 Task: Find connections with filter location Olching with filter topic #Innovativewith filter profile language German with filter current company InterviewBit with filter school Uttar Pradesh Jobs Updates with filter industry Technology, Information and Media with filter service category Telecommunications with filter keywords title Roofer
Action: Mouse moved to (553, 99)
Screenshot: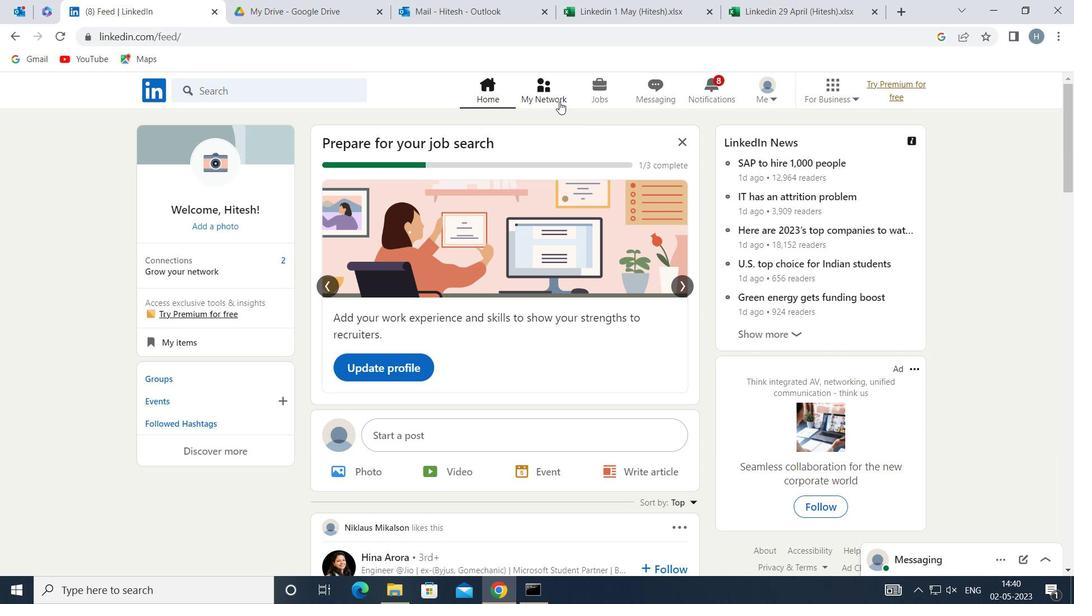 
Action: Mouse pressed left at (553, 99)
Screenshot: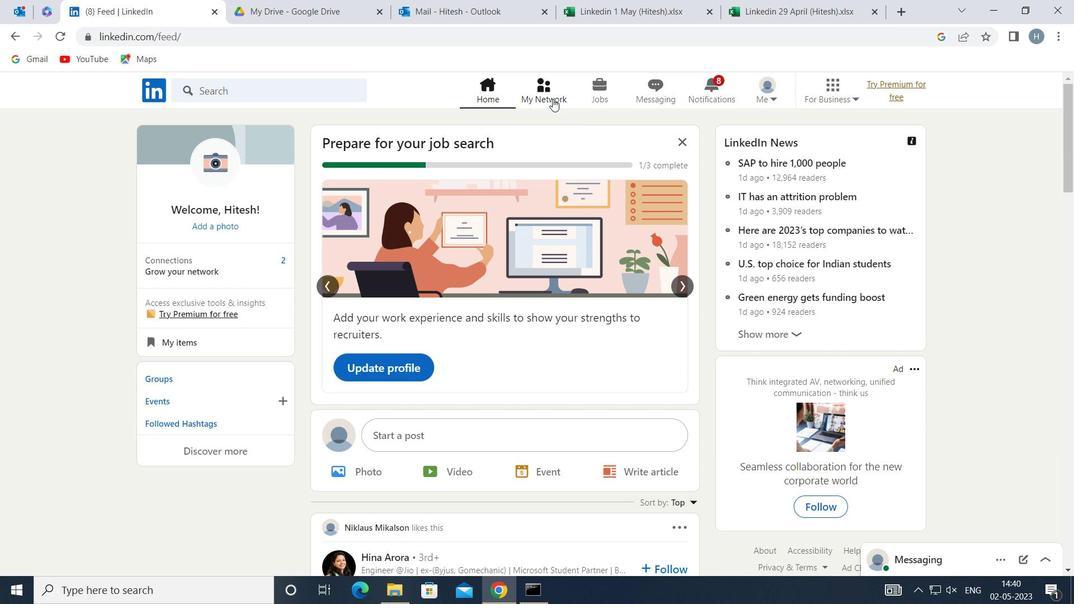 
Action: Mouse moved to (306, 163)
Screenshot: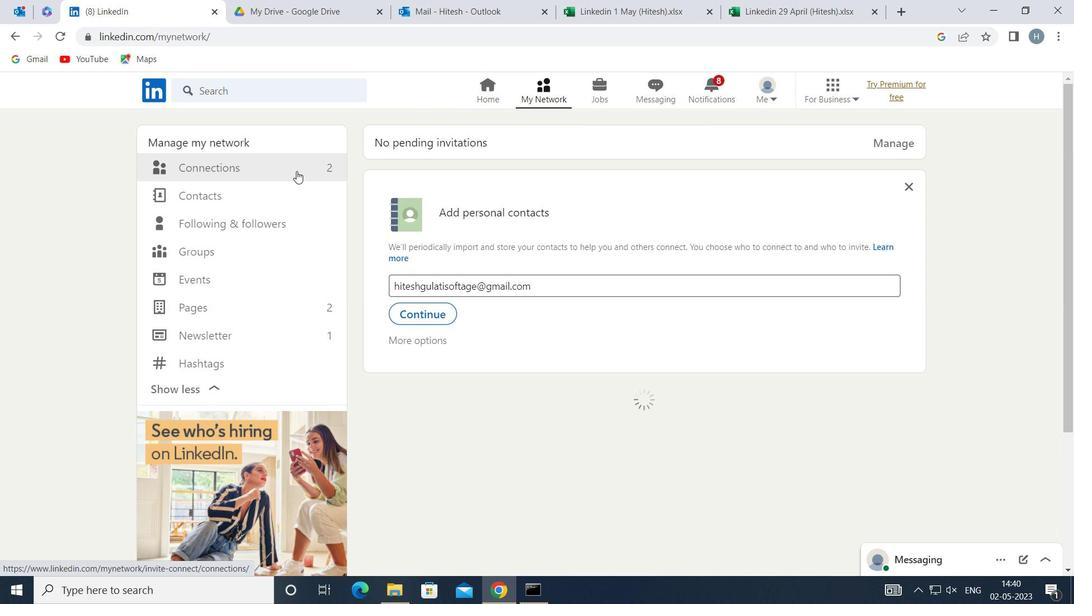 
Action: Mouse pressed left at (306, 163)
Screenshot: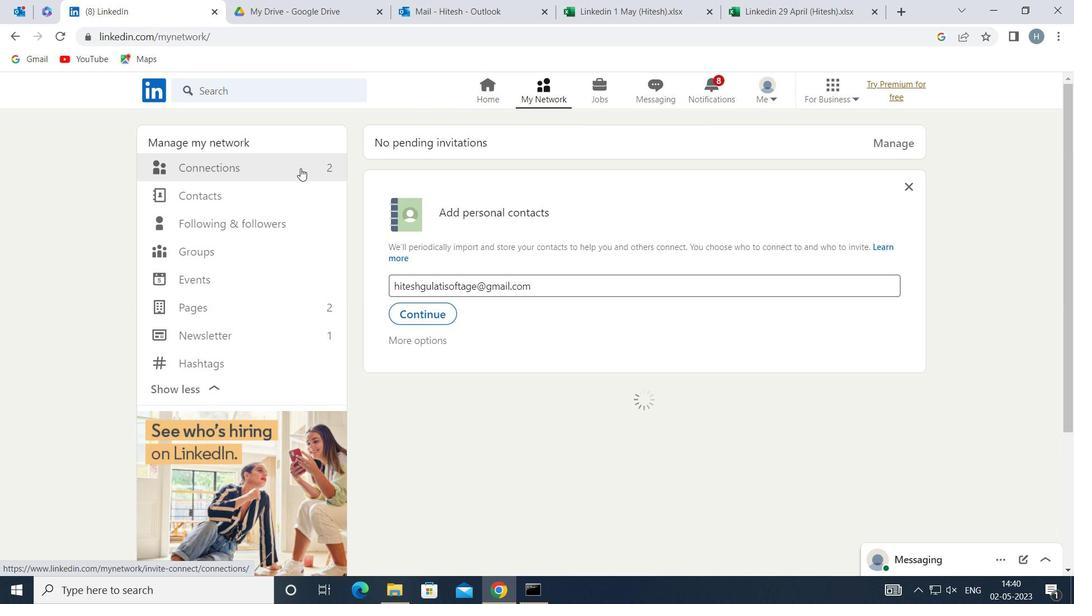 
Action: Mouse moved to (653, 168)
Screenshot: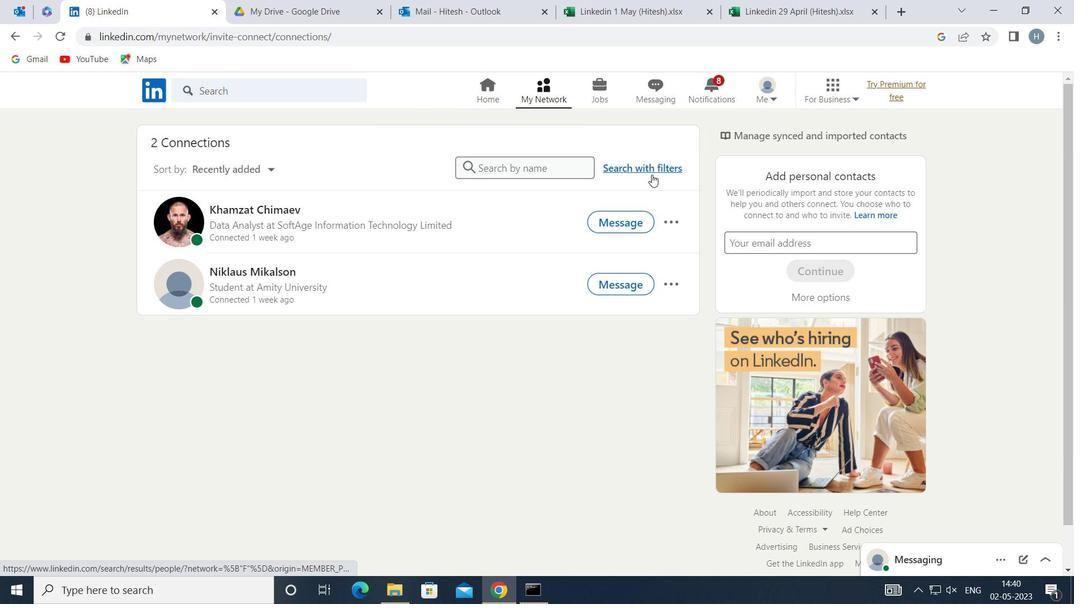 
Action: Mouse pressed left at (653, 168)
Screenshot: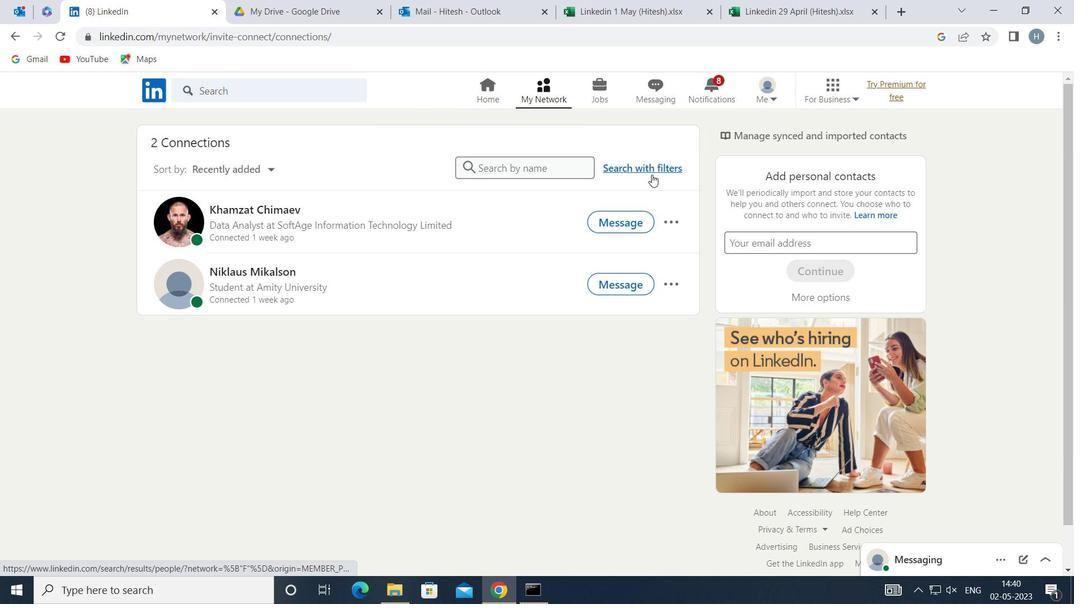 
Action: Mouse moved to (592, 127)
Screenshot: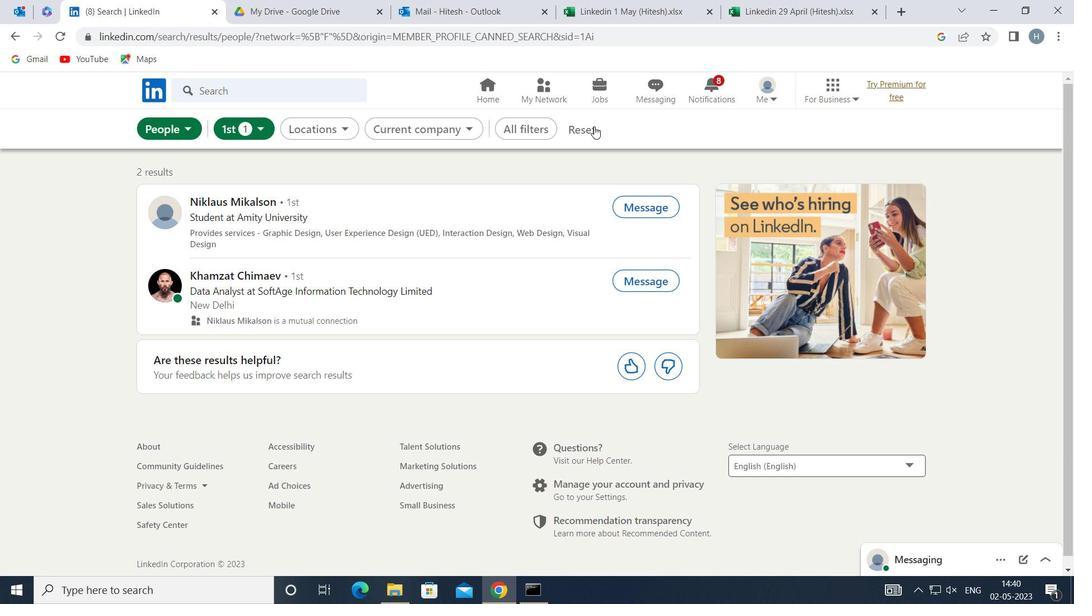 
Action: Mouse pressed left at (592, 127)
Screenshot: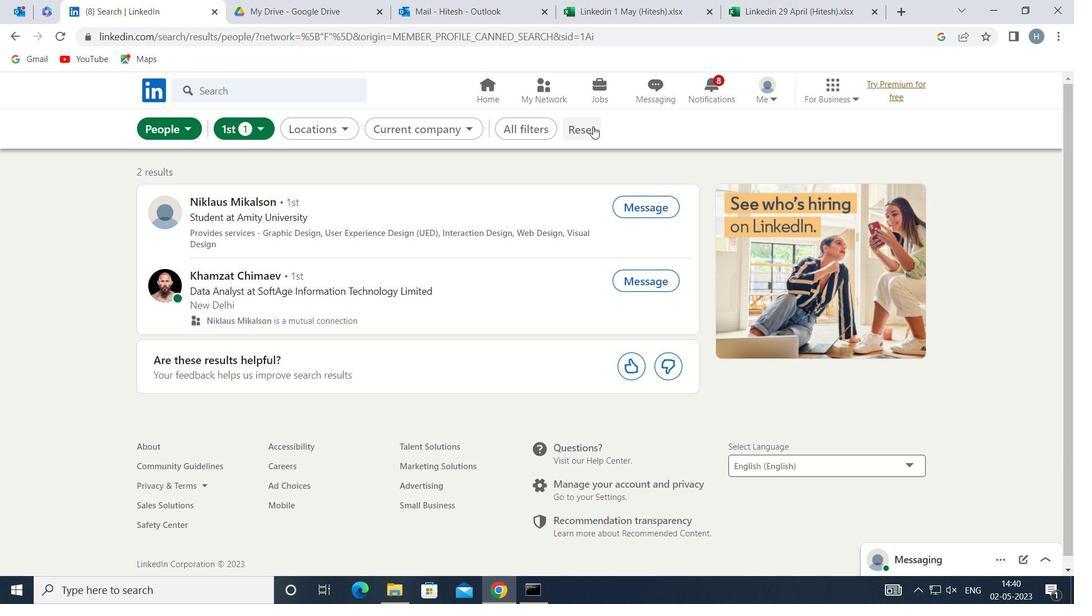 
Action: Mouse moved to (564, 131)
Screenshot: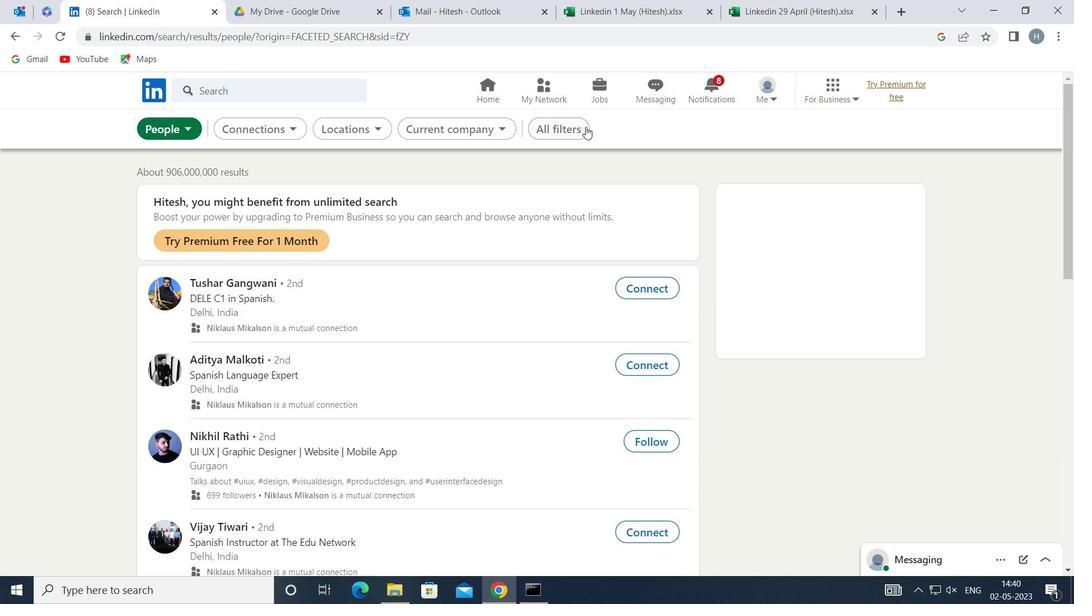 
Action: Mouse pressed left at (564, 131)
Screenshot: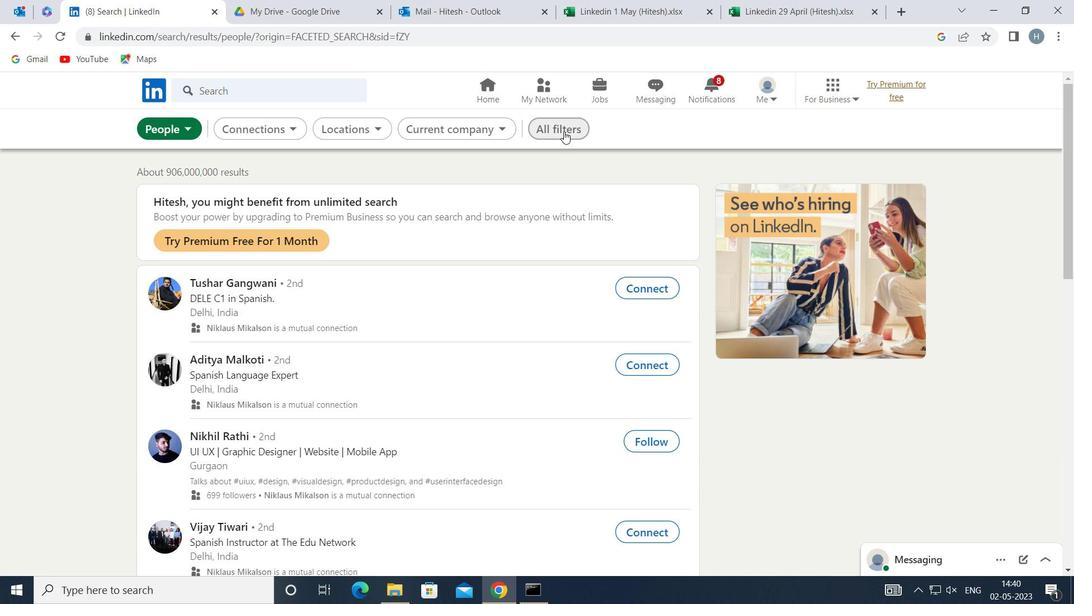 
Action: Mouse moved to (863, 392)
Screenshot: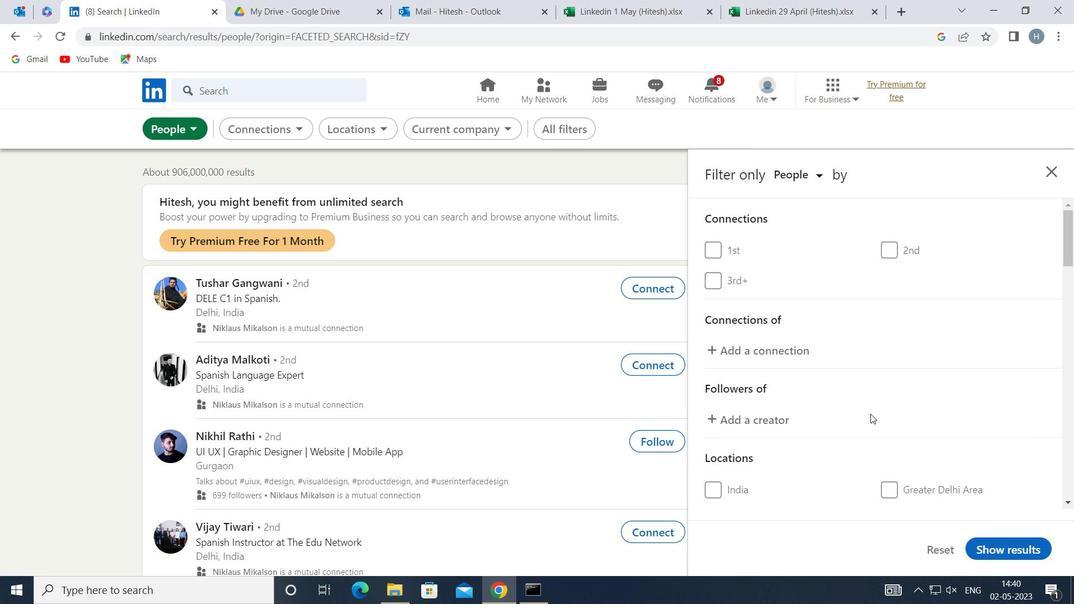 
Action: Mouse scrolled (863, 391) with delta (0, 0)
Screenshot: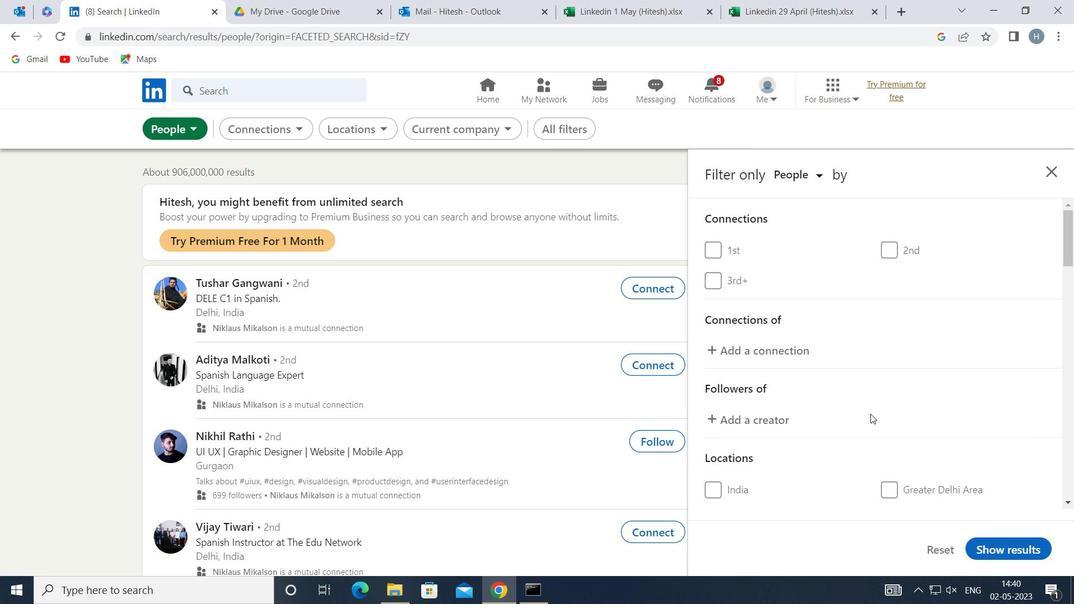 
Action: Mouse moved to (846, 376)
Screenshot: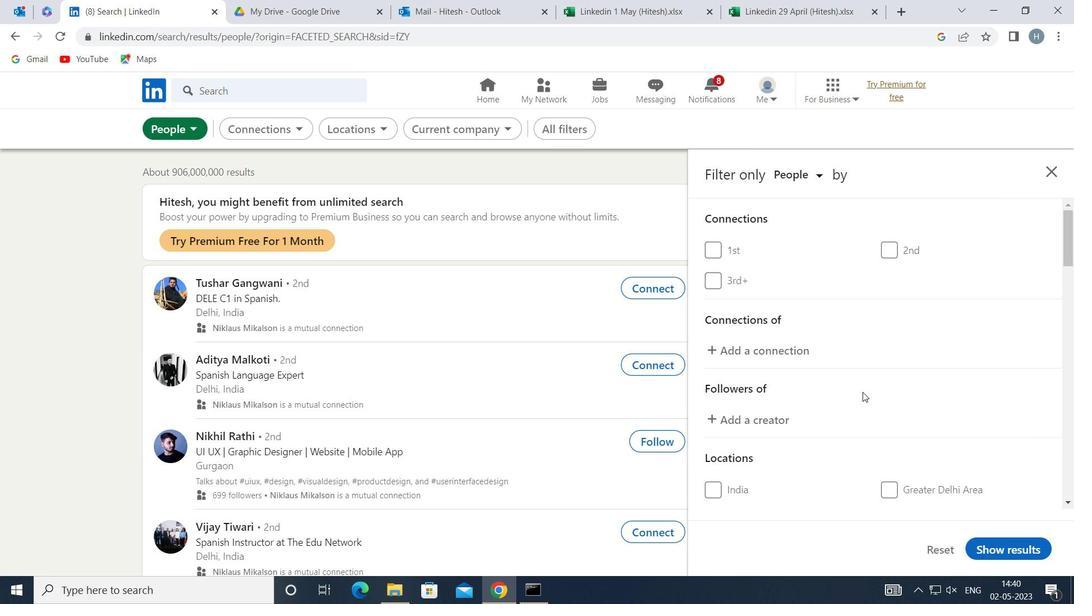 
Action: Mouse scrolled (846, 375) with delta (0, 0)
Screenshot: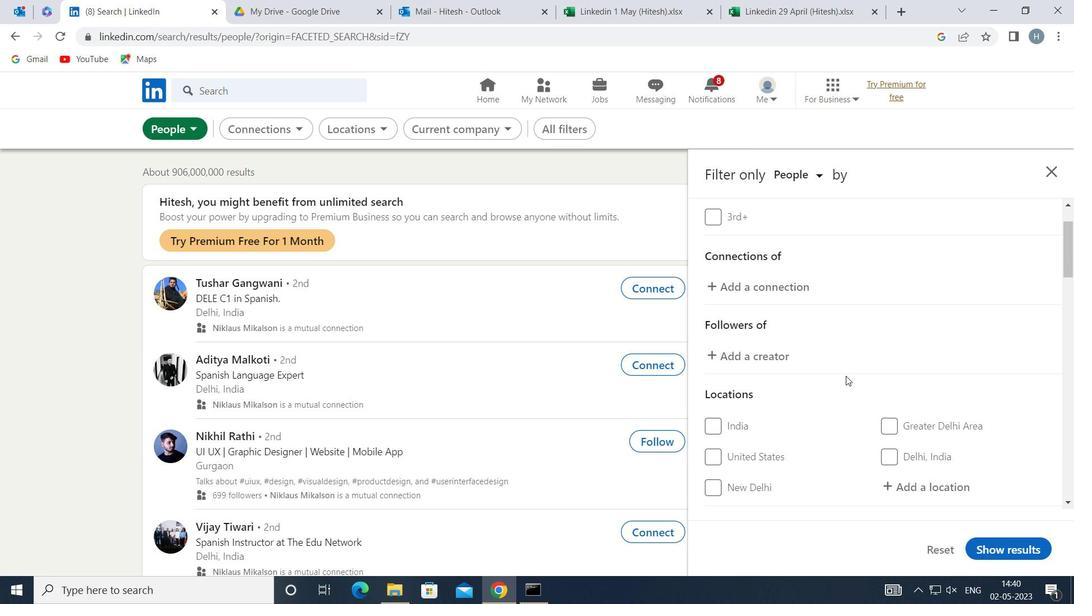 
Action: Mouse moved to (846, 373)
Screenshot: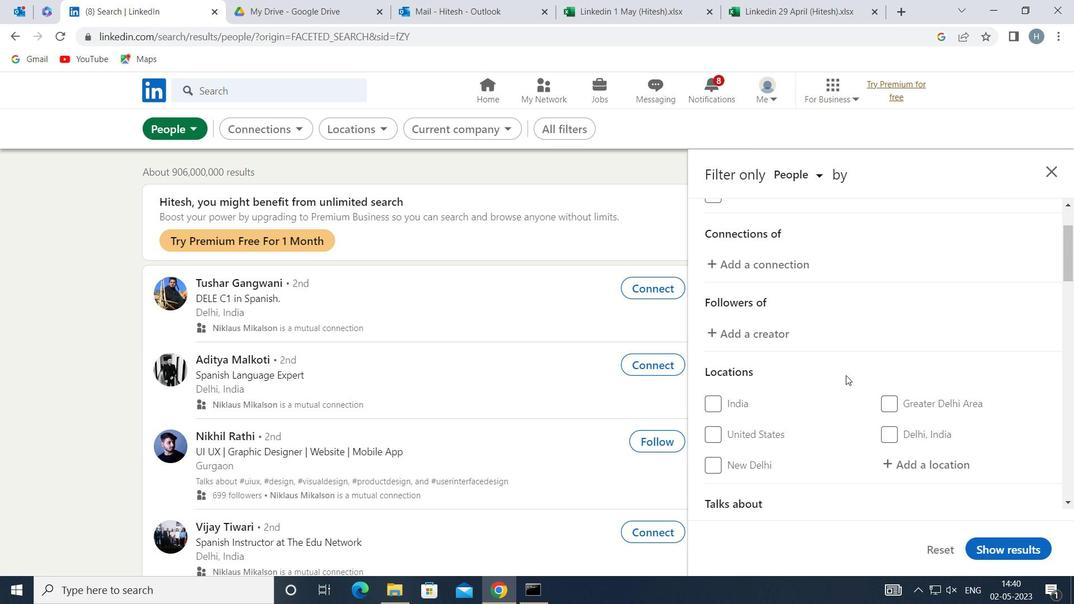 
Action: Mouse scrolled (846, 373) with delta (0, 0)
Screenshot: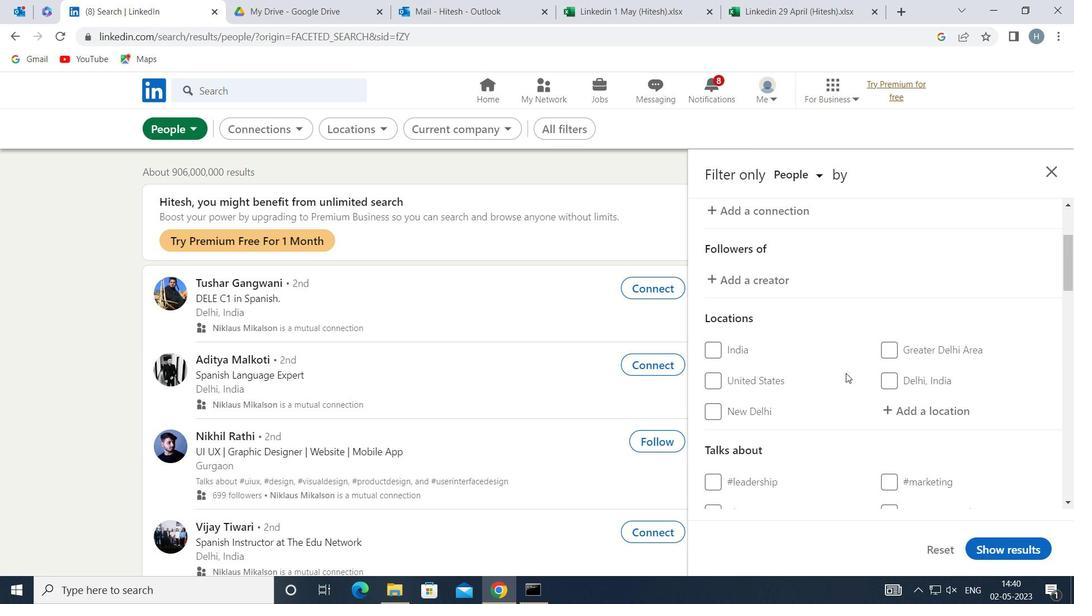 
Action: Mouse moved to (949, 334)
Screenshot: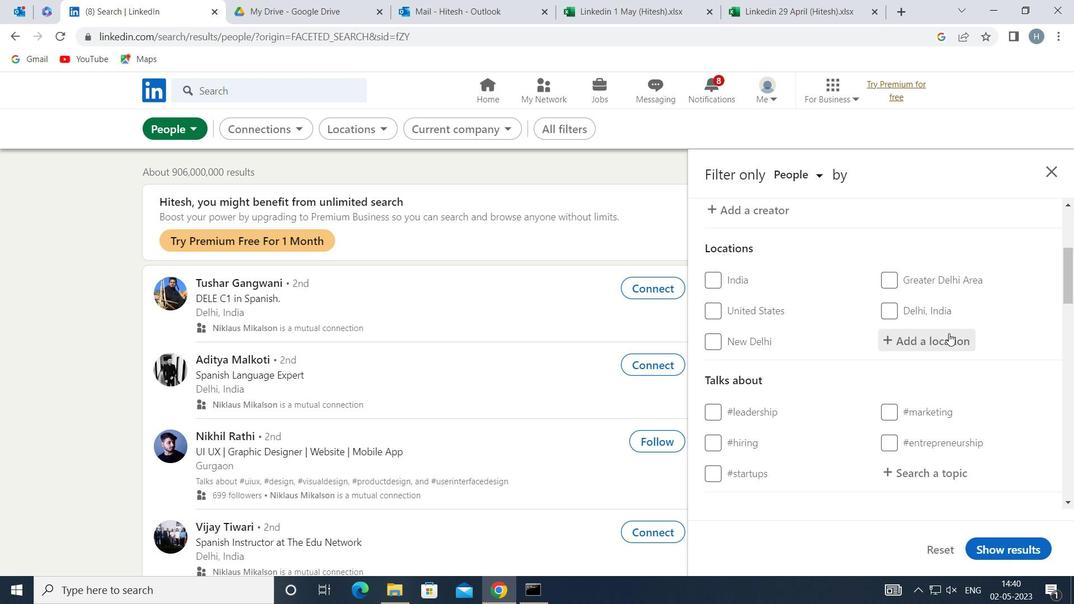 
Action: Mouse pressed left at (949, 334)
Screenshot: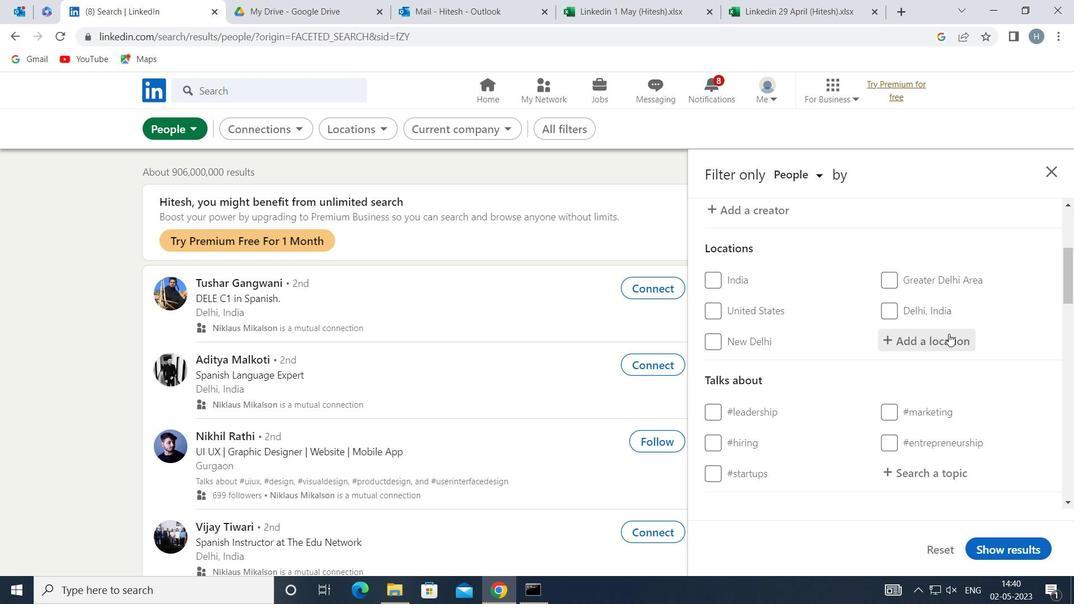 
Action: Key pressed <Key.shift>OLCHING
Screenshot: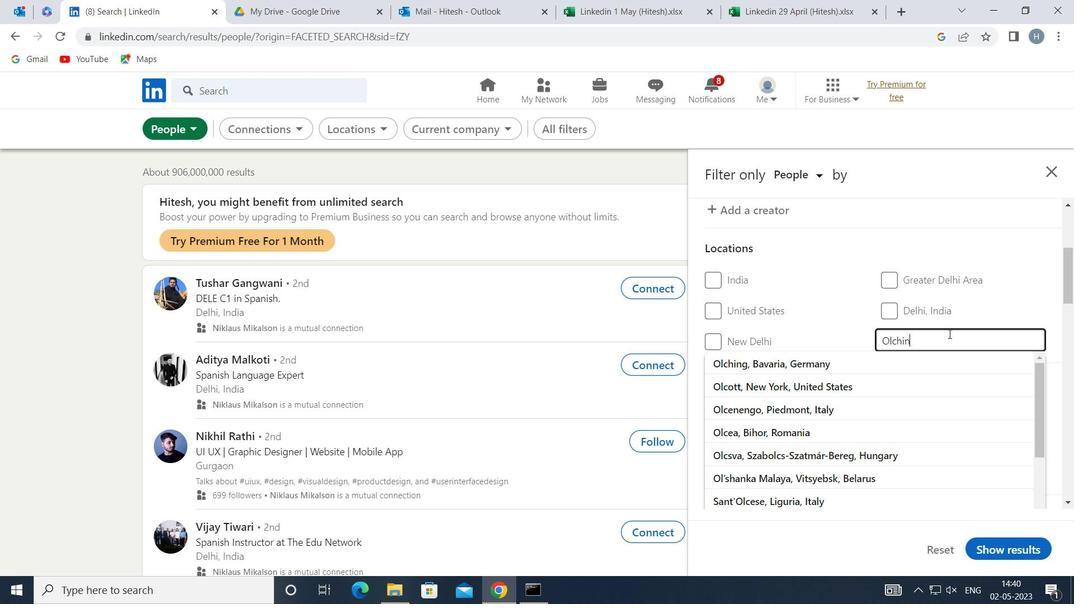 
Action: Mouse moved to (896, 359)
Screenshot: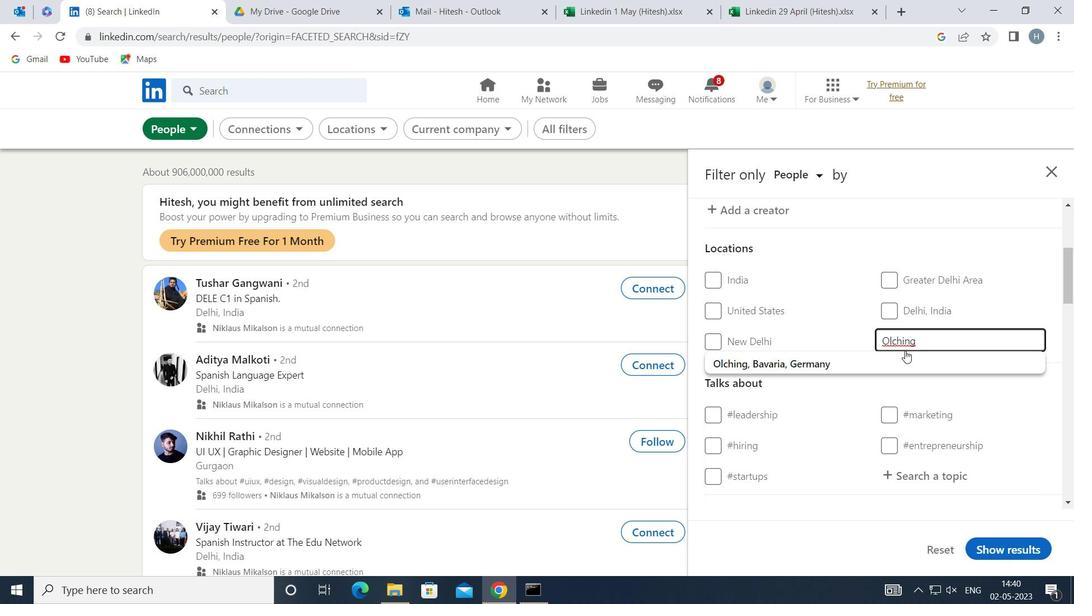 
Action: Mouse pressed left at (896, 359)
Screenshot: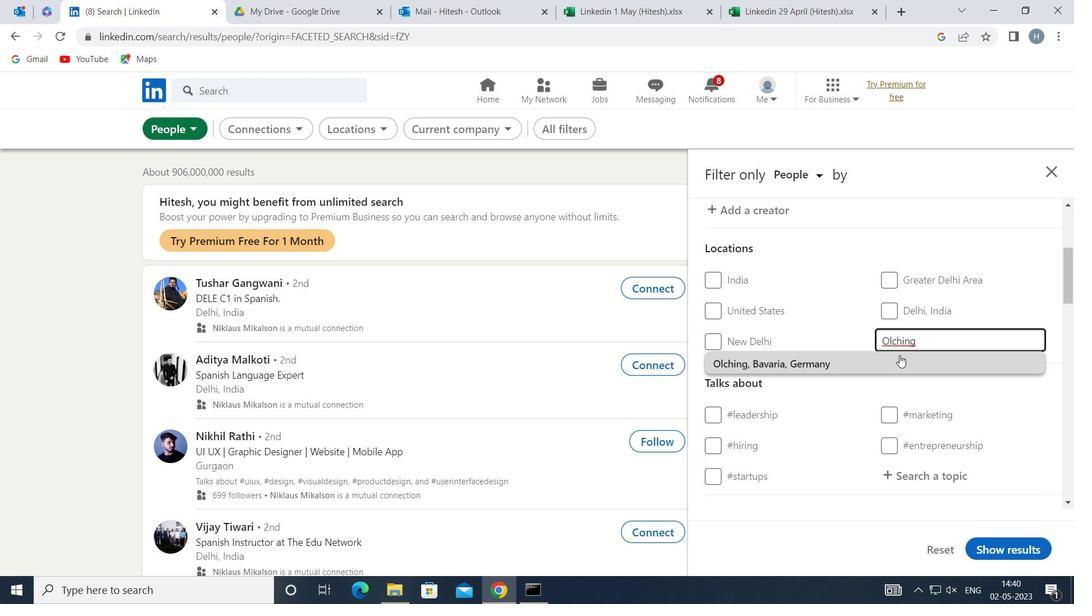 
Action: Mouse moved to (894, 358)
Screenshot: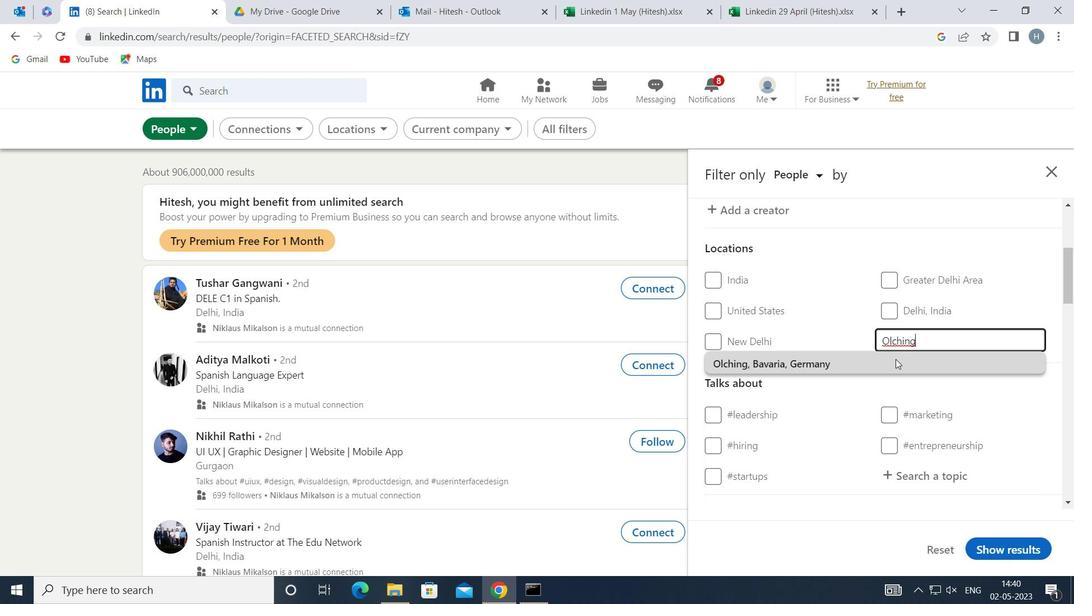 
Action: Mouse scrolled (894, 357) with delta (0, 0)
Screenshot: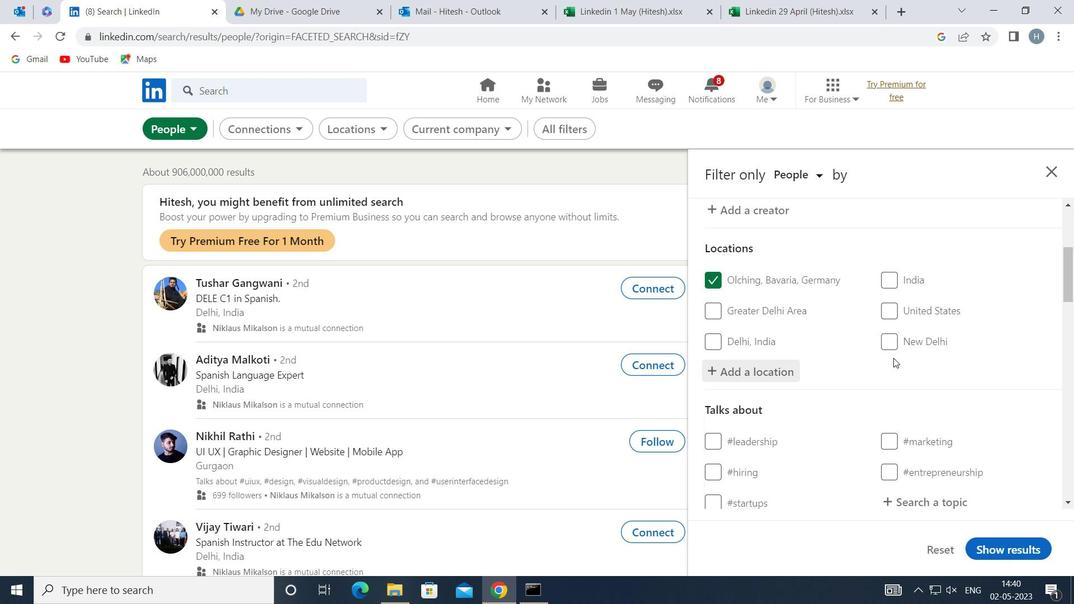 
Action: Mouse moved to (894, 359)
Screenshot: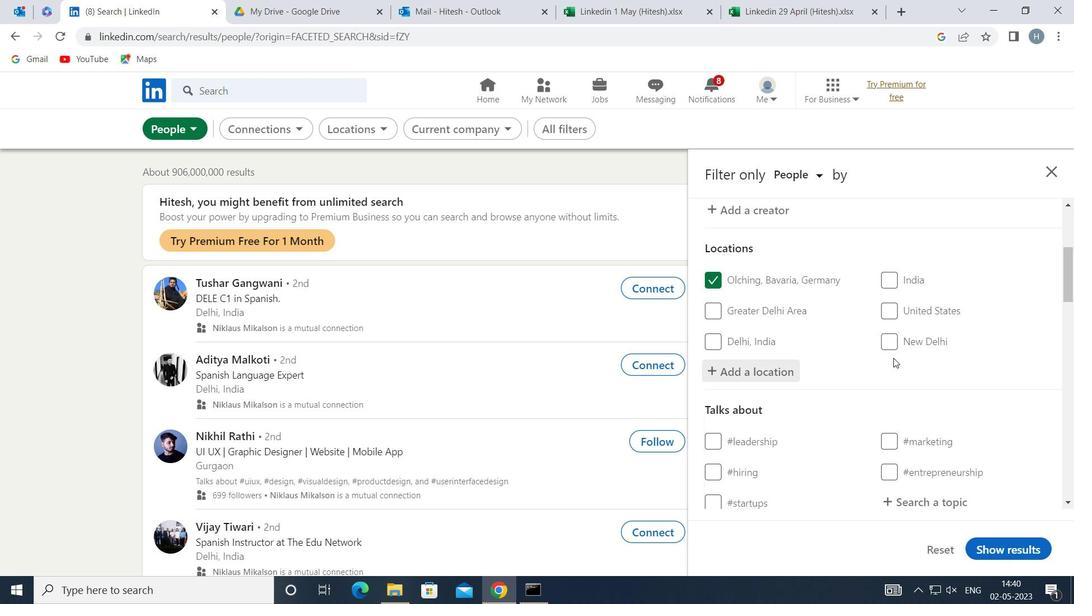
Action: Mouse scrolled (894, 358) with delta (0, 0)
Screenshot: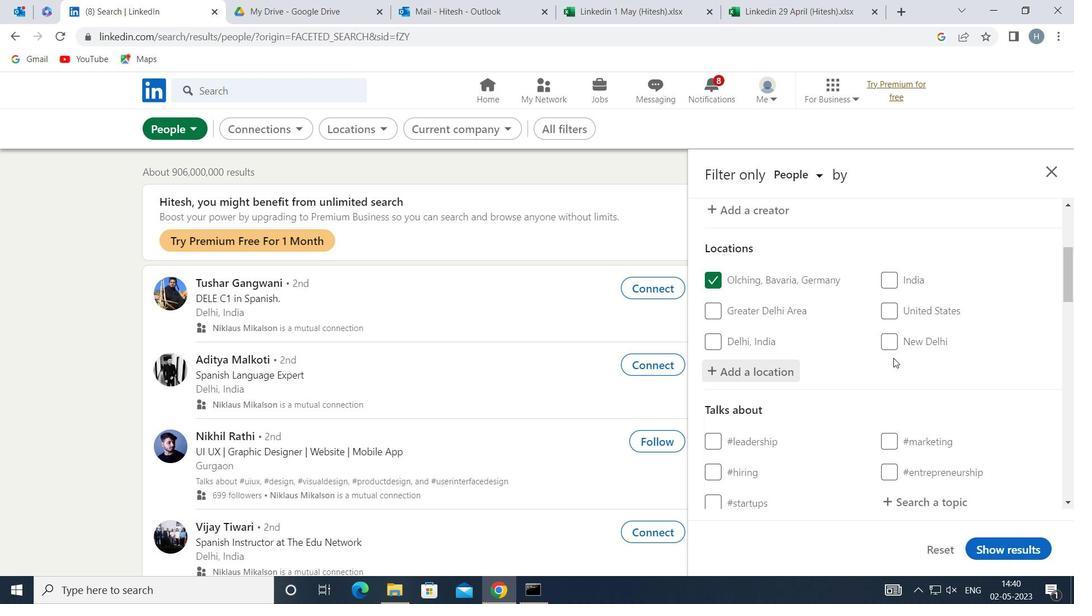 
Action: Mouse moved to (937, 361)
Screenshot: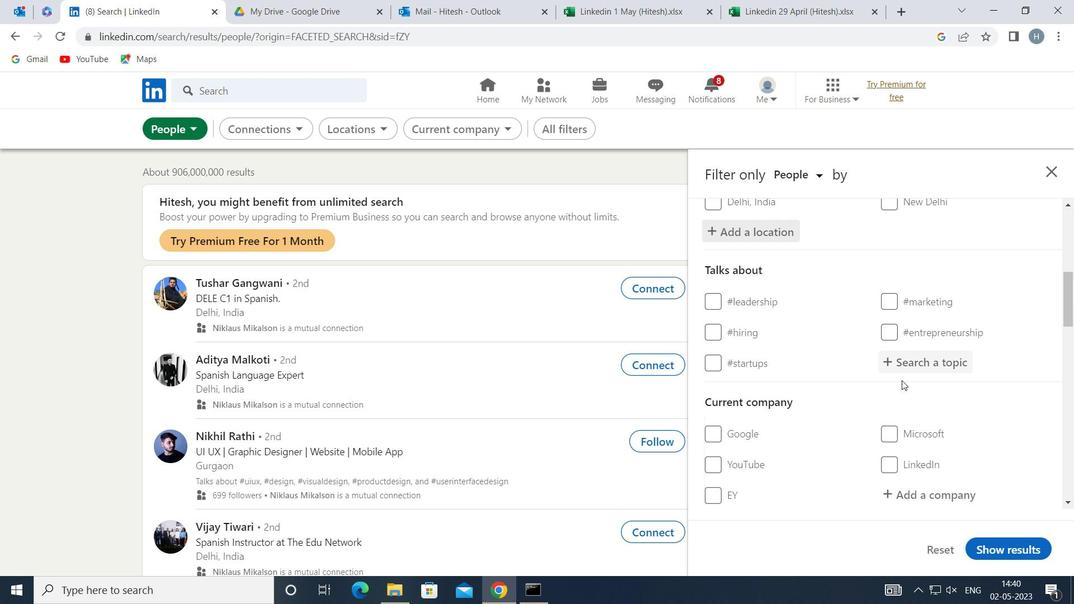 
Action: Mouse pressed left at (937, 361)
Screenshot: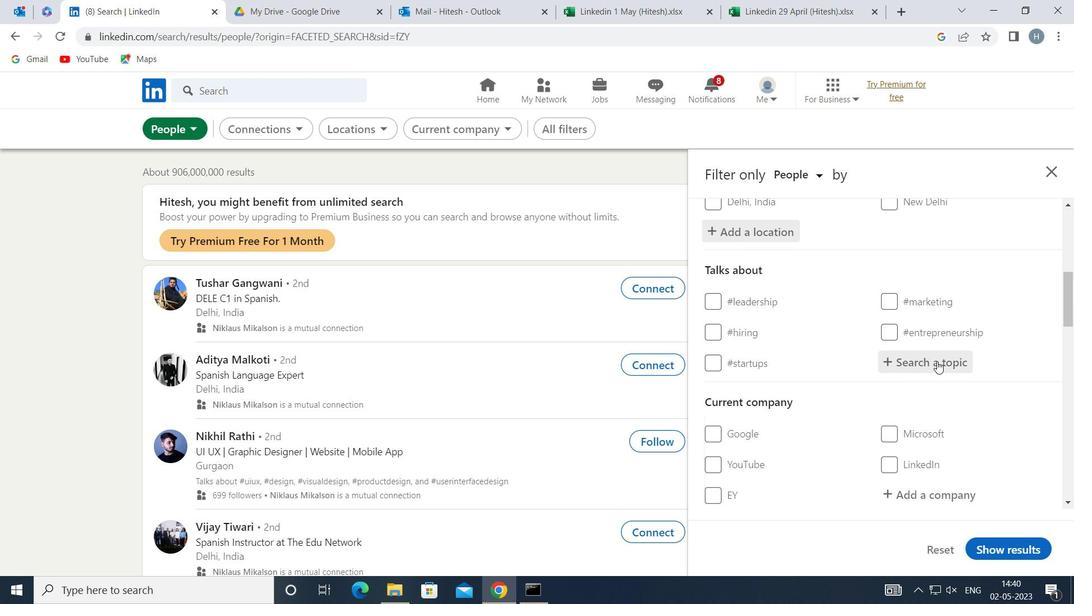 
Action: Mouse moved to (936, 358)
Screenshot: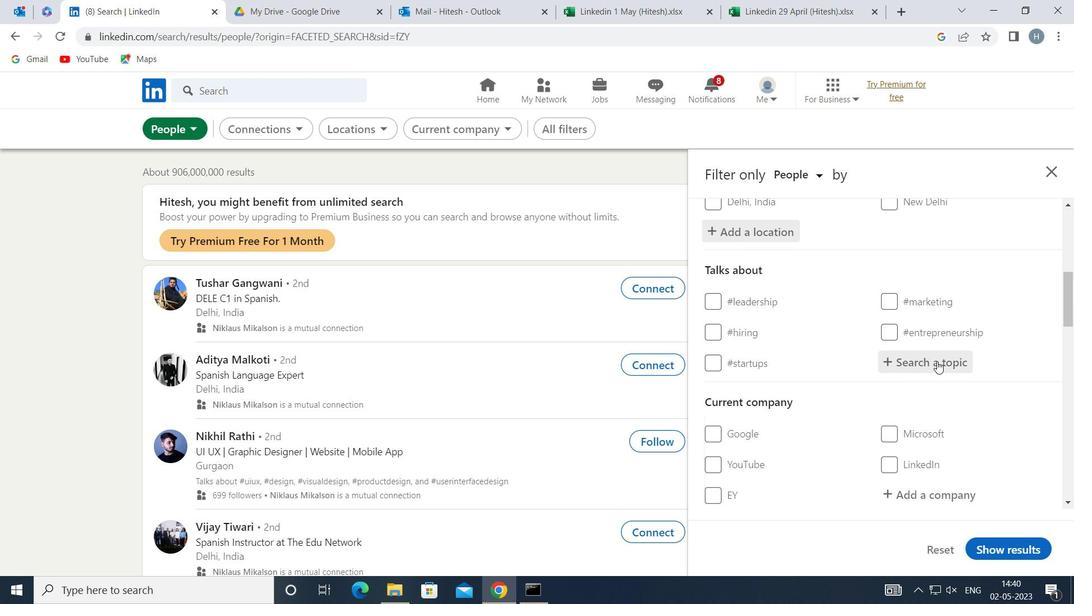 
Action: Key pressed <Key.shift>INNOVATIVE
Screenshot: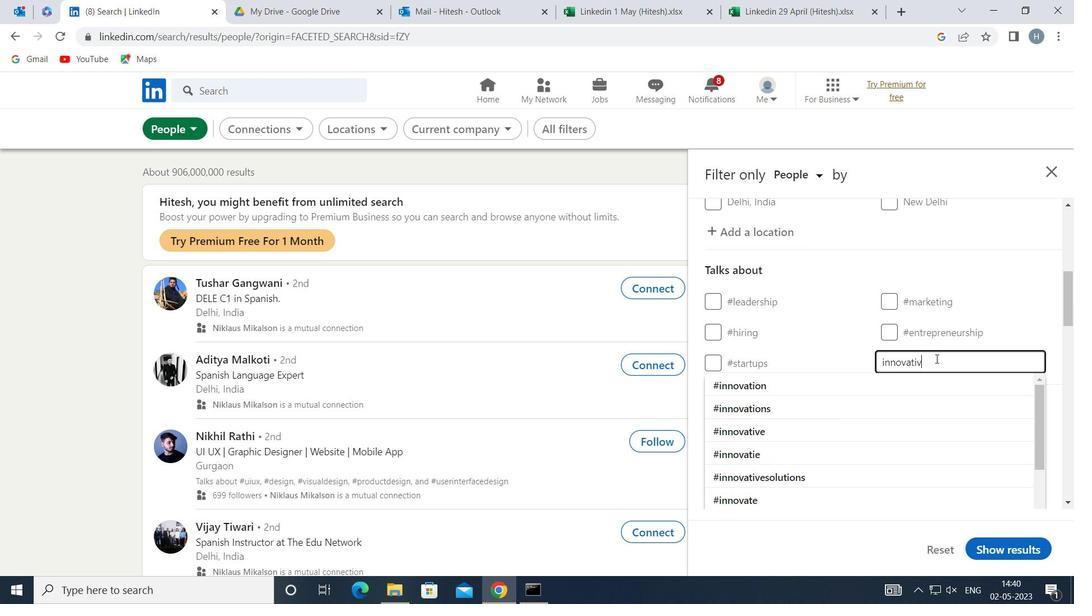 
Action: Mouse moved to (883, 382)
Screenshot: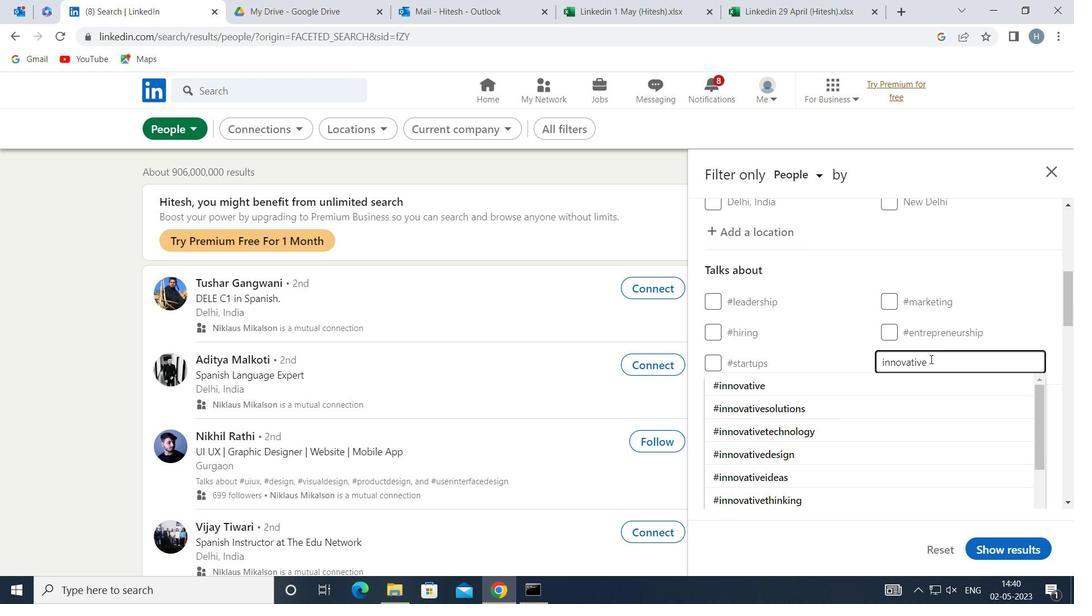 
Action: Mouse pressed left at (883, 382)
Screenshot: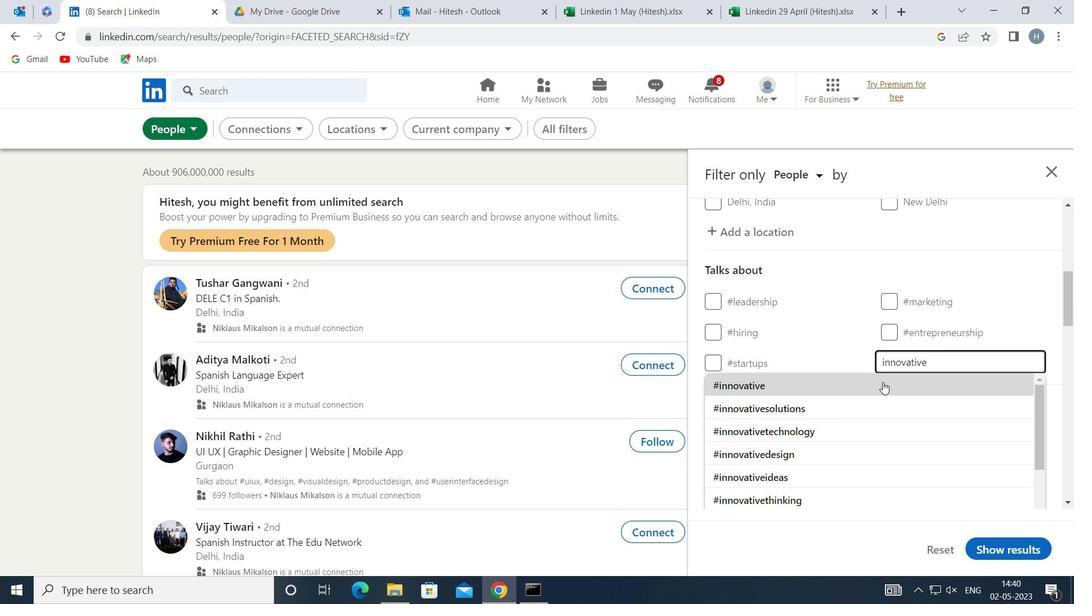 
Action: Mouse moved to (882, 383)
Screenshot: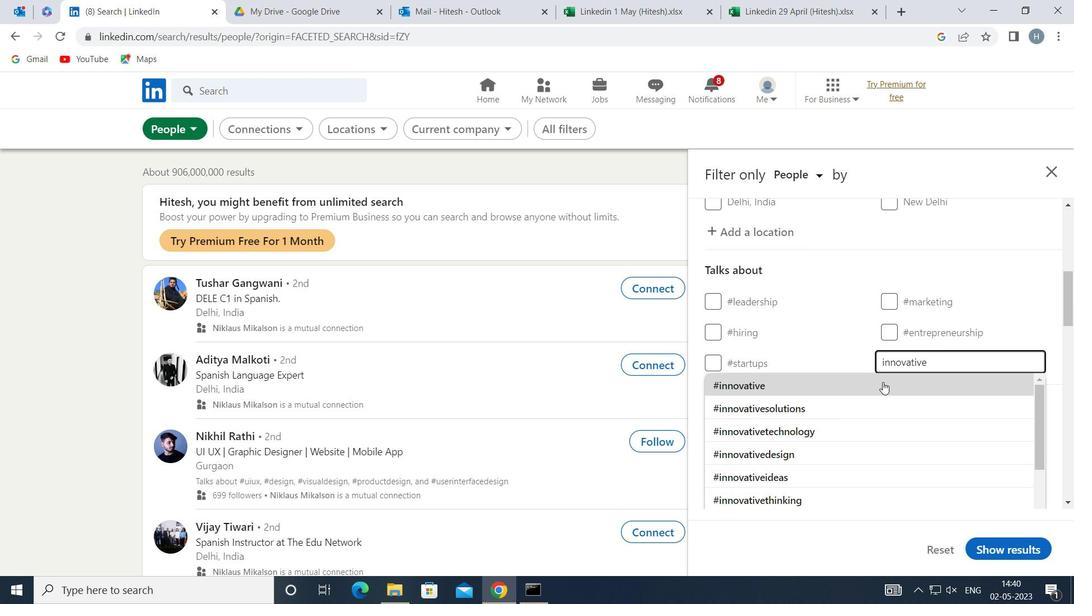 
Action: Mouse scrolled (882, 383) with delta (0, 0)
Screenshot: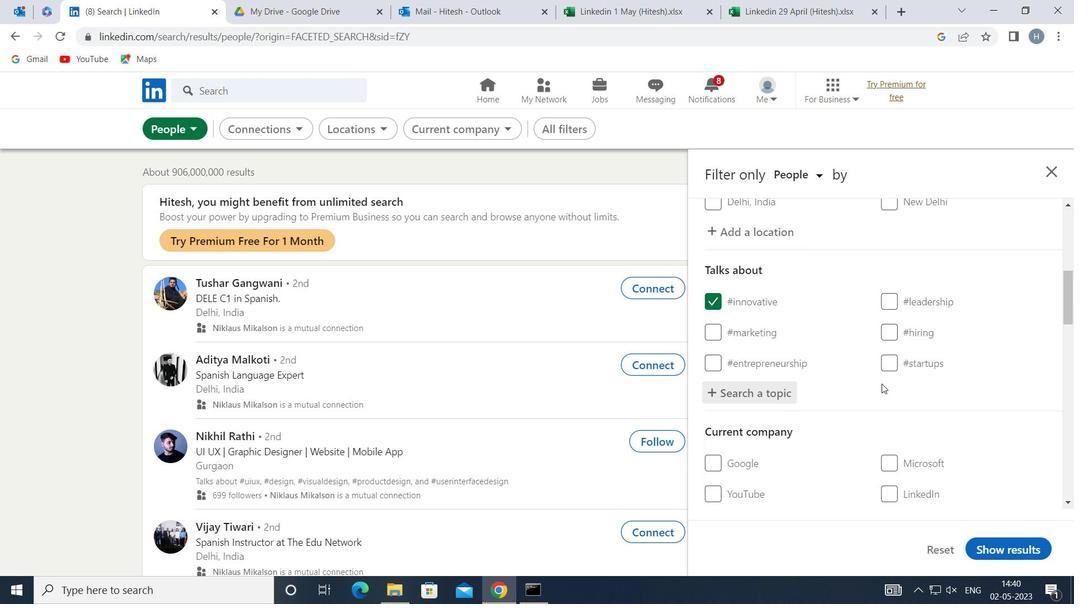 
Action: Mouse scrolled (882, 383) with delta (0, 0)
Screenshot: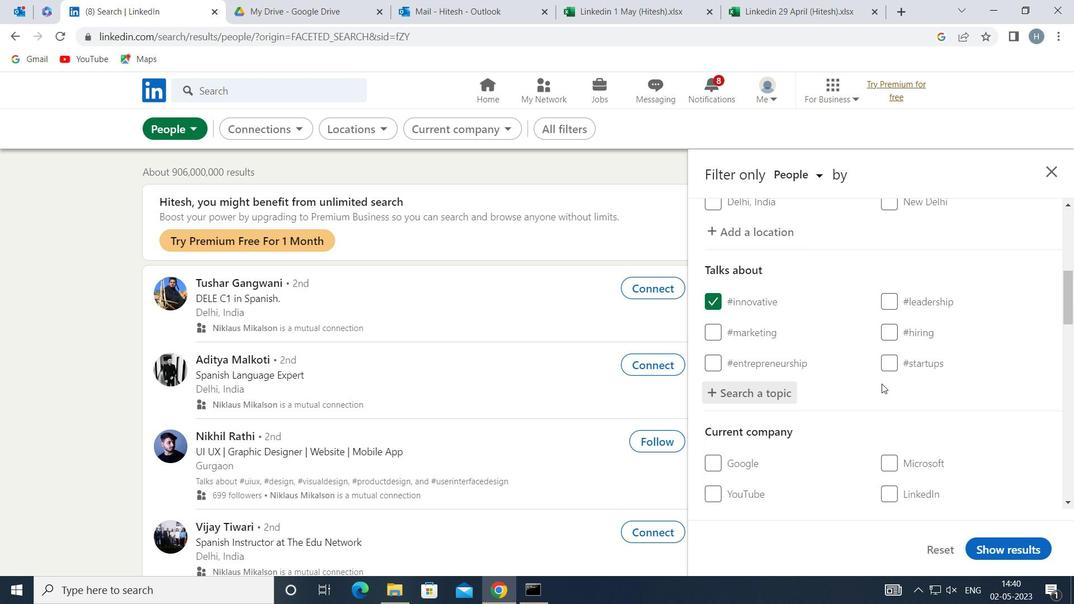 
Action: Mouse moved to (864, 384)
Screenshot: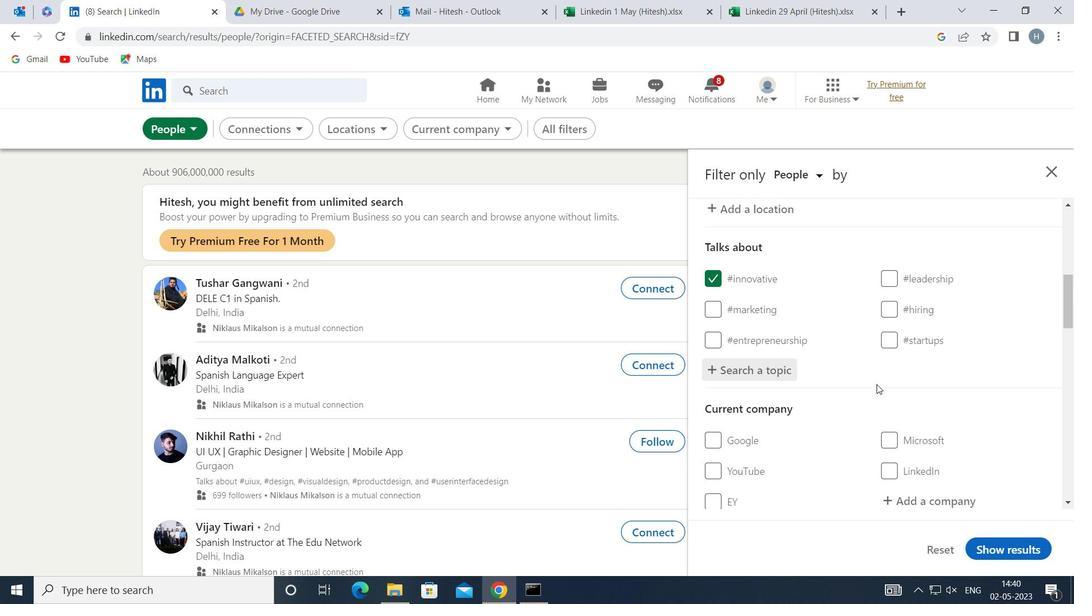 
Action: Mouse scrolled (864, 383) with delta (0, 0)
Screenshot: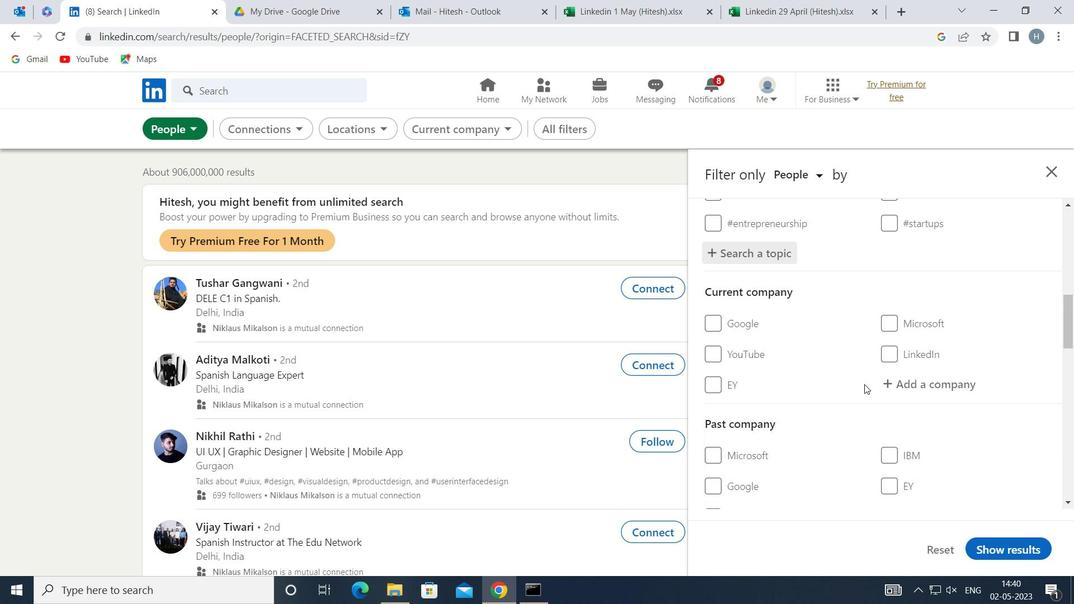 
Action: Mouse scrolled (864, 383) with delta (0, 0)
Screenshot: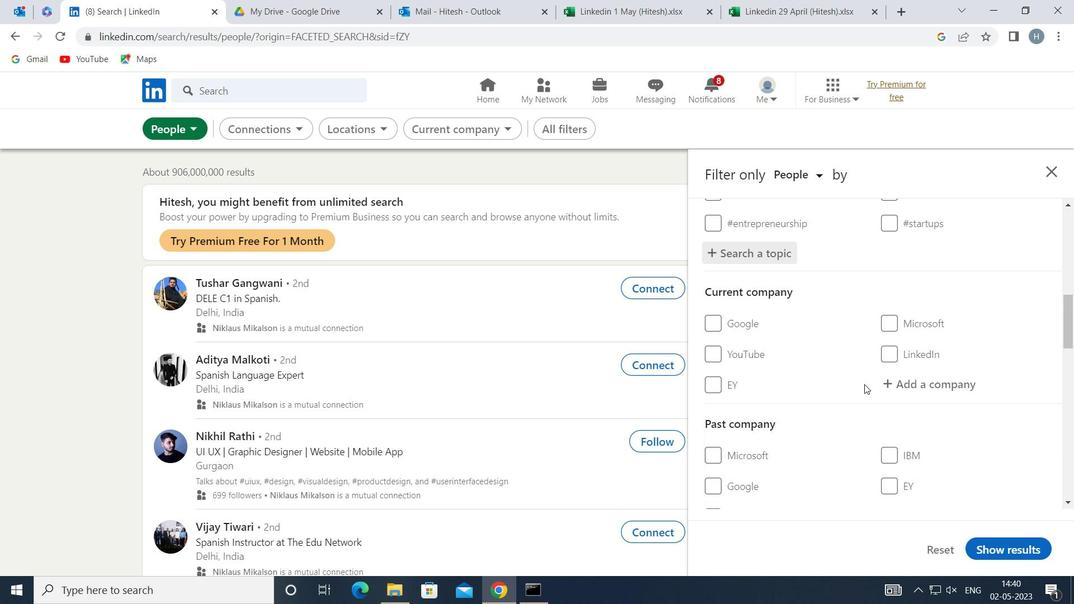 
Action: Mouse scrolled (864, 383) with delta (0, 0)
Screenshot: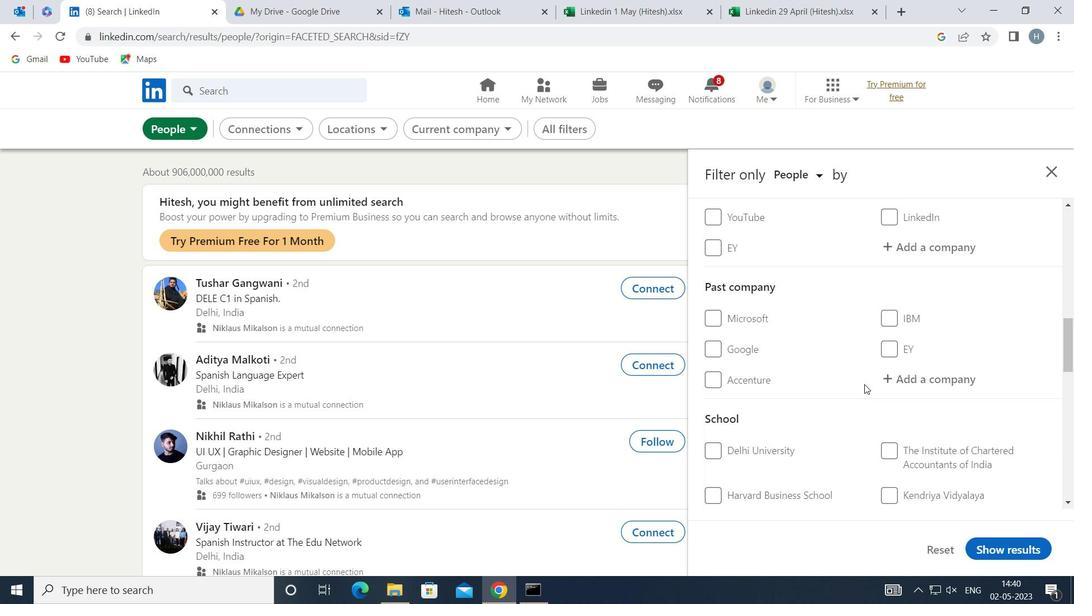 
Action: Mouse moved to (860, 385)
Screenshot: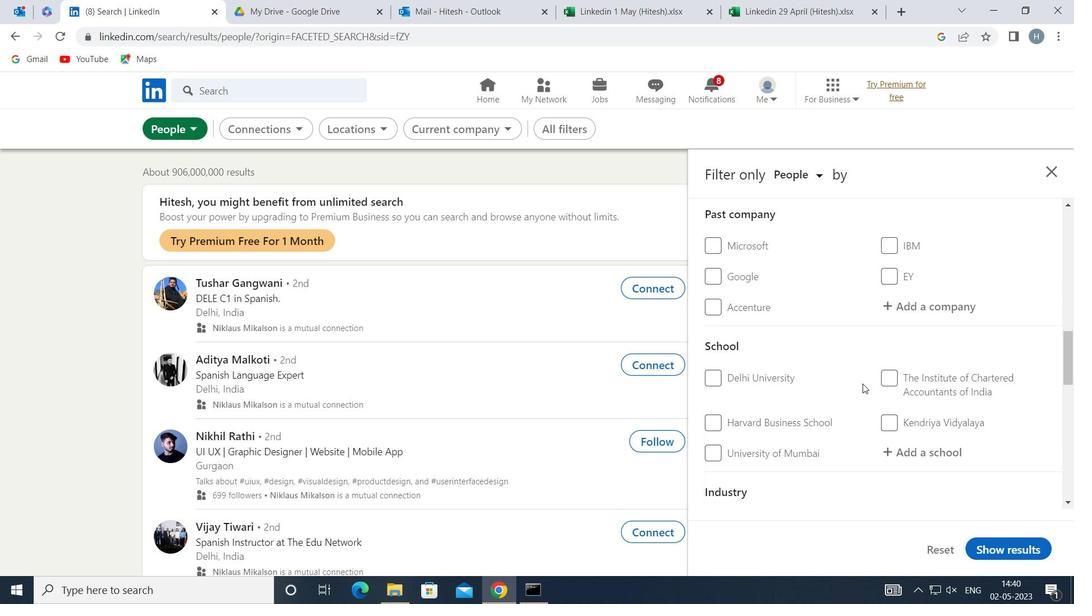 
Action: Mouse scrolled (860, 384) with delta (0, 0)
Screenshot: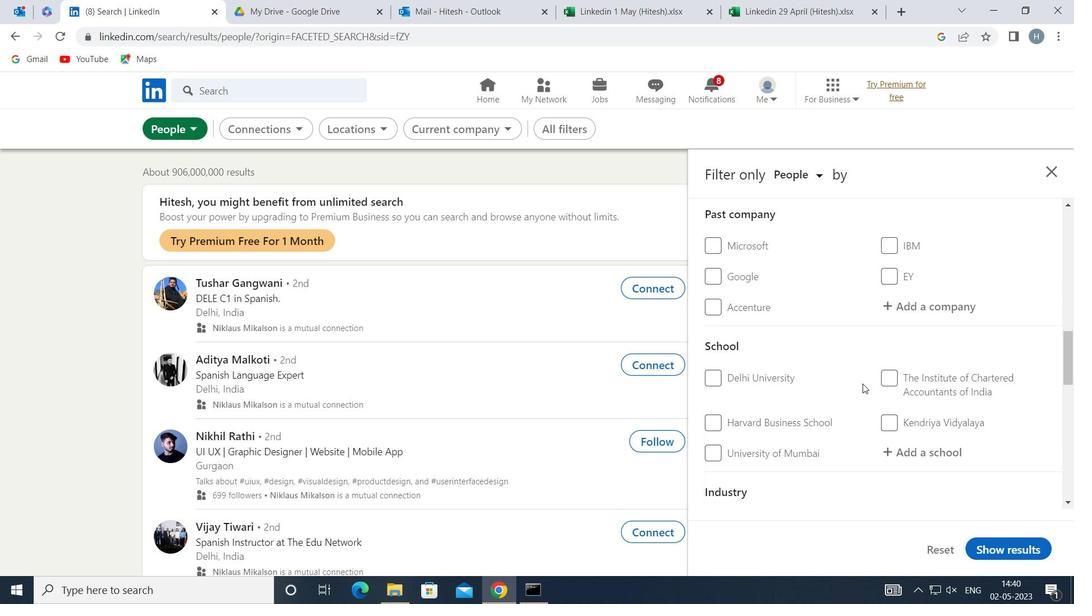 
Action: Mouse moved to (859, 385)
Screenshot: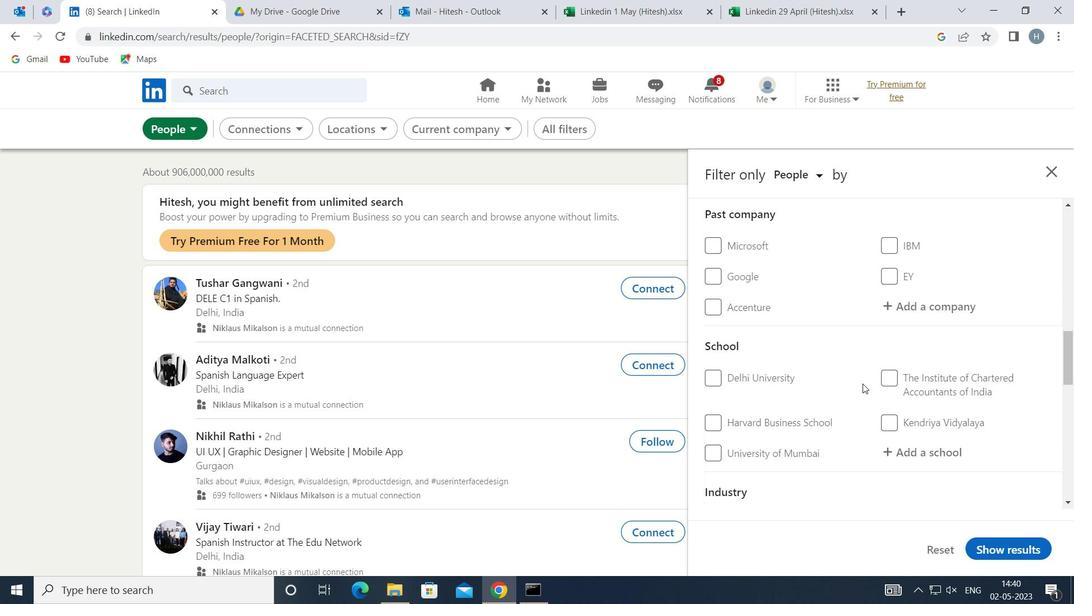 
Action: Mouse scrolled (859, 384) with delta (0, 0)
Screenshot: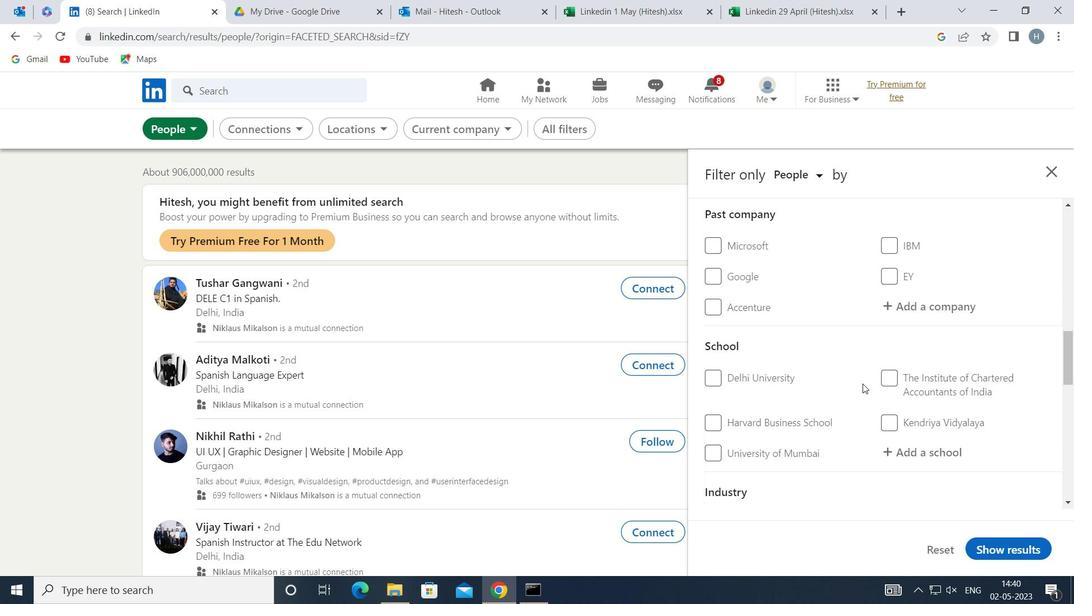 
Action: Mouse scrolled (859, 384) with delta (0, 0)
Screenshot: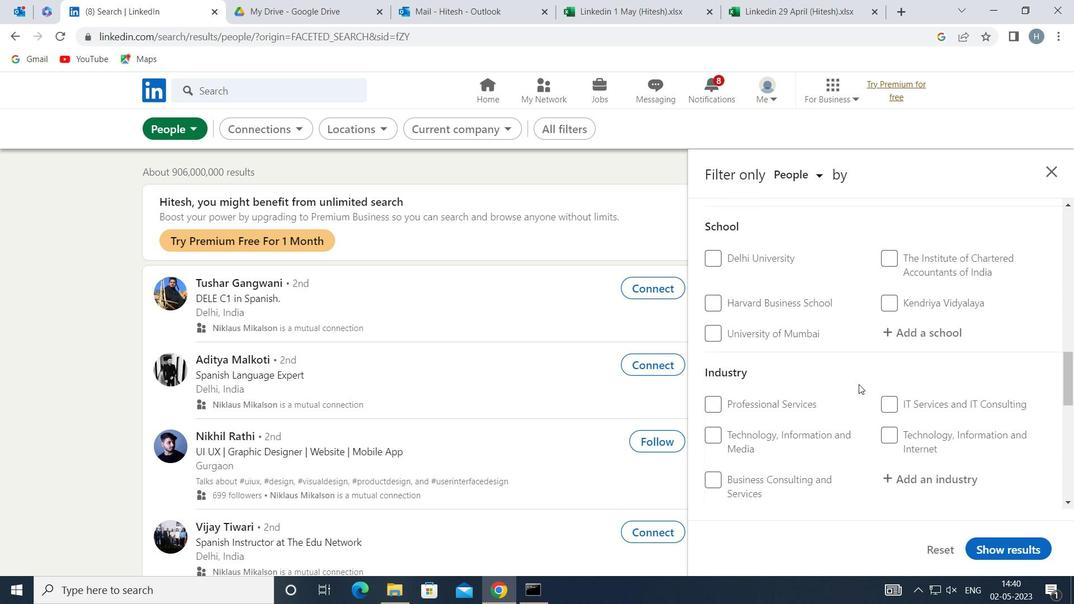 
Action: Mouse scrolled (859, 384) with delta (0, 0)
Screenshot: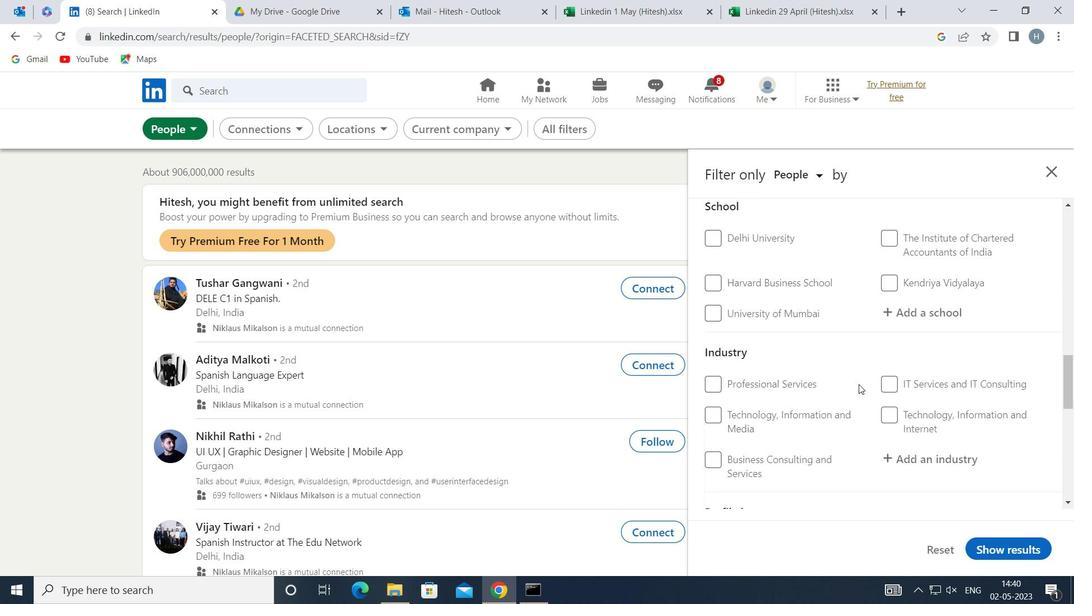 
Action: Mouse moved to (858, 386)
Screenshot: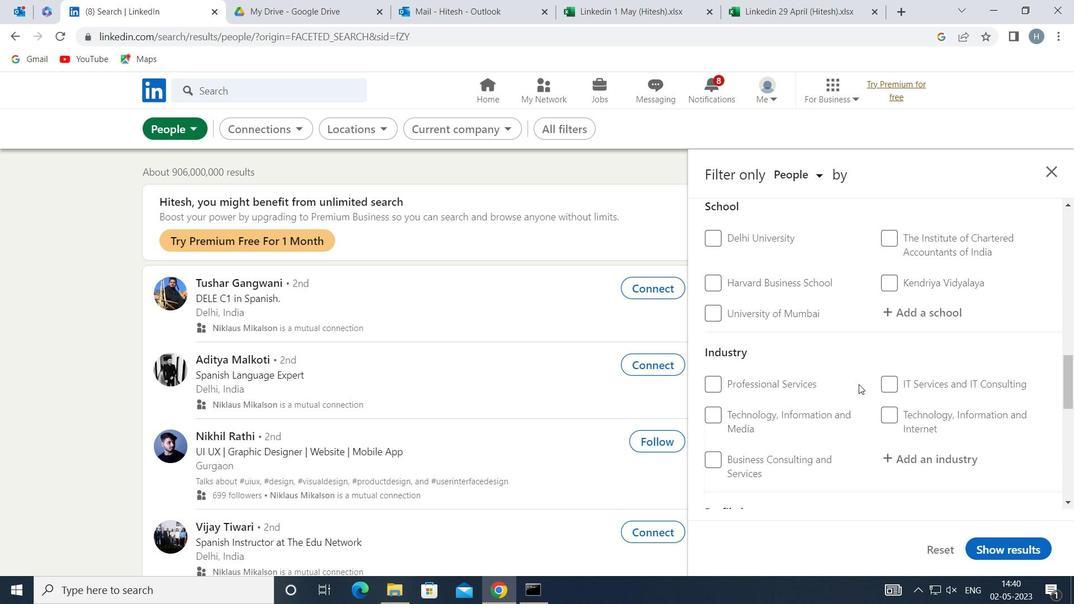 
Action: Mouse scrolled (858, 385) with delta (0, 0)
Screenshot: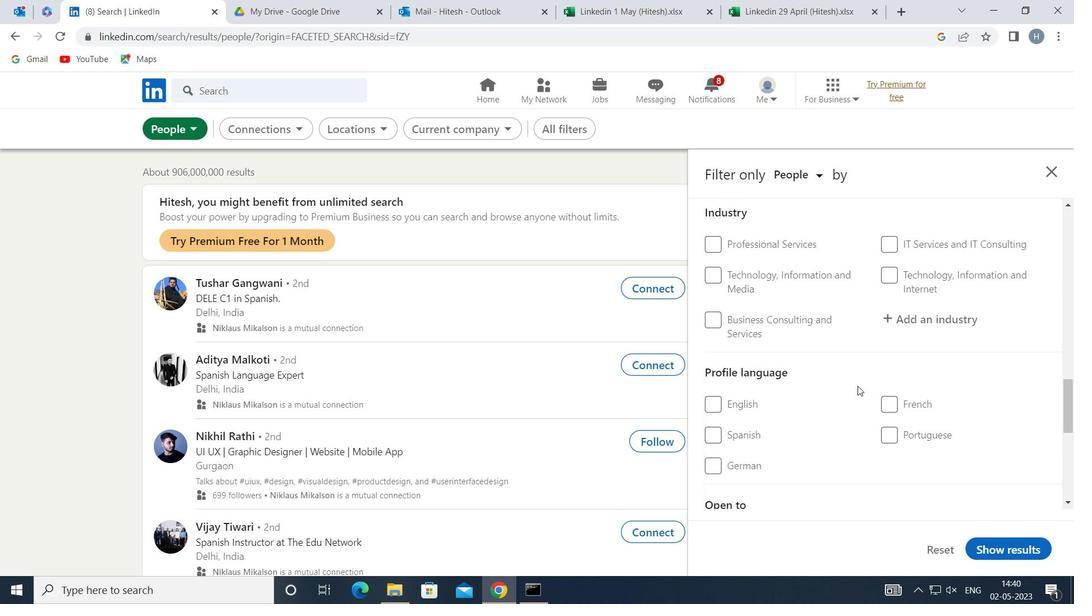 
Action: Mouse moved to (752, 393)
Screenshot: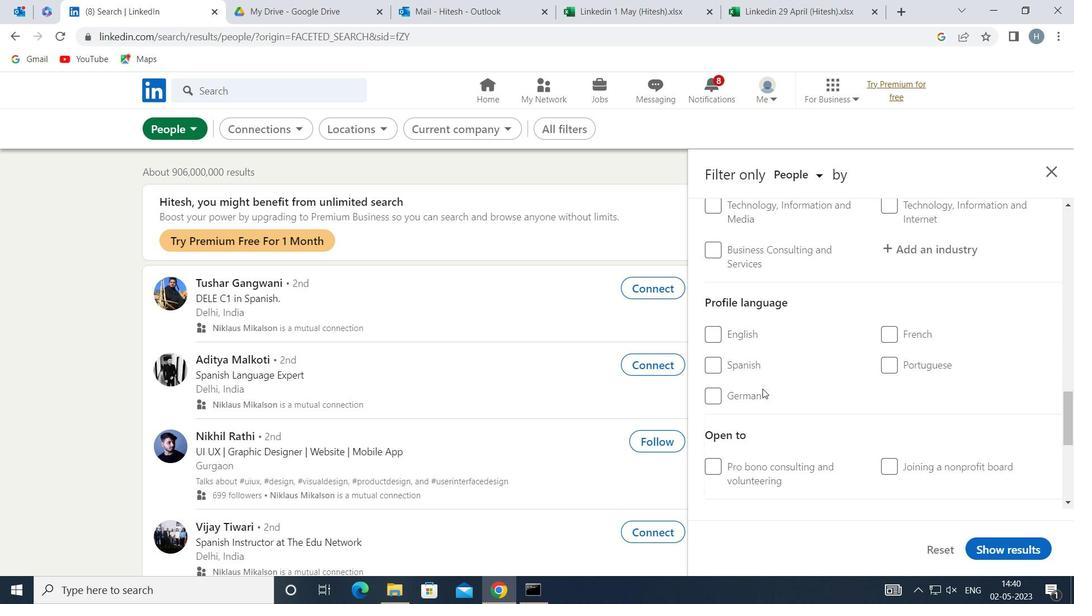 
Action: Mouse pressed left at (752, 393)
Screenshot: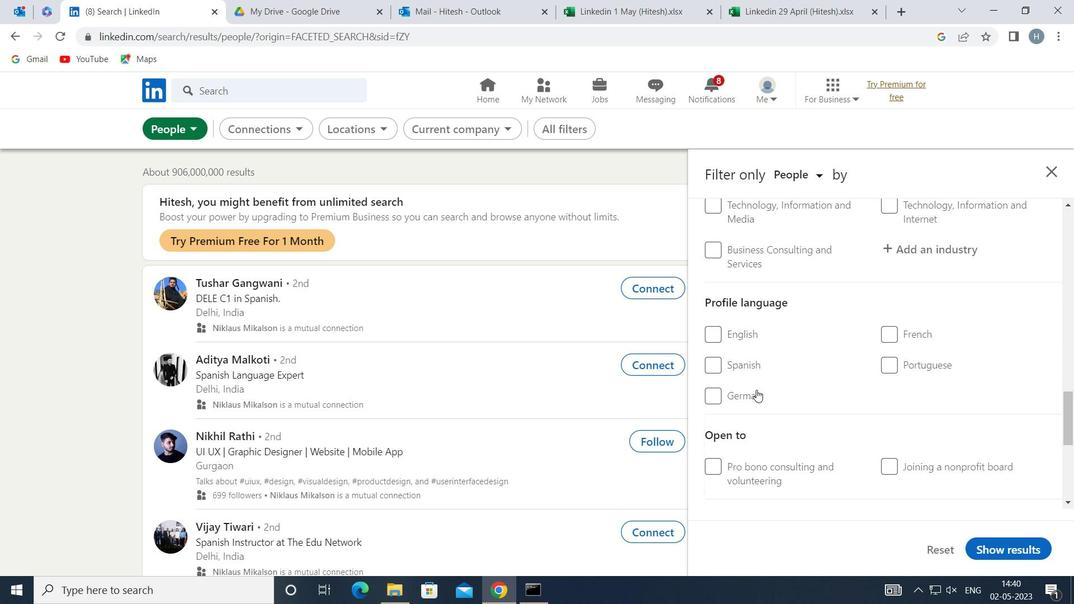 
Action: Mouse moved to (825, 390)
Screenshot: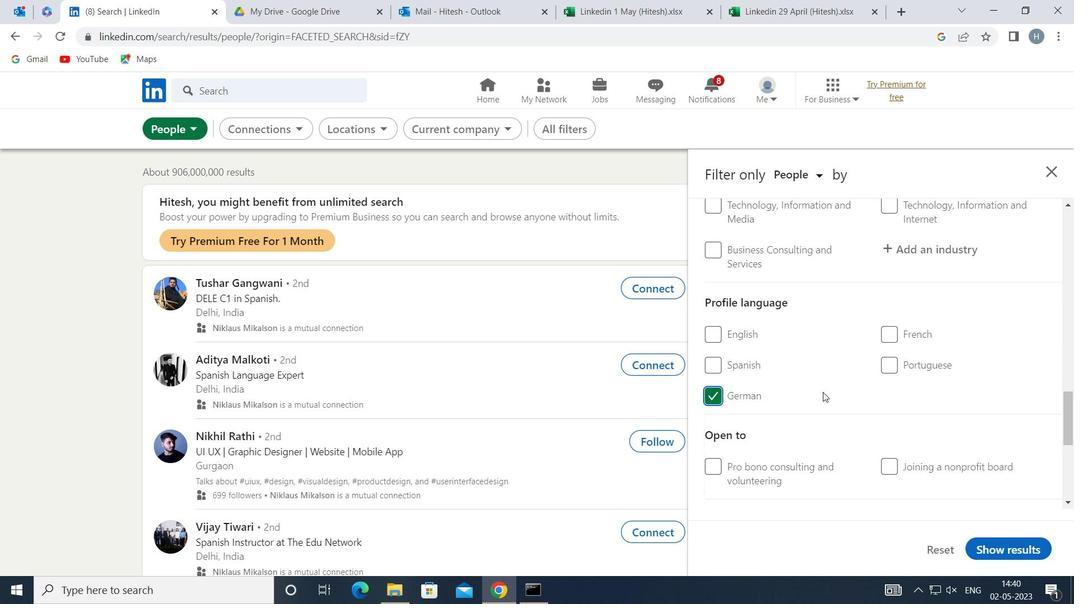 
Action: Mouse scrolled (825, 390) with delta (0, 0)
Screenshot: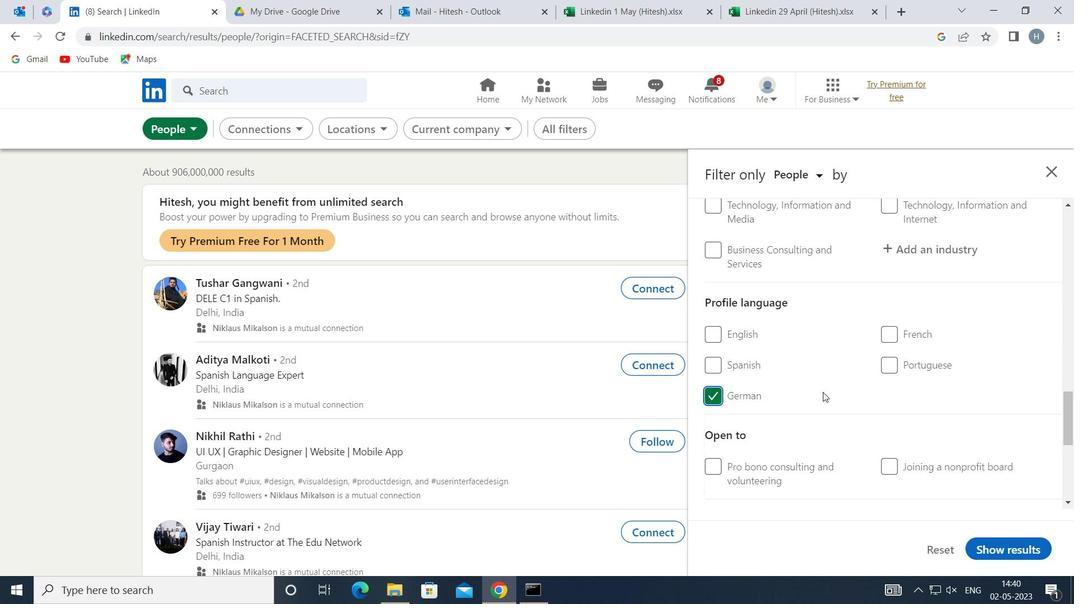 
Action: Mouse scrolled (825, 390) with delta (0, 0)
Screenshot: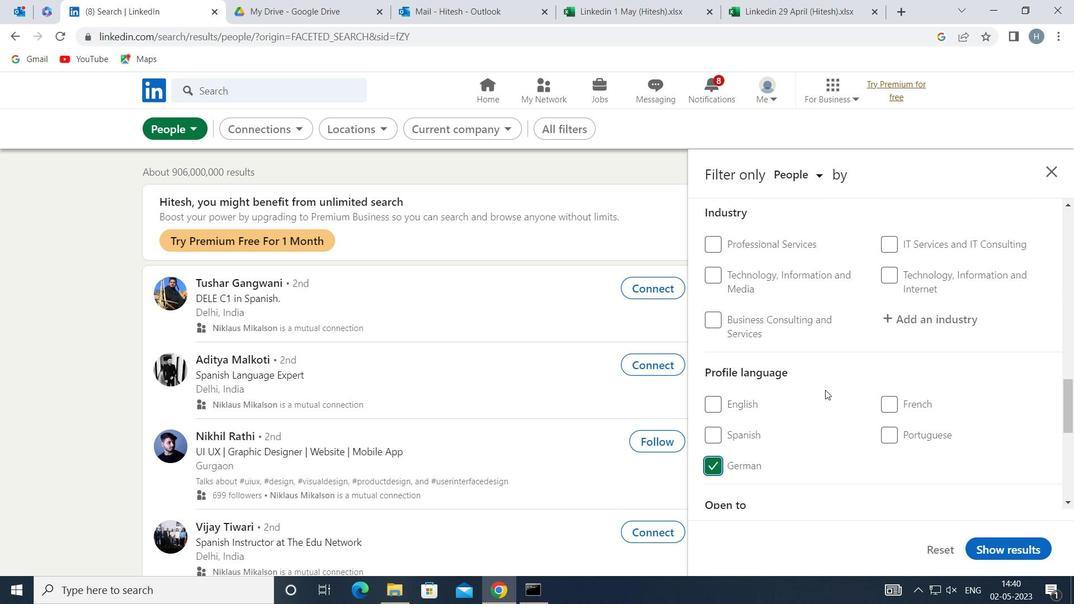
Action: Mouse moved to (825, 389)
Screenshot: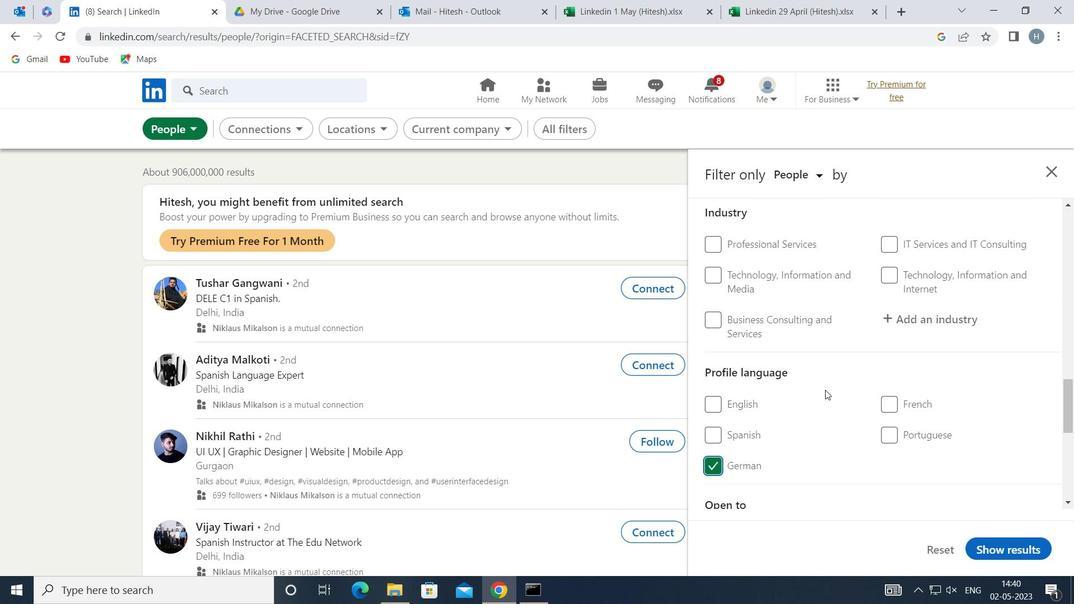 
Action: Mouse scrolled (825, 390) with delta (0, 0)
Screenshot: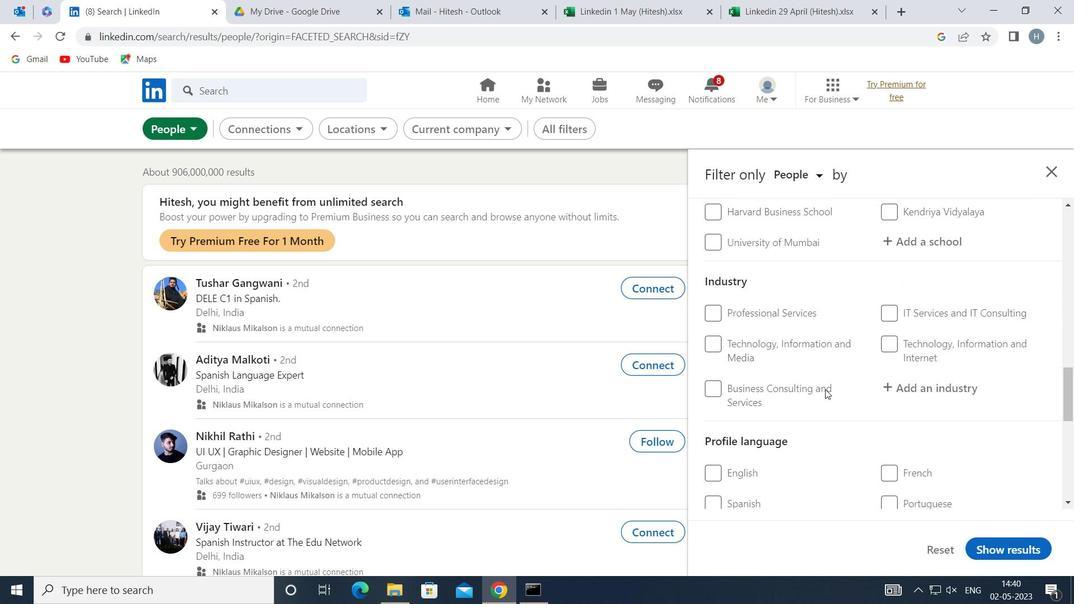 
Action: Mouse scrolled (825, 390) with delta (0, 0)
Screenshot: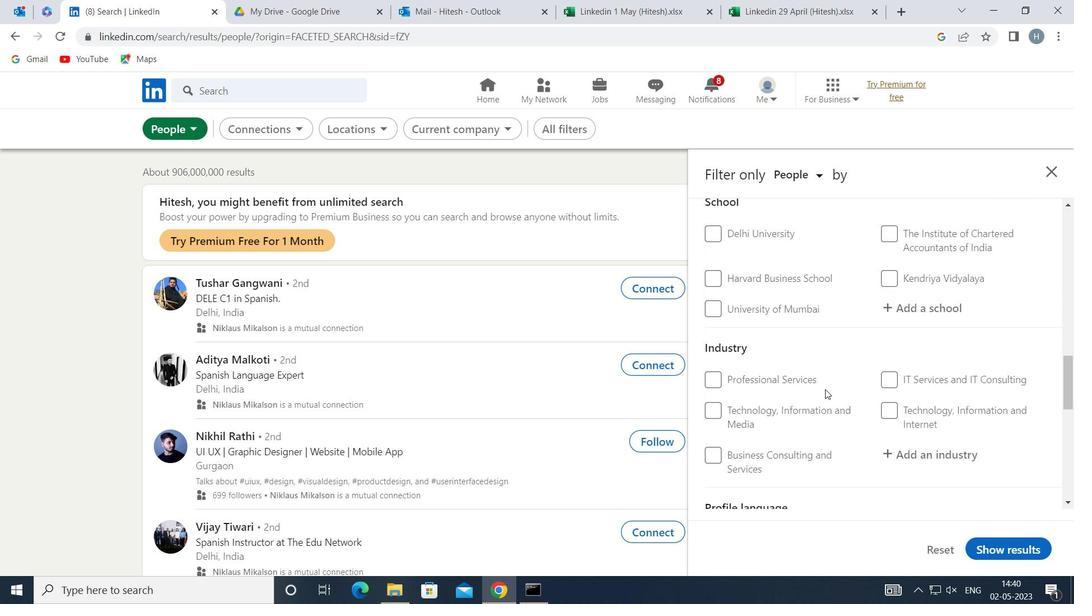 
Action: Mouse scrolled (825, 390) with delta (0, 0)
Screenshot: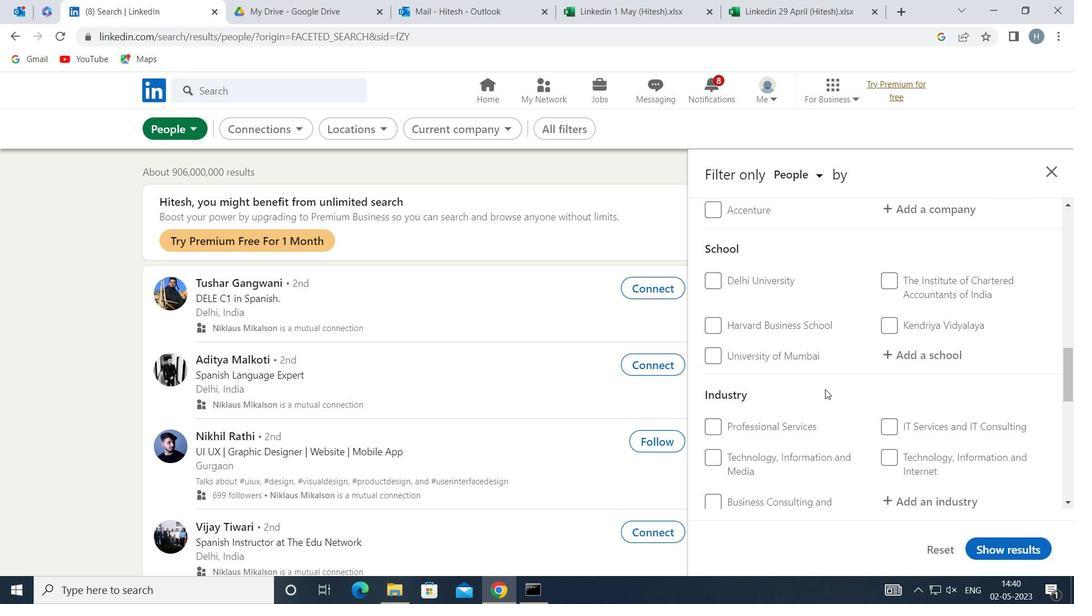 
Action: Mouse scrolled (825, 390) with delta (0, 0)
Screenshot: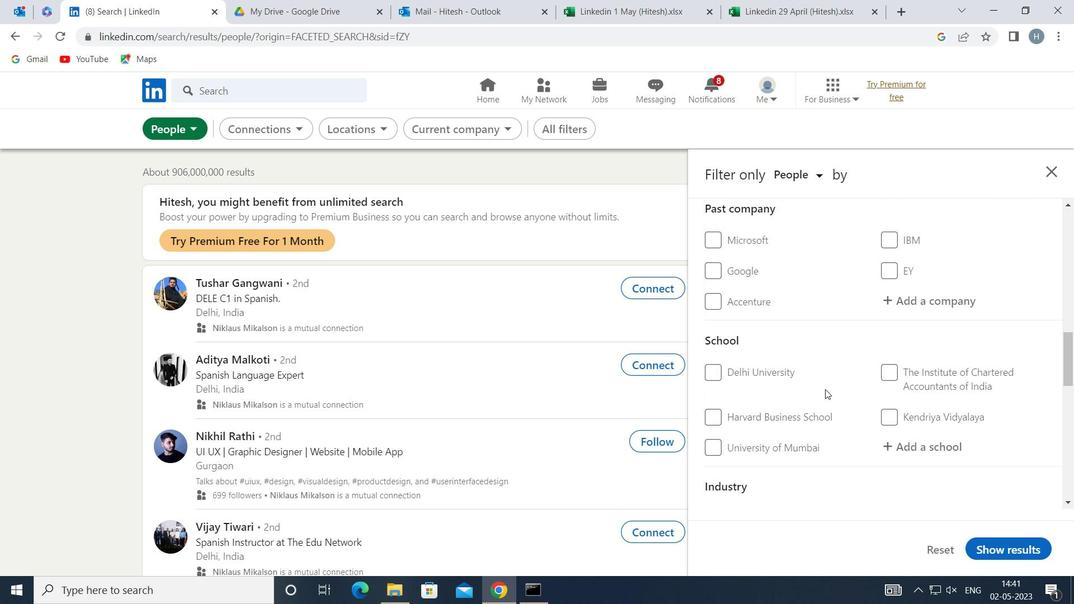 
Action: Mouse scrolled (825, 390) with delta (0, 0)
Screenshot: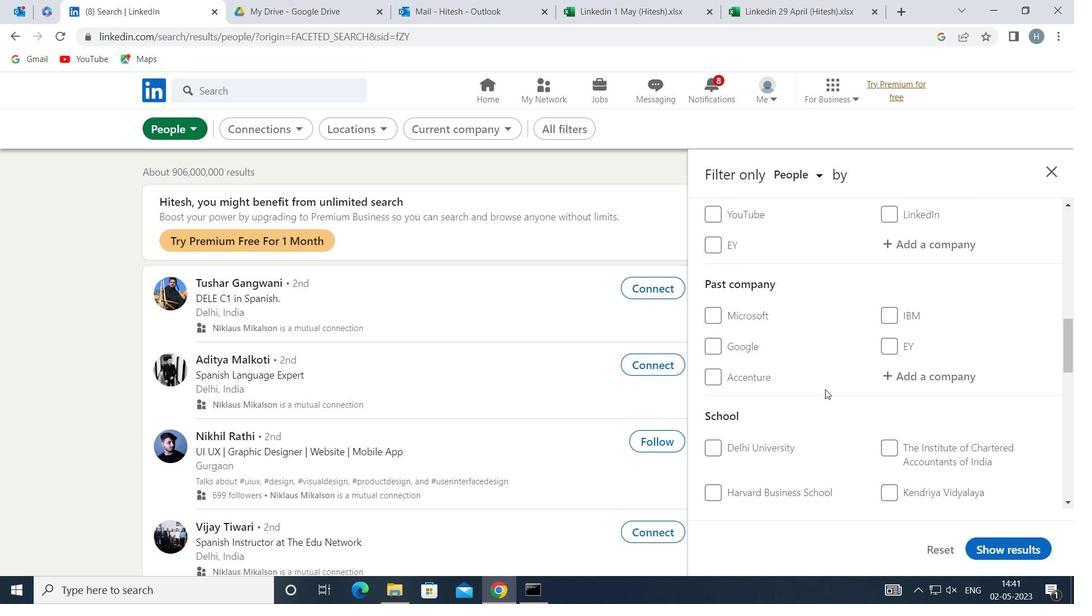 
Action: Mouse scrolled (825, 390) with delta (0, 0)
Screenshot: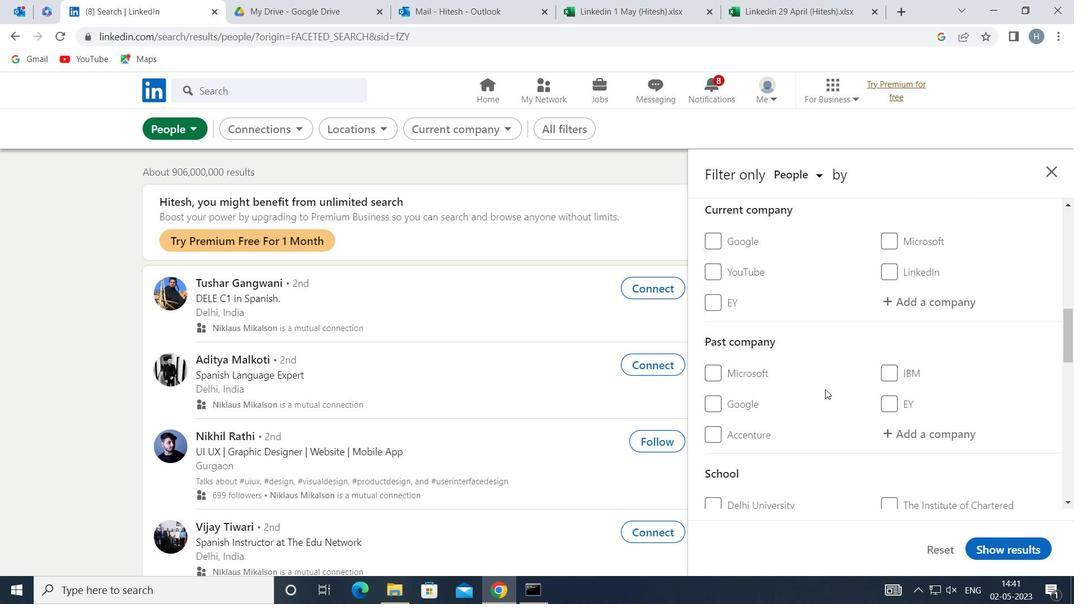 
Action: Mouse moved to (934, 387)
Screenshot: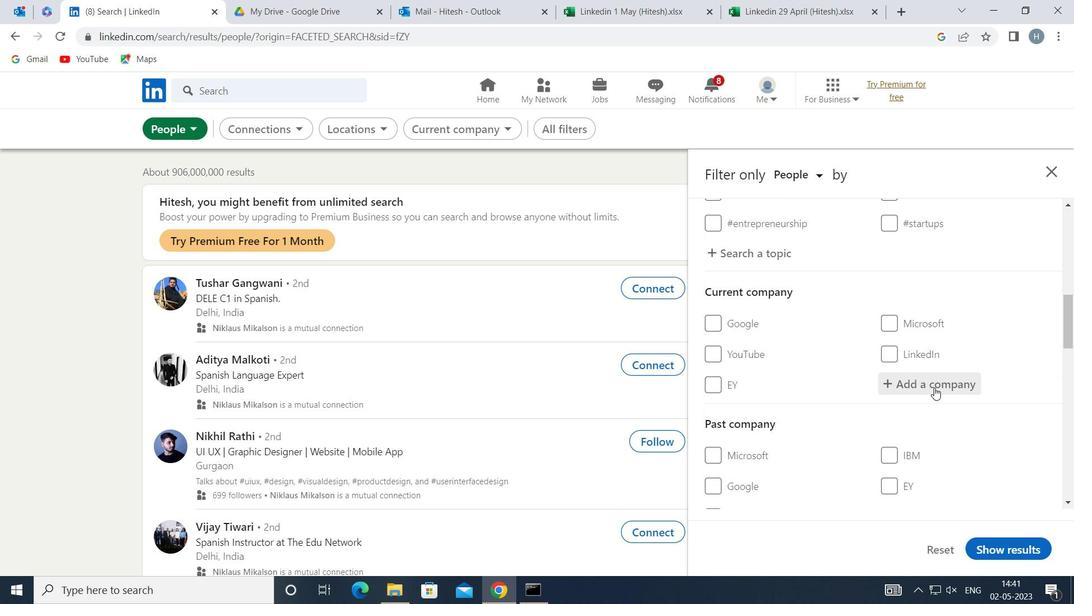 
Action: Mouse pressed left at (934, 387)
Screenshot: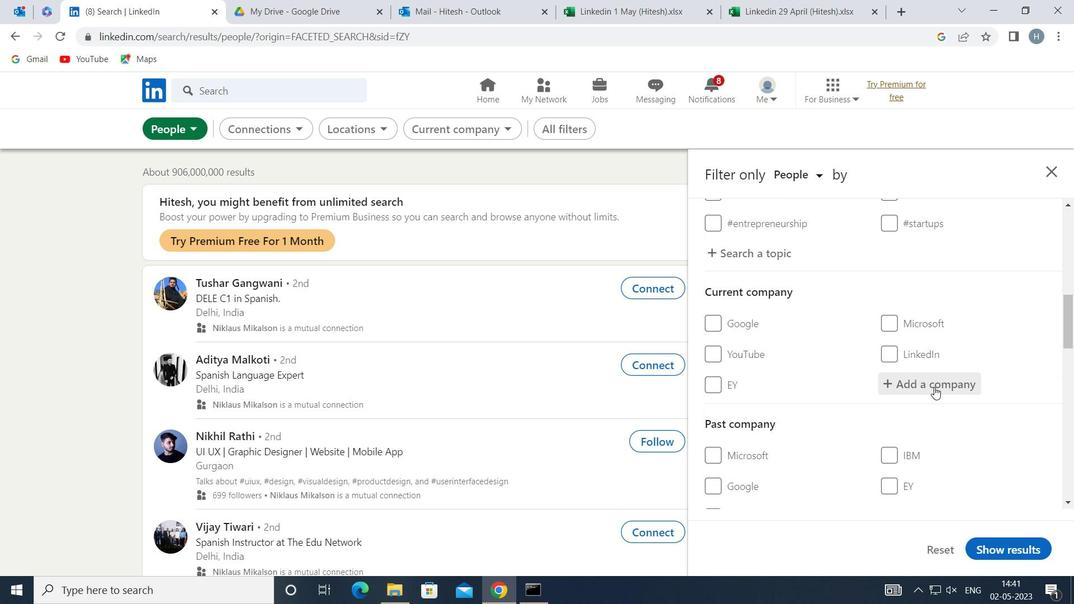 
Action: Key pressed <Key.shift>INTERVIEW<Key.shift>B
Screenshot: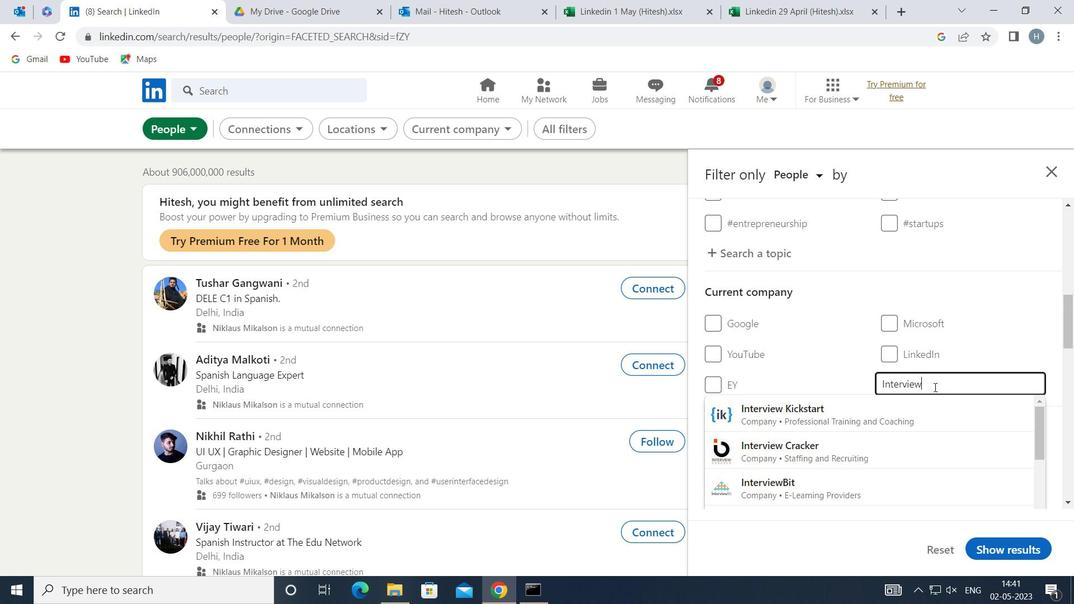 
Action: Mouse moved to (945, 415)
Screenshot: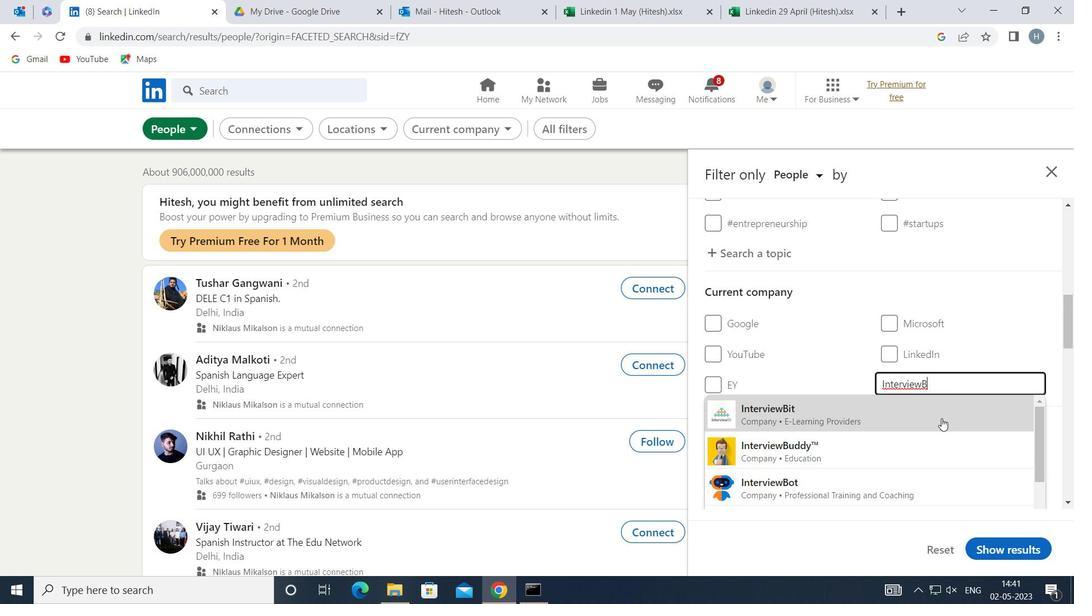 
Action: Mouse pressed left at (945, 415)
Screenshot: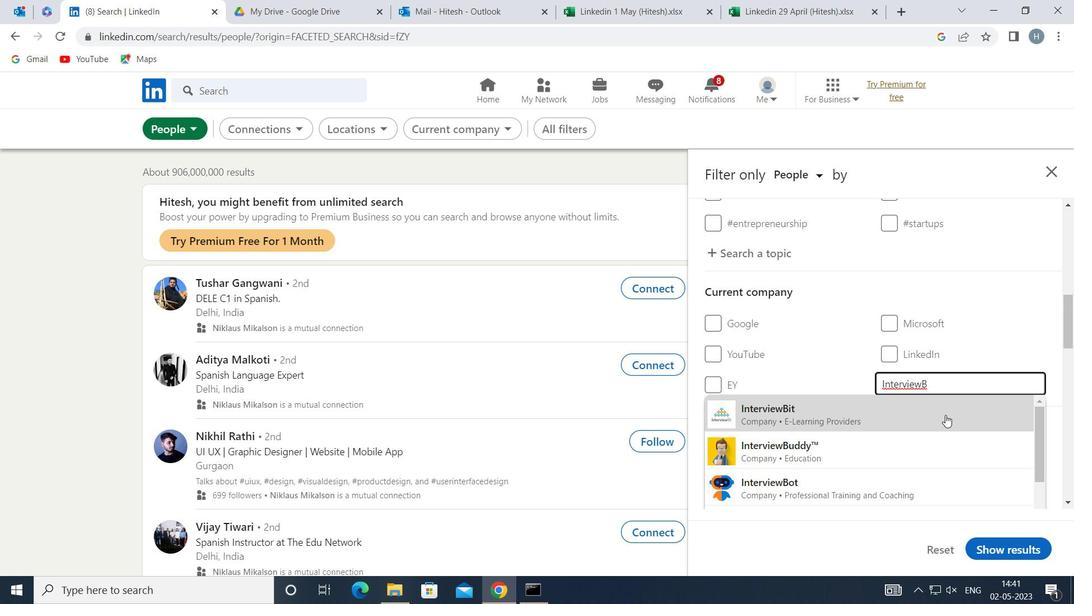 
Action: Mouse moved to (897, 415)
Screenshot: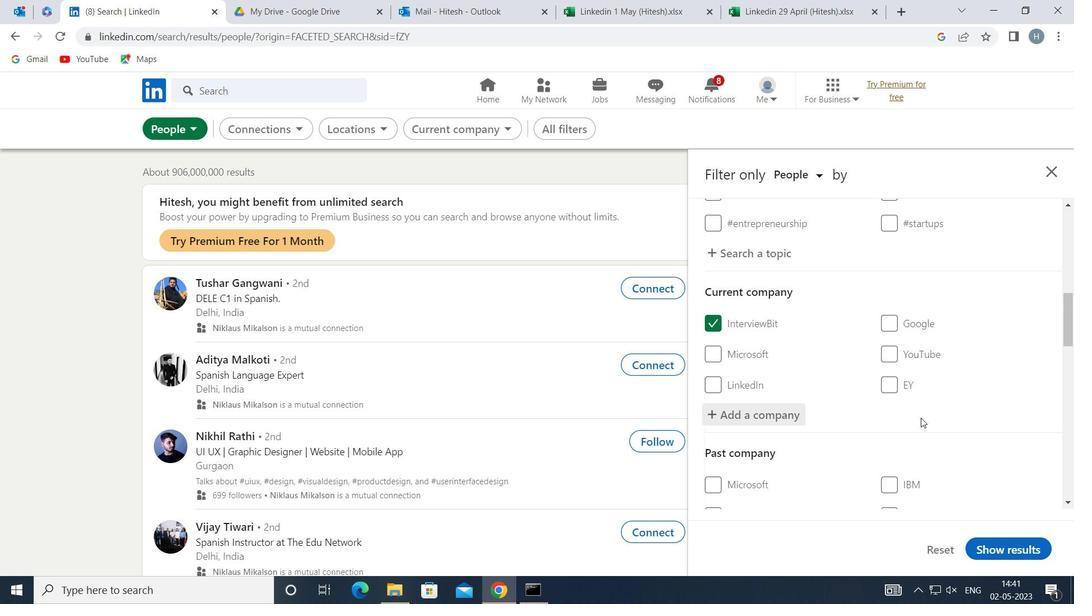 
Action: Mouse scrolled (897, 414) with delta (0, 0)
Screenshot: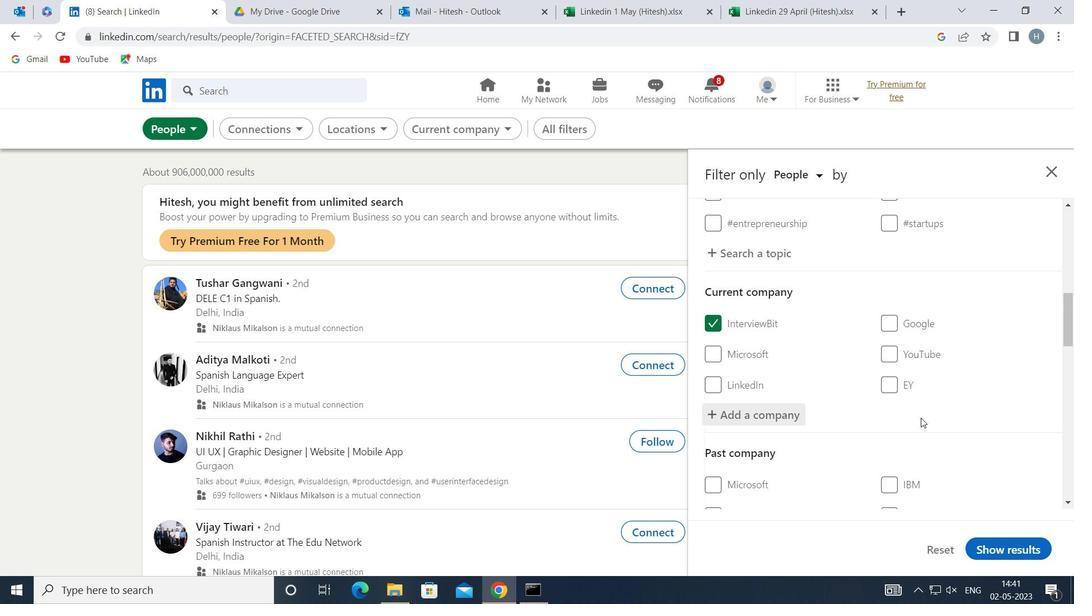 
Action: Mouse moved to (895, 415)
Screenshot: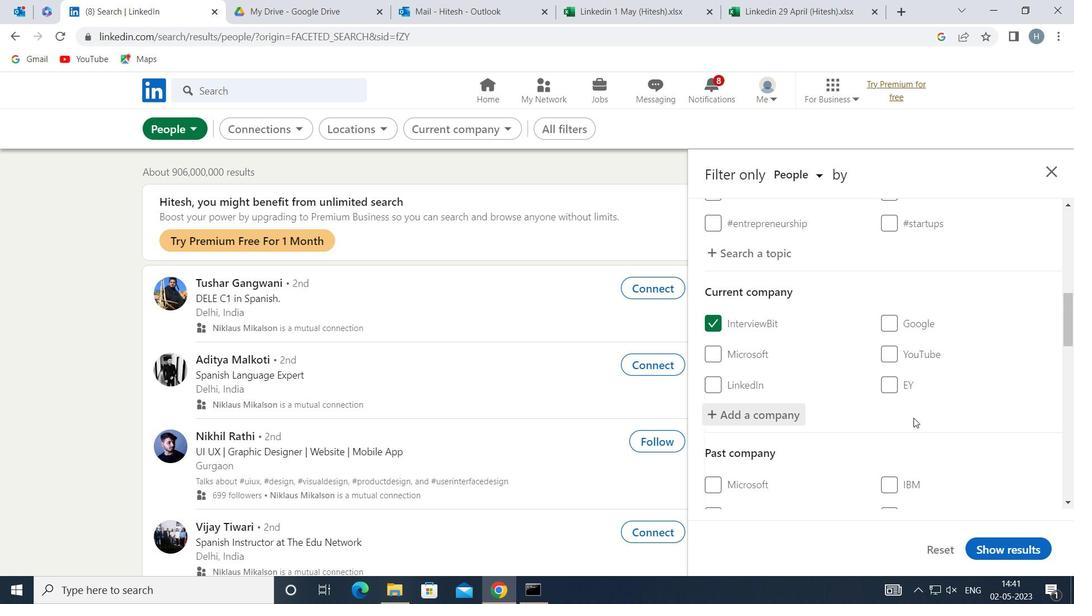 
Action: Mouse scrolled (895, 414) with delta (0, 0)
Screenshot: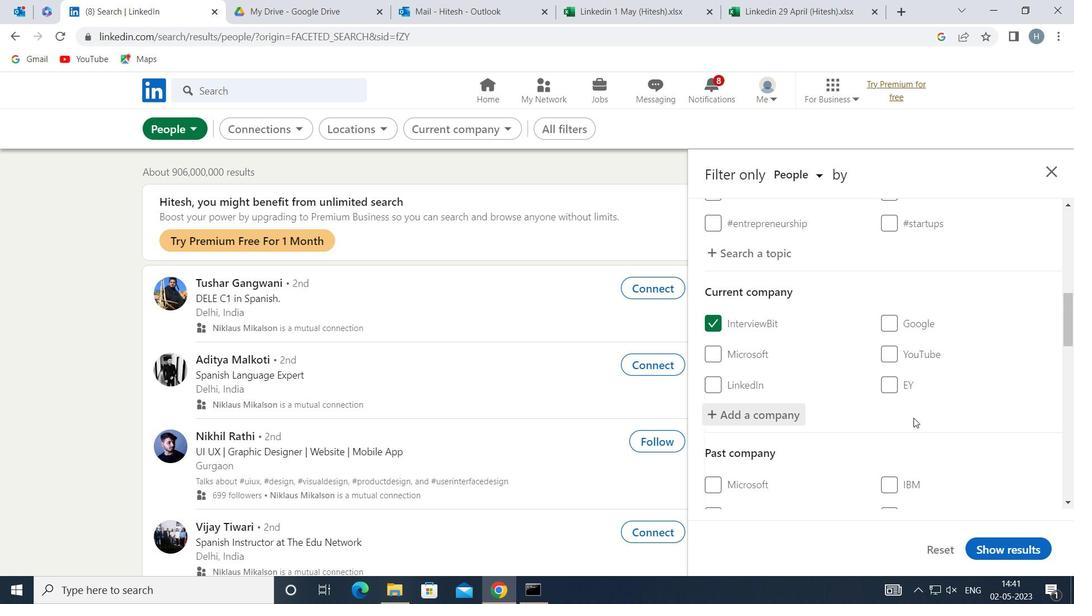 
Action: Mouse moved to (894, 415)
Screenshot: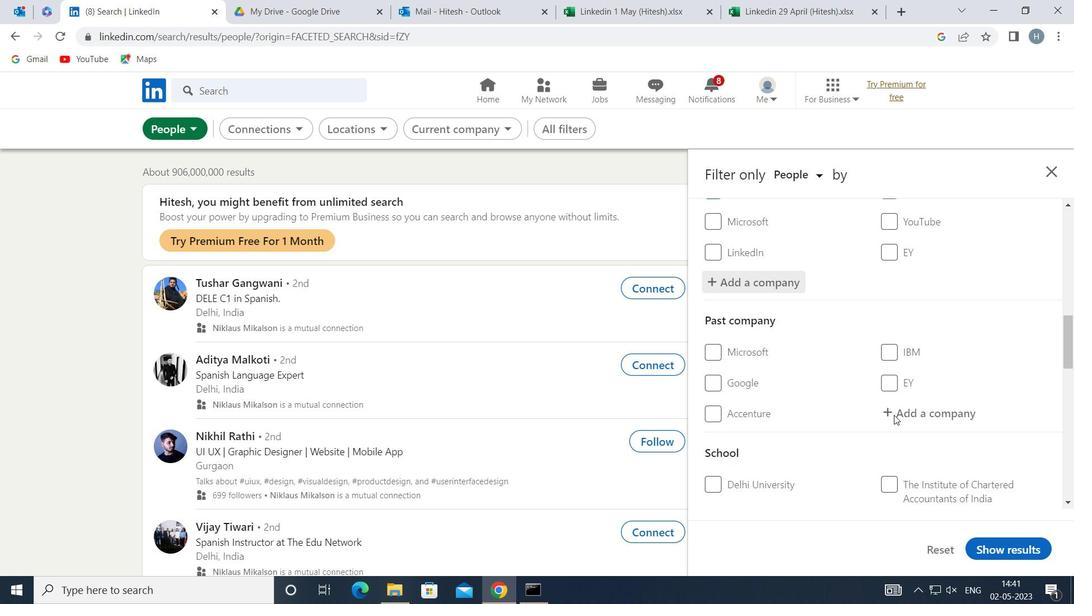 
Action: Mouse scrolled (894, 414) with delta (0, 0)
Screenshot: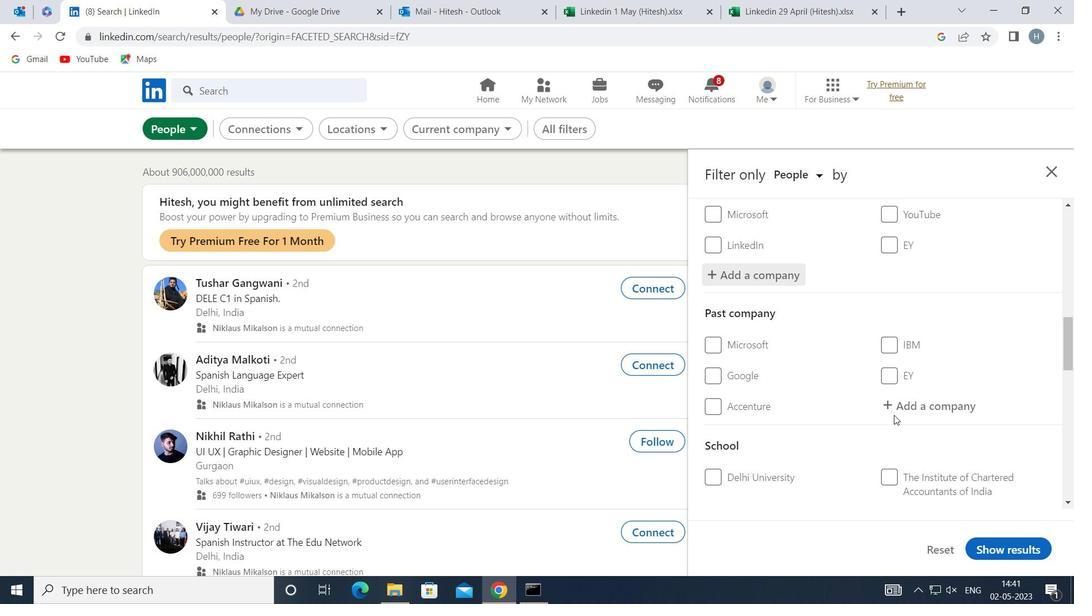 
Action: Mouse scrolled (894, 414) with delta (0, 0)
Screenshot: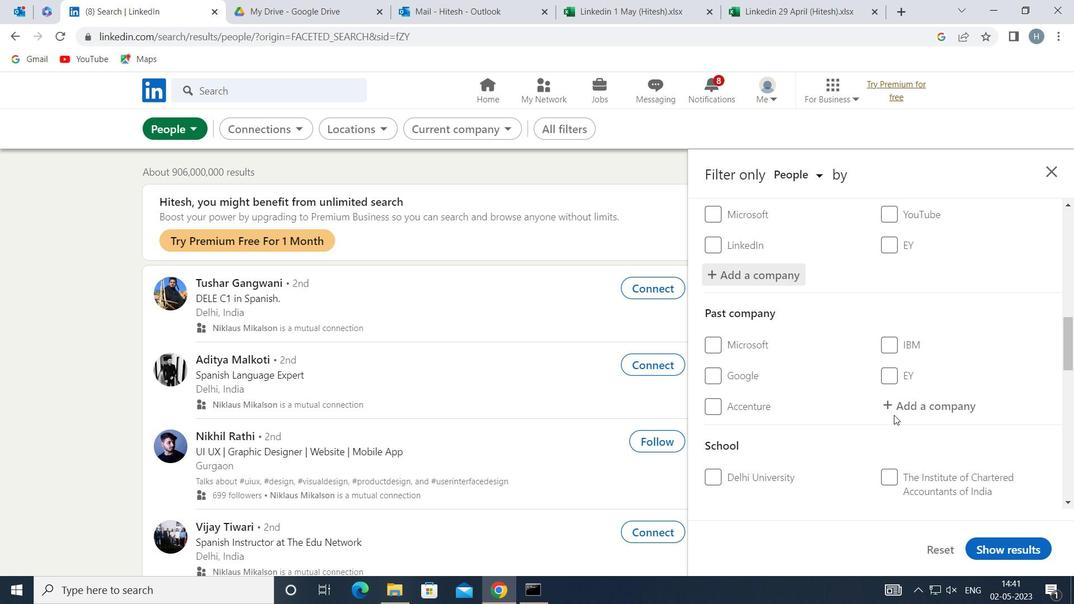 
Action: Mouse scrolled (894, 414) with delta (0, 0)
Screenshot: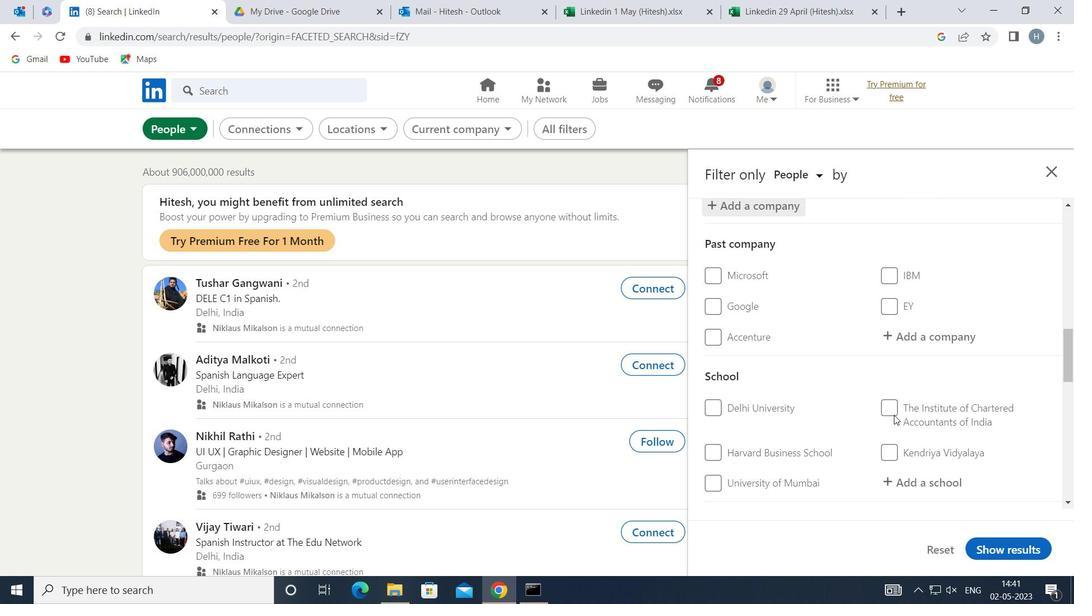 
Action: Mouse moved to (946, 346)
Screenshot: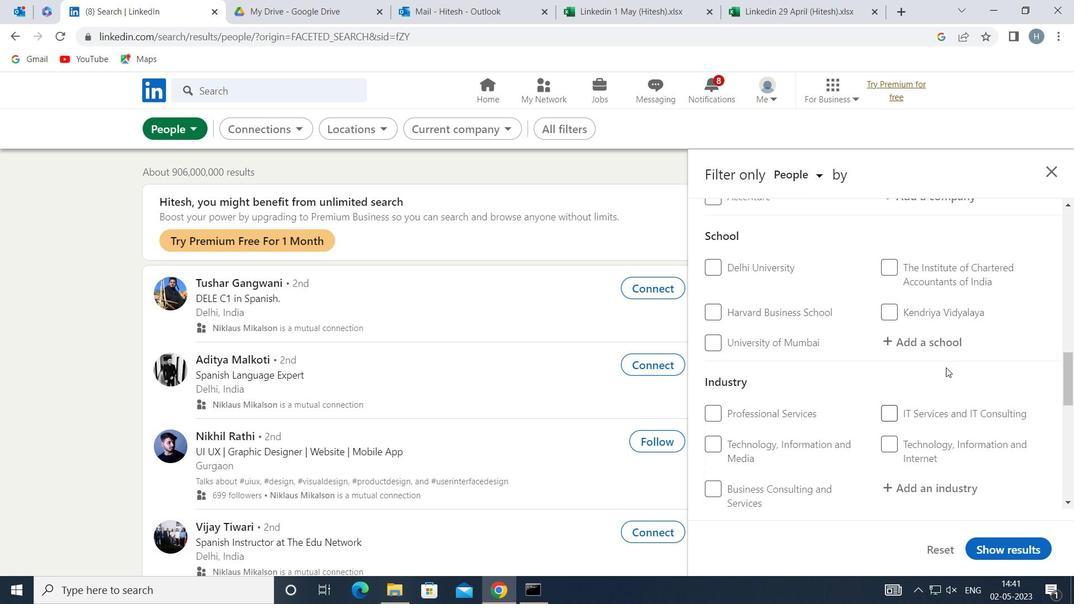 
Action: Mouse pressed left at (946, 346)
Screenshot: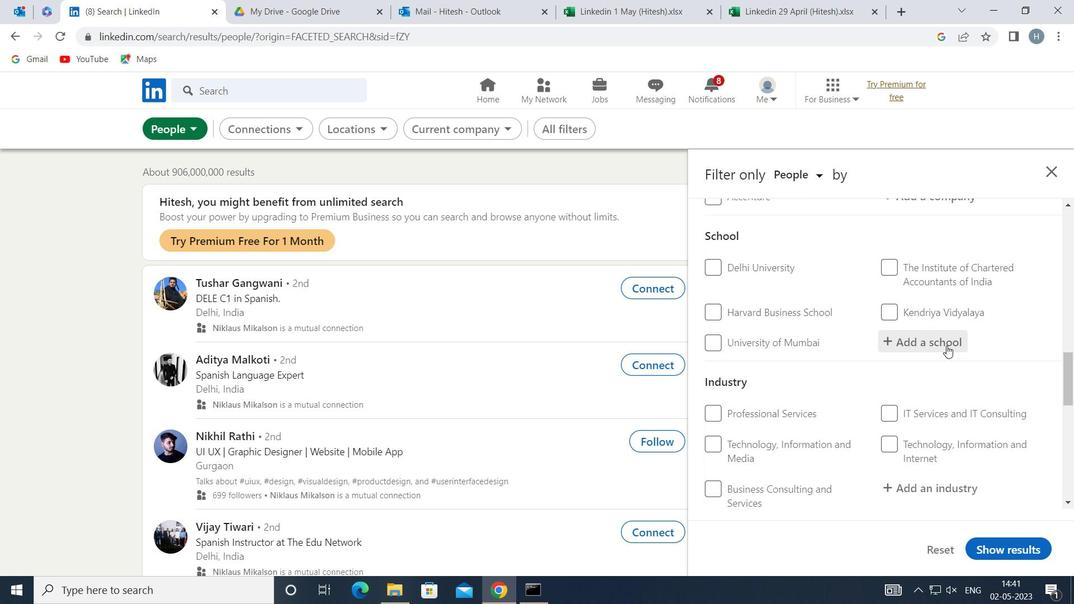 
Action: Key pressed <Key.shift>UTTAR<Key.space><Key.shift>PRADESH<Key.space><Key.shift>JOBS
Screenshot: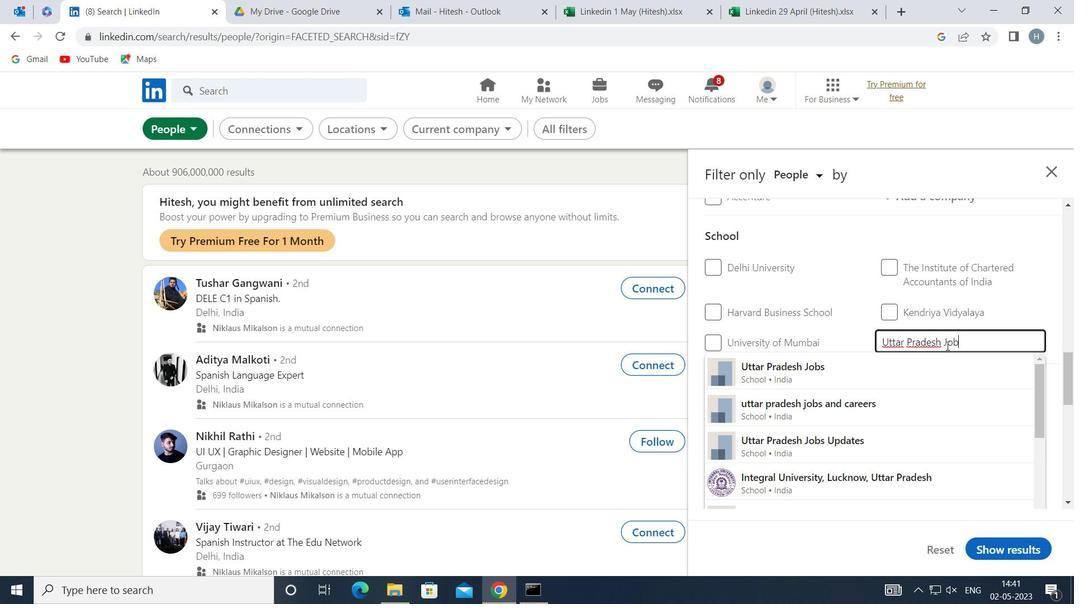 
Action: Mouse moved to (879, 475)
Screenshot: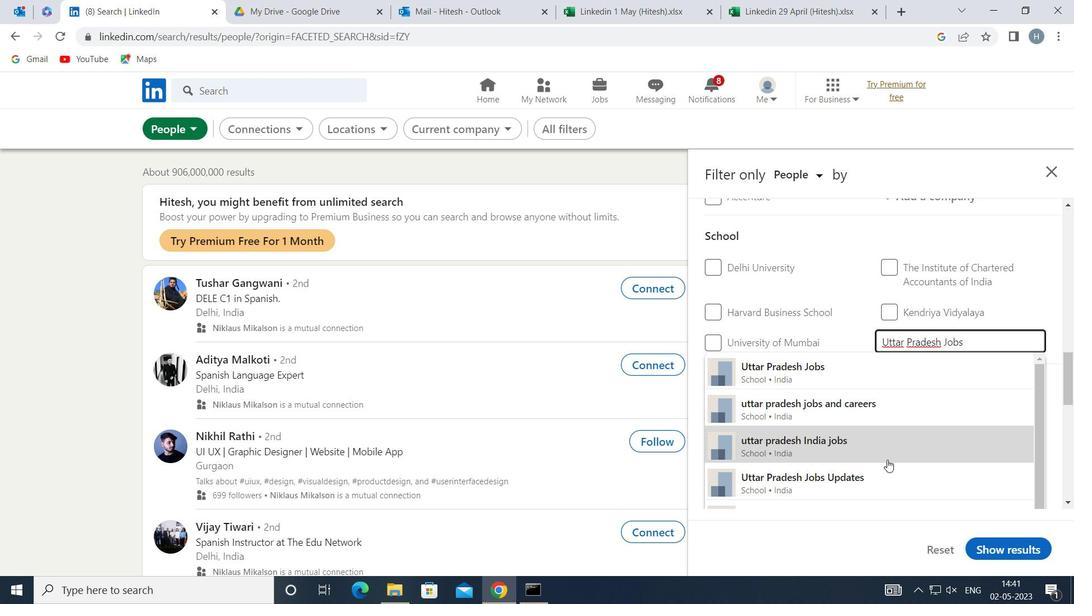 
Action: Mouse pressed left at (879, 475)
Screenshot: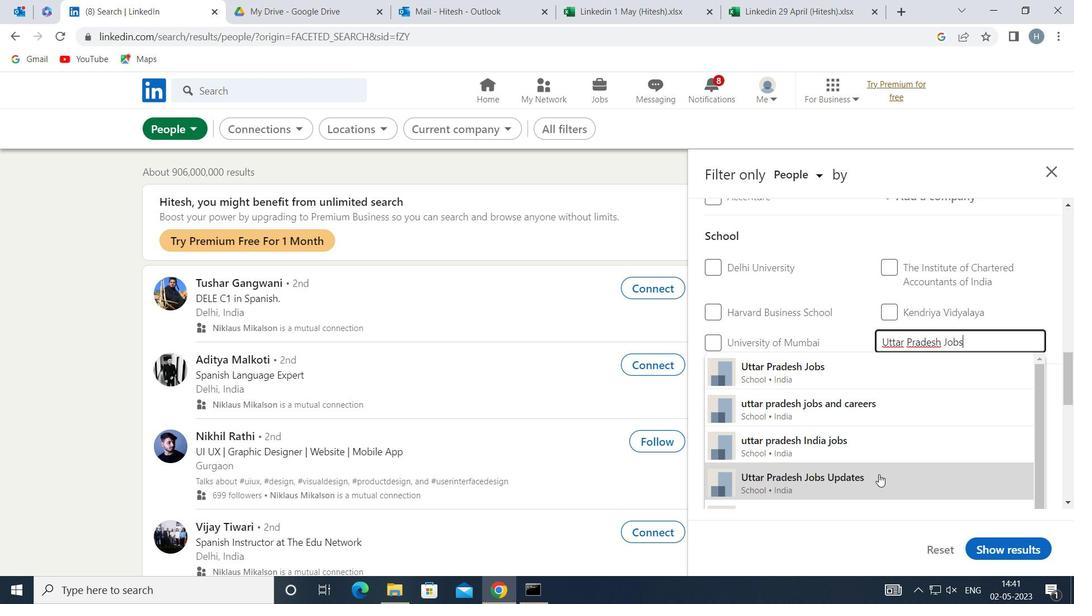 
Action: Mouse moved to (856, 396)
Screenshot: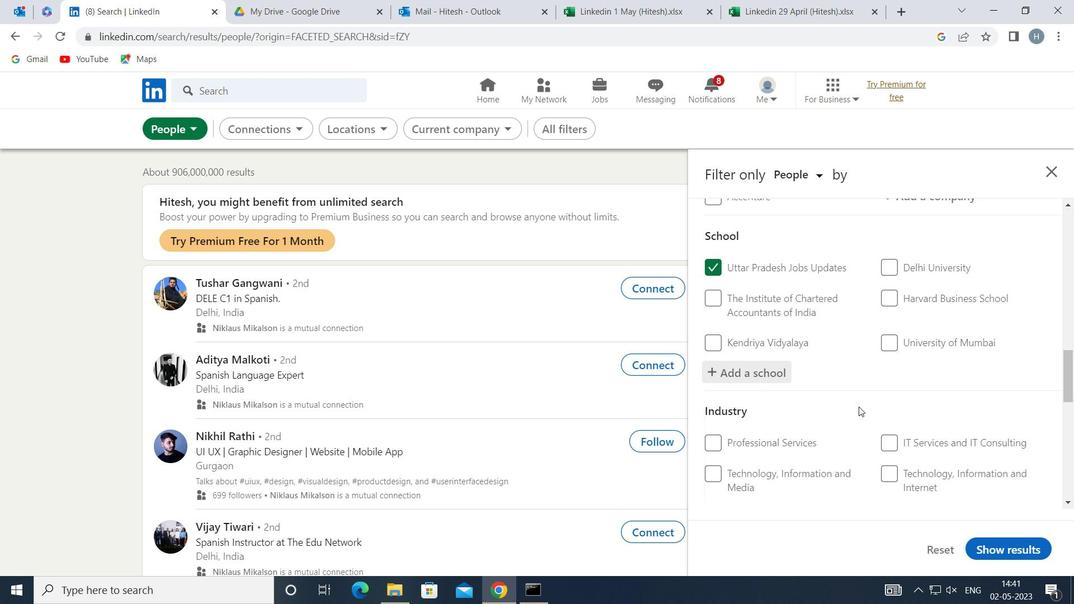 
Action: Mouse scrolled (856, 396) with delta (0, 0)
Screenshot: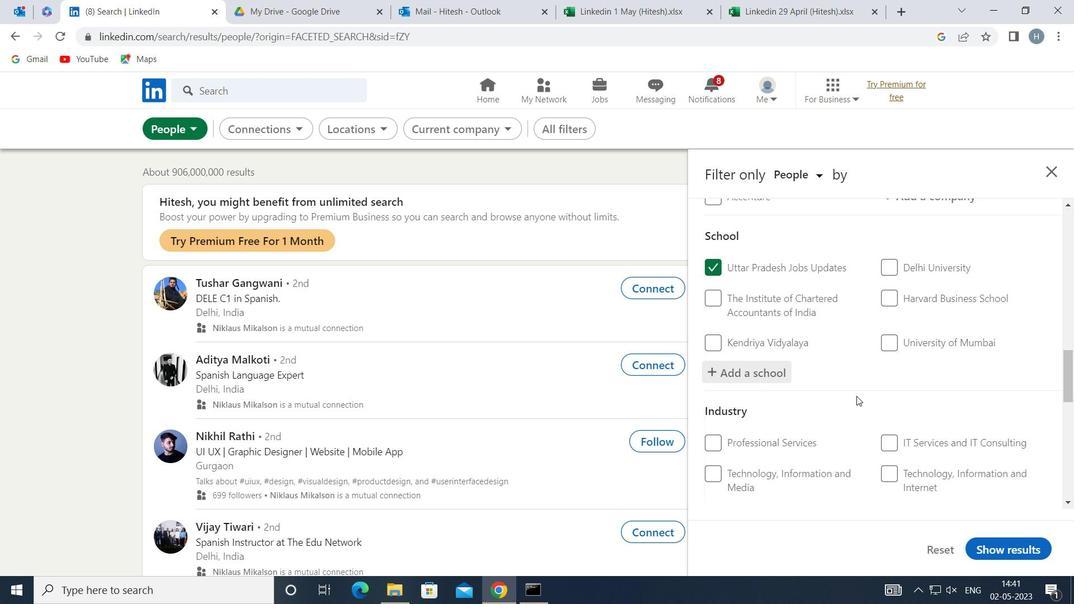 
Action: Mouse scrolled (856, 396) with delta (0, 0)
Screenshot: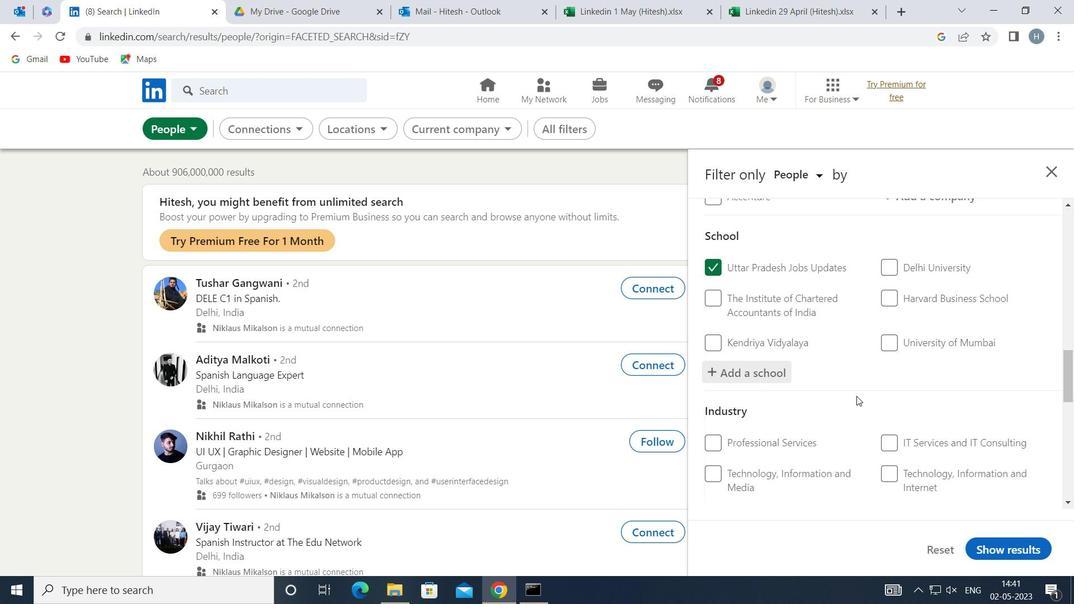 
Action: Mouse moved to (860, 368)
Screenshot: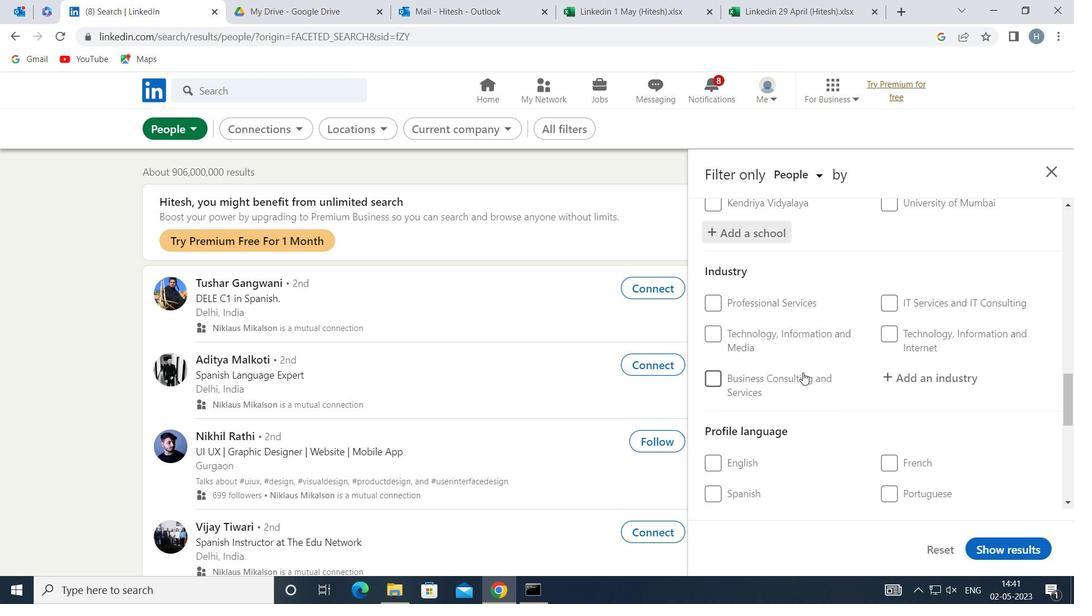 
Action: Mouse scrolled (860, 367) with delta (0, 0)
Screenshot: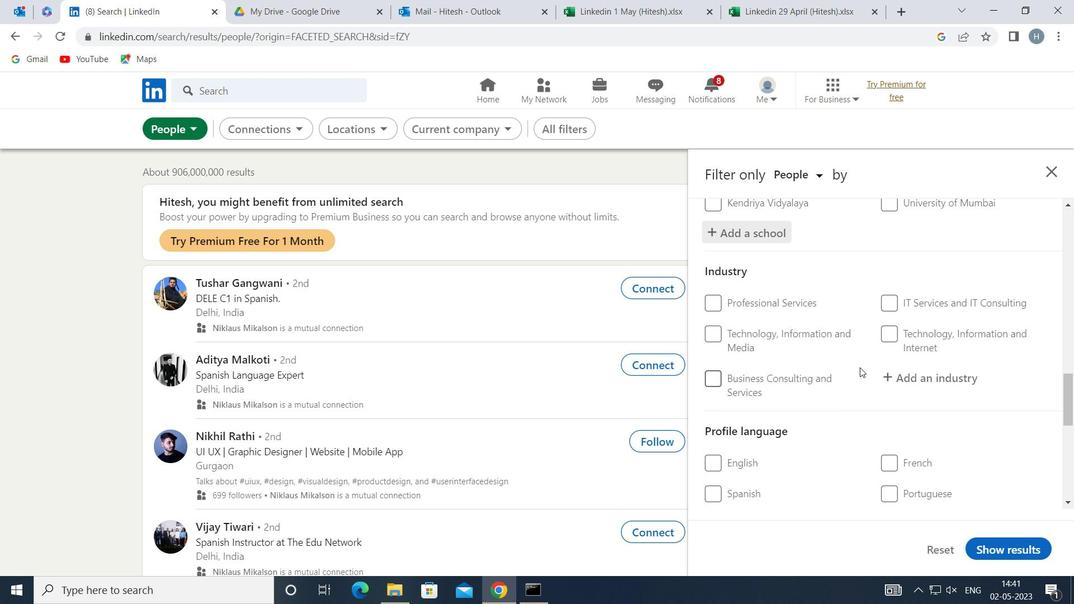 
Action: Mouse moved to (925, 309)
Screenshot: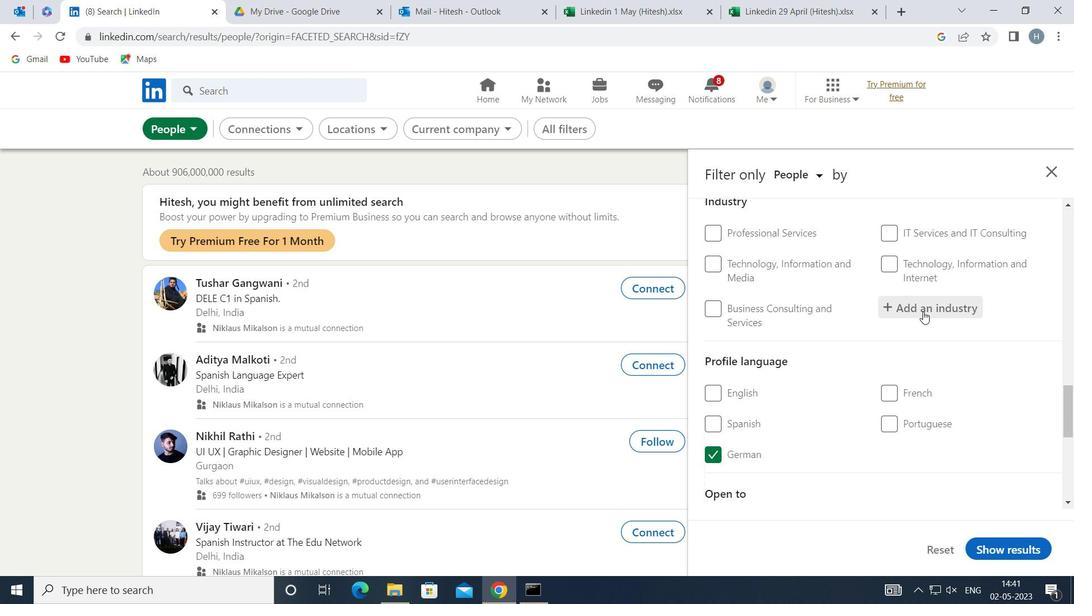 
Action: Mouse pressed left at (925, 309)
Screenshot: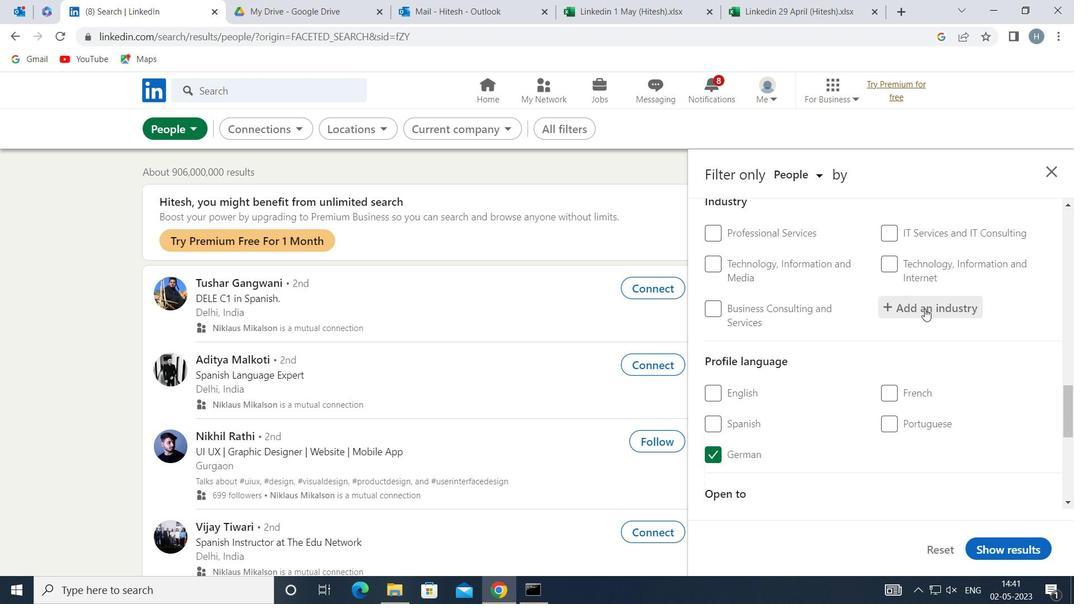 
Action: Key pressed <Key.shift>TECHNOLOGY<Key.space>
Screenshot: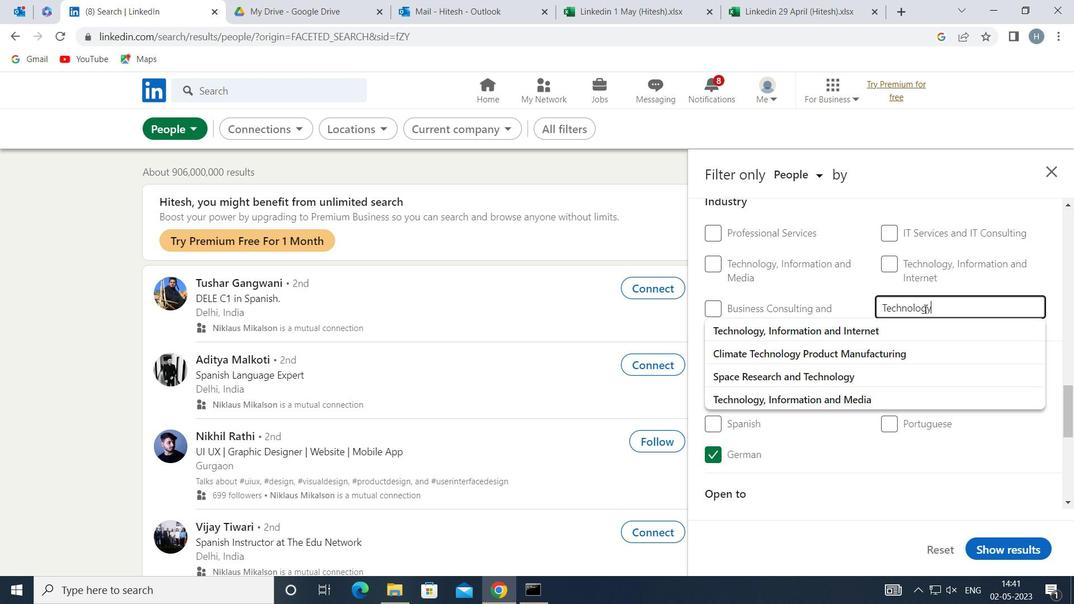 
Action: Mouse moved to (860, 396)
Screenshot: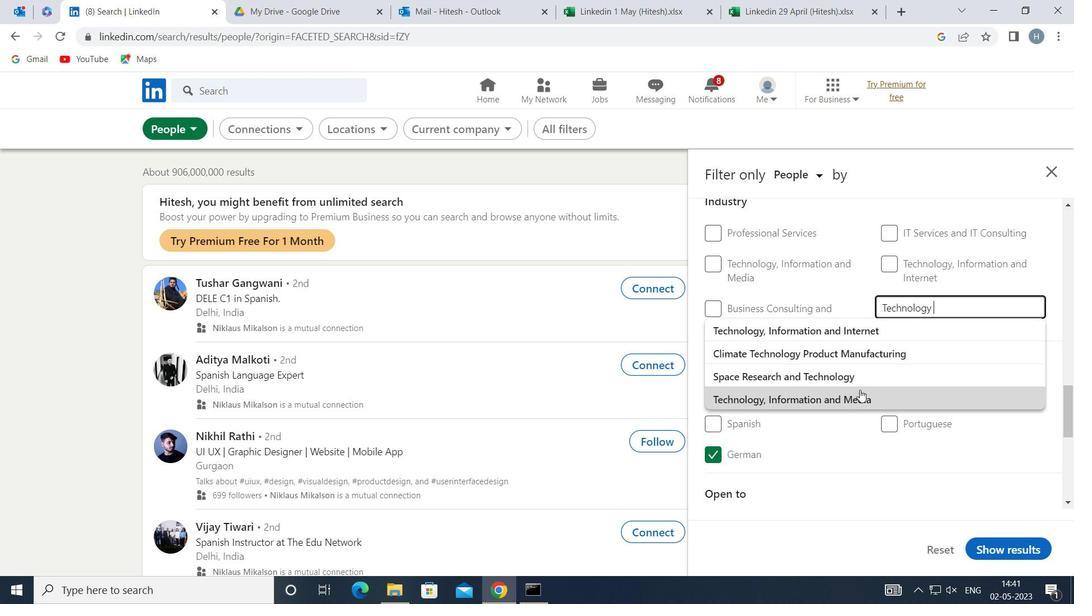 
Action: Mouse pressed left at (860, 396)
Screenshot: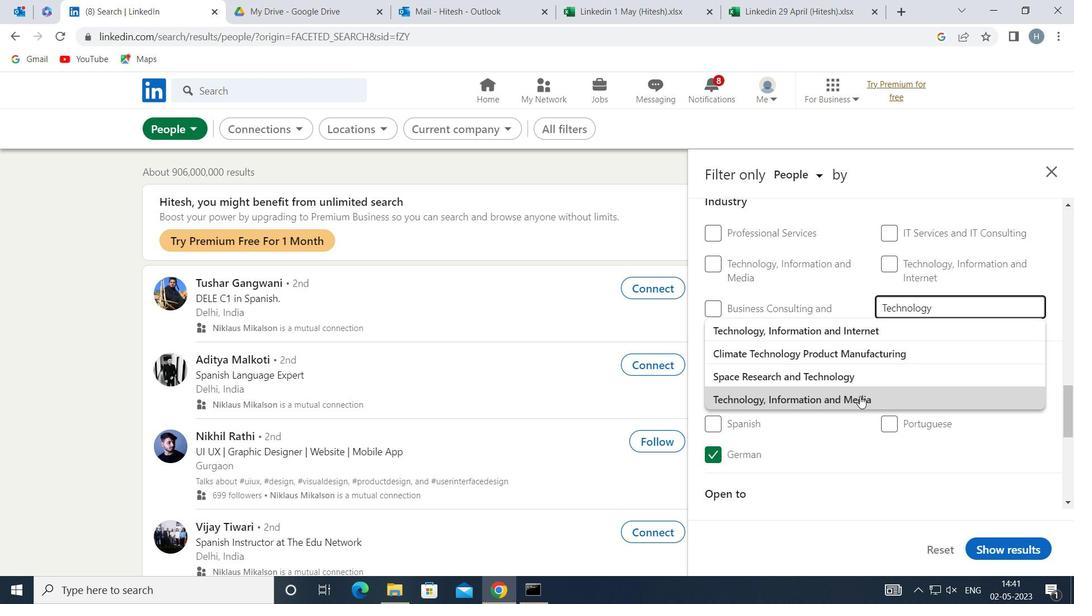 
Action: Mouse moved to (841, 344)
Screenshot: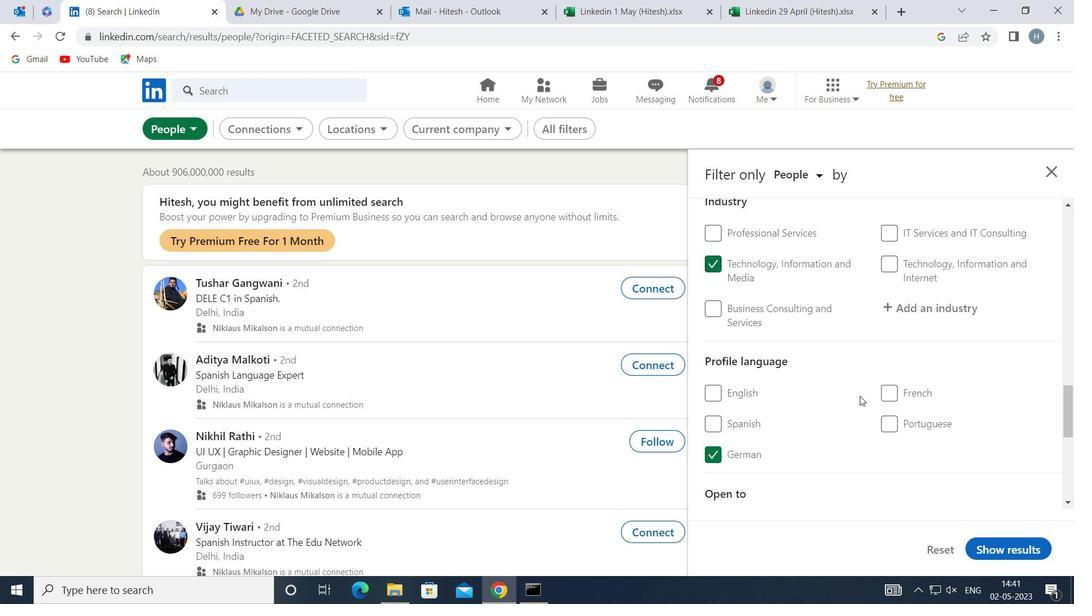 
Action: Mouse scrolled (841, 344) with delta (0, 0)
Screenshot: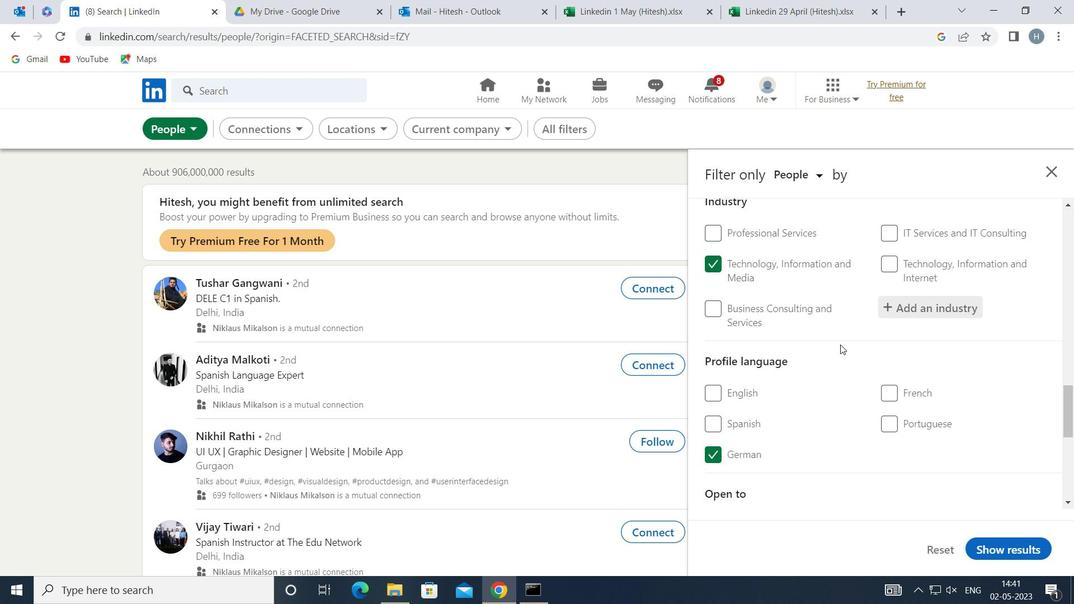 
Action: Mouse scrolled (841, 344) with delta (0, 0)
Screenshot: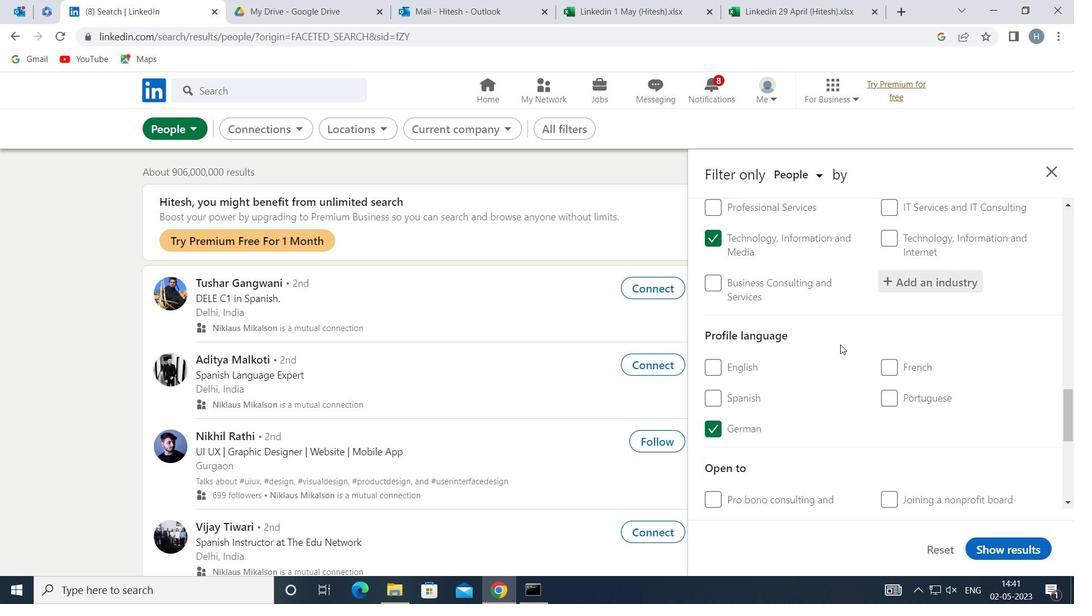 
Action: Mouse scrolled (841, 344) with delta (0, 0)
Screenshot: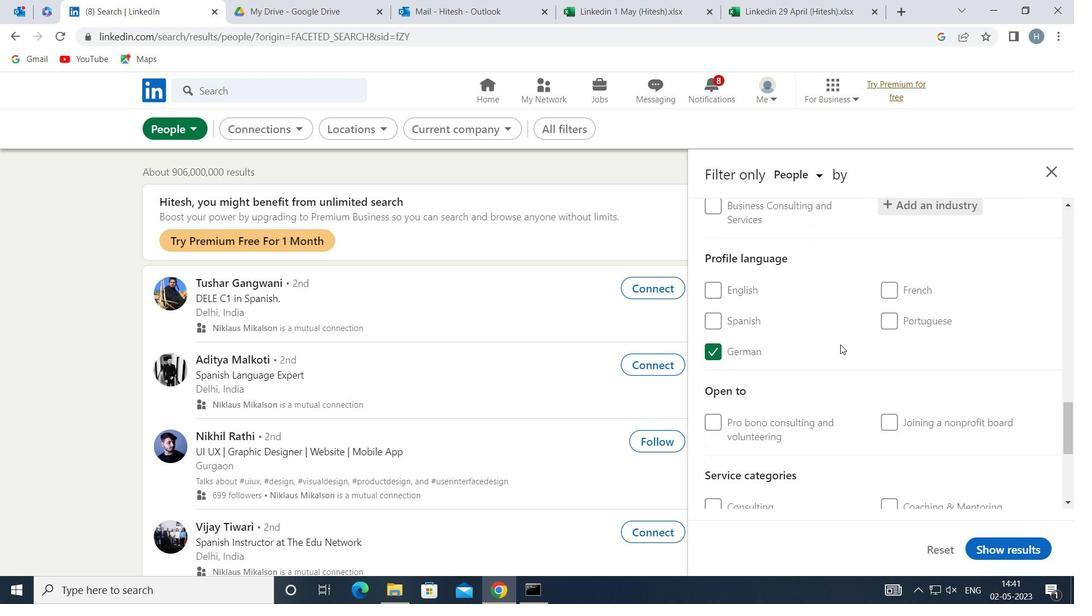 
Action: Mouse scrolled (841, 344) with delta (0, 0)
Screenshot: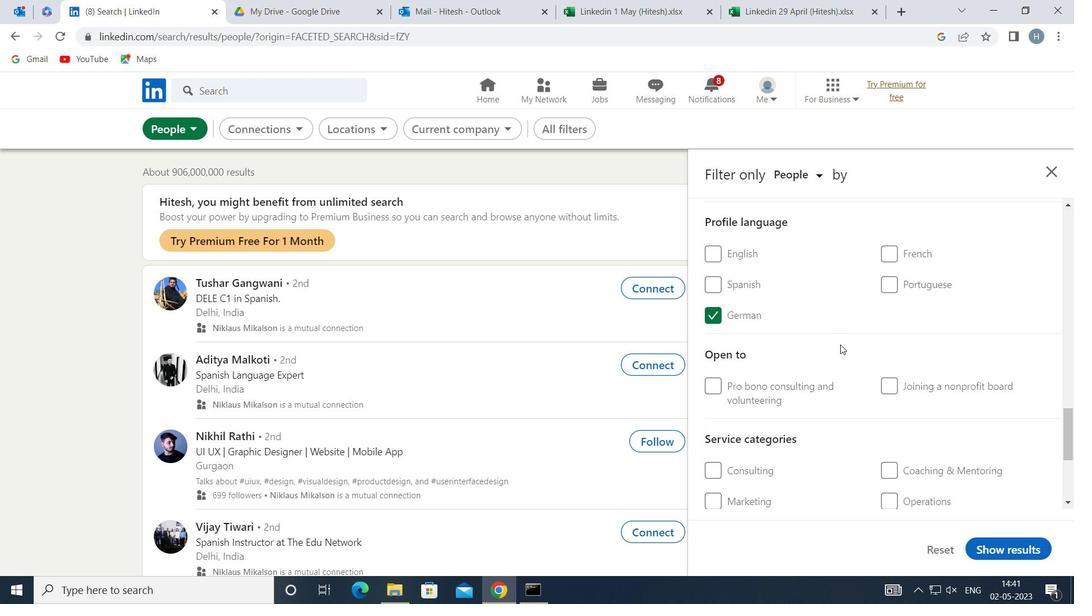 
Action: Mouse scrolled (841, 344) with delta (0, 0)
Screenshot: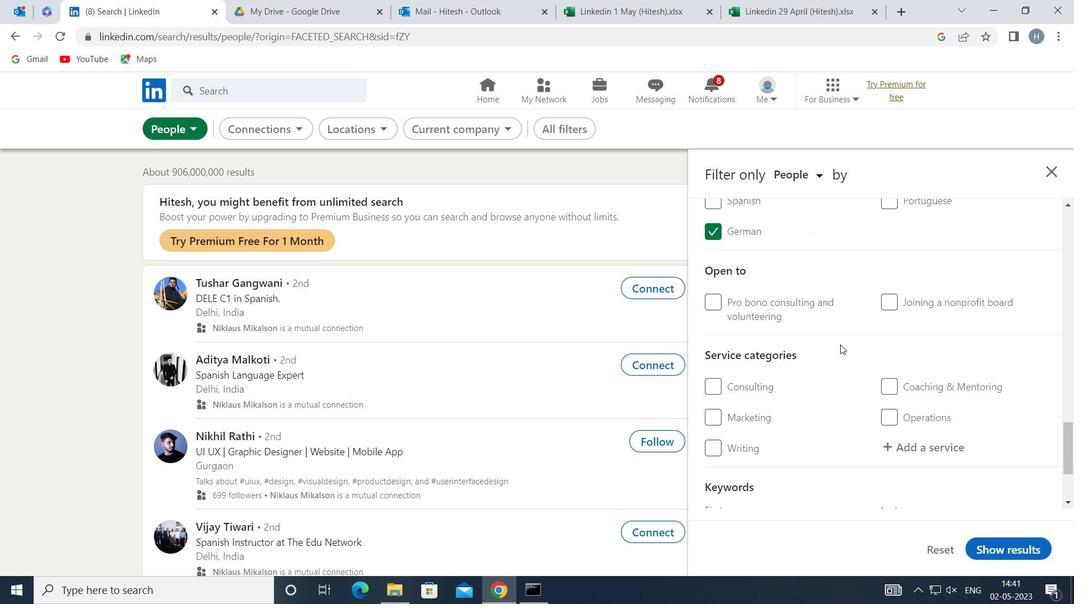 
Action: Mouse moved to (944, 324)
Screenshot: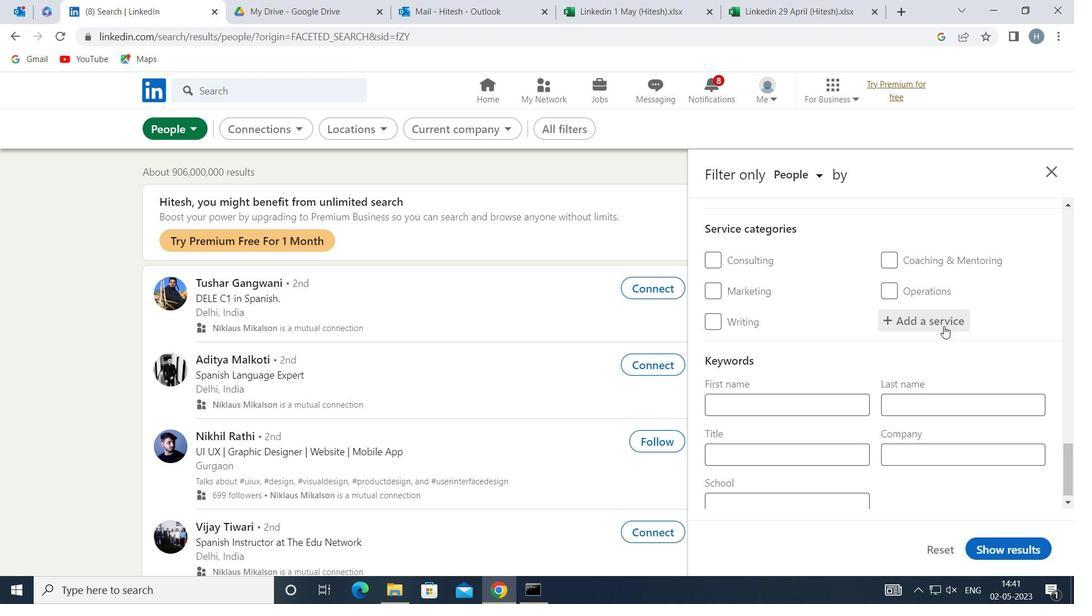 
Action: Mouse pressed left at (944, 324)
Screenshot: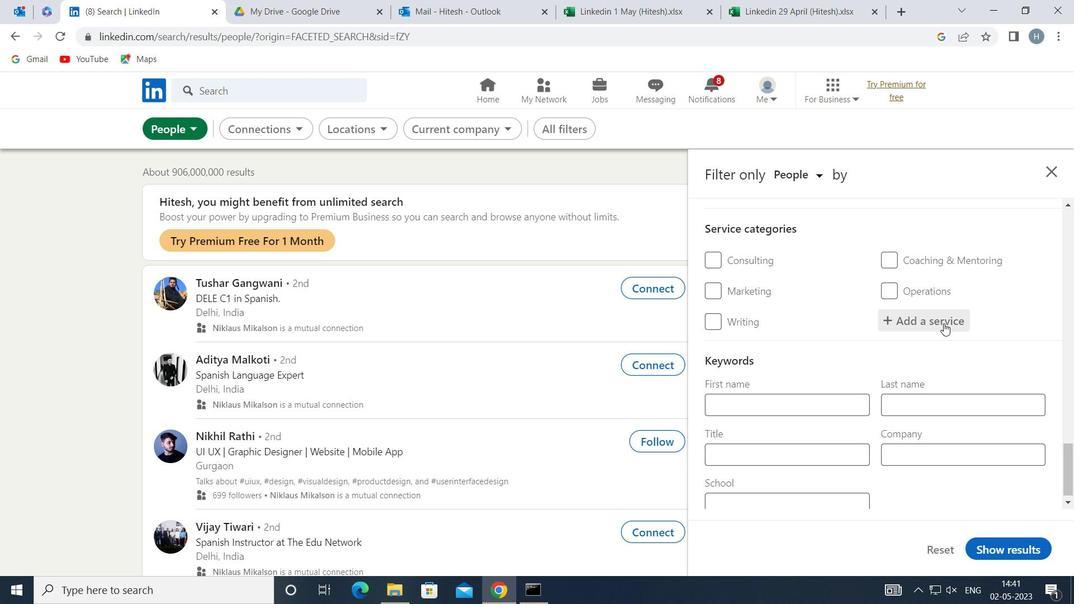 
Action: Key pressed <Key.shift>TELECOMM
Screenshot: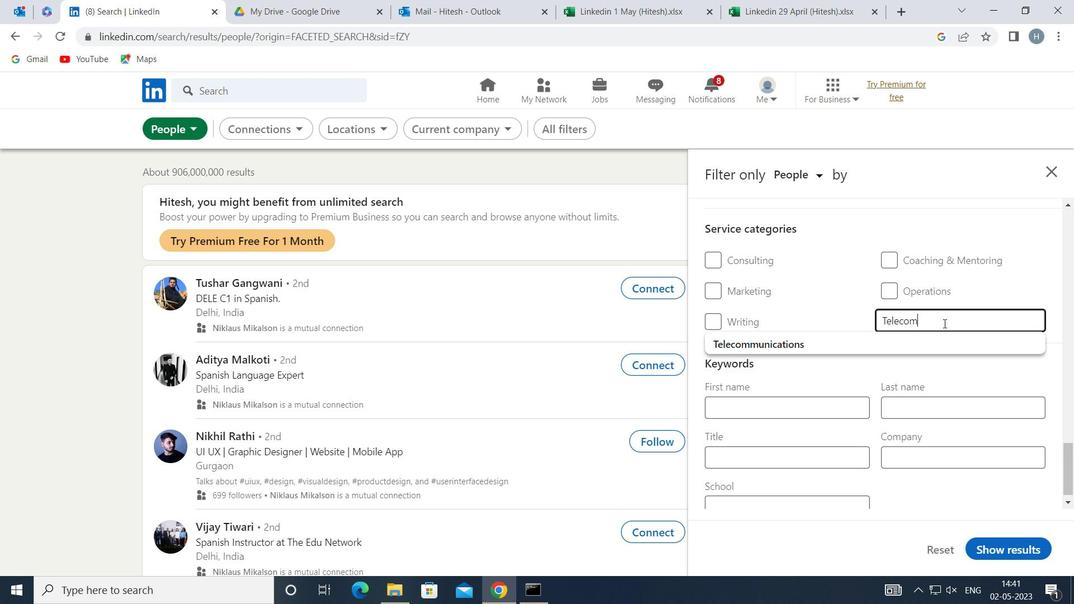
Action: Mouse moved to (903, 349)
Screenshot: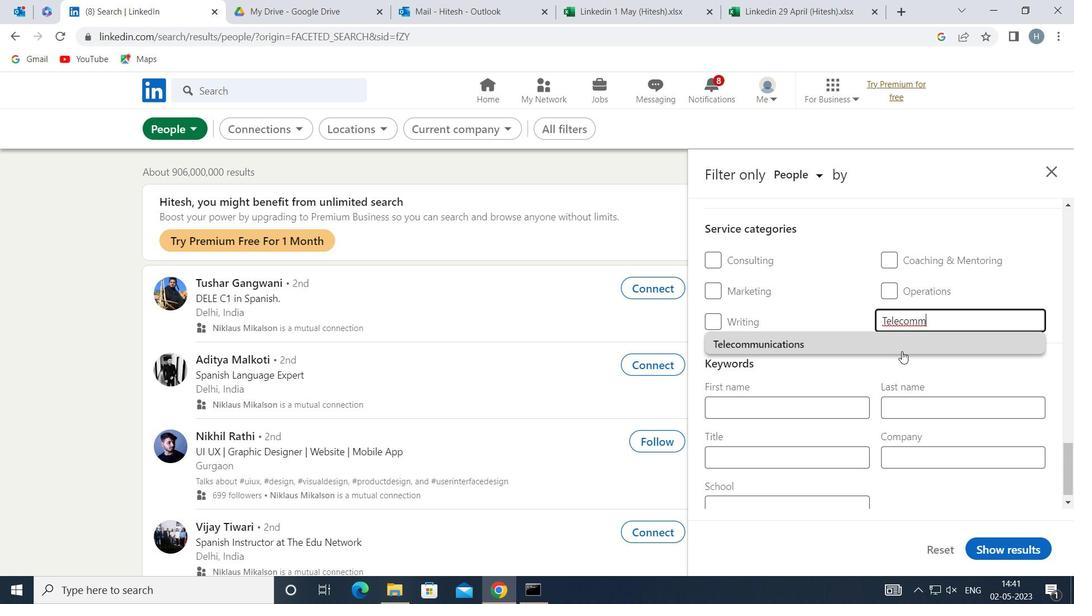 
Action: Mouse pressed left at (903, 349)
Screenshot: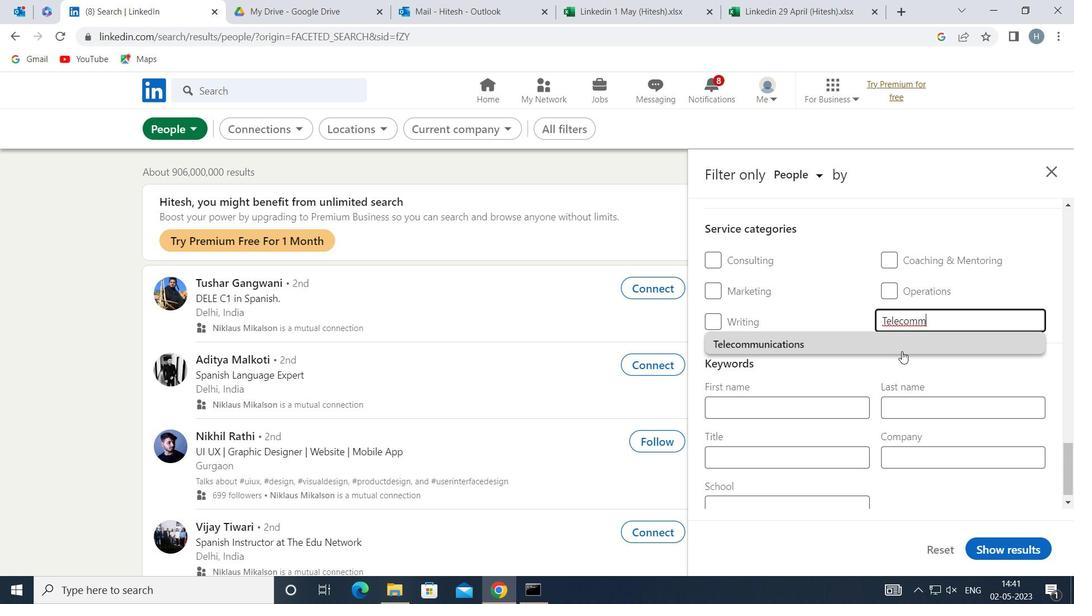 
Action: Mouse moved to (903, 347)
Screenshot: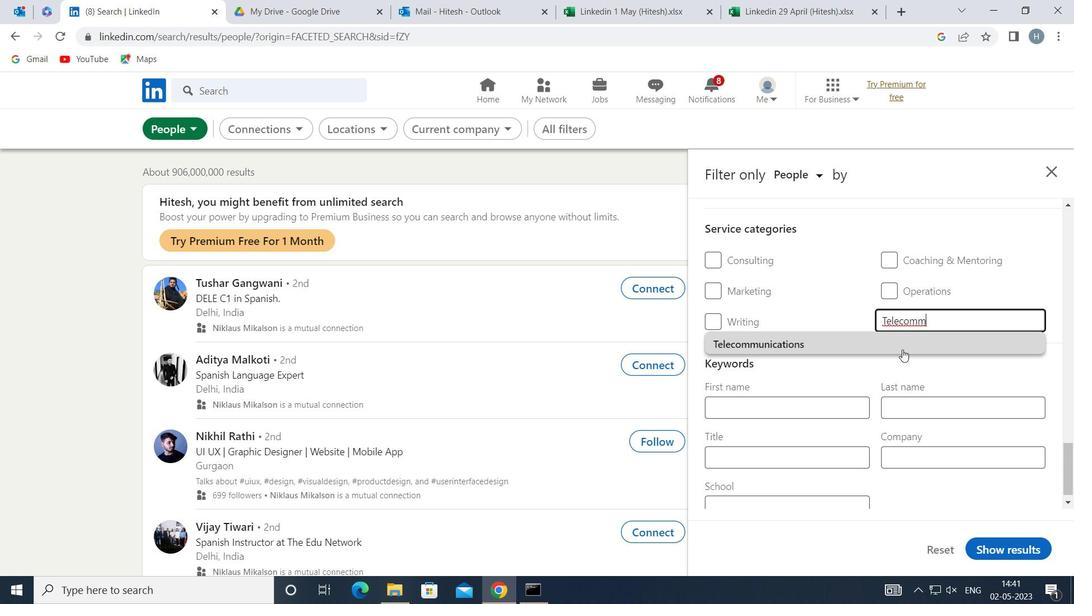 
Action: Mouse scrolled (903, 346) with delta (0, 0)
Screenshot: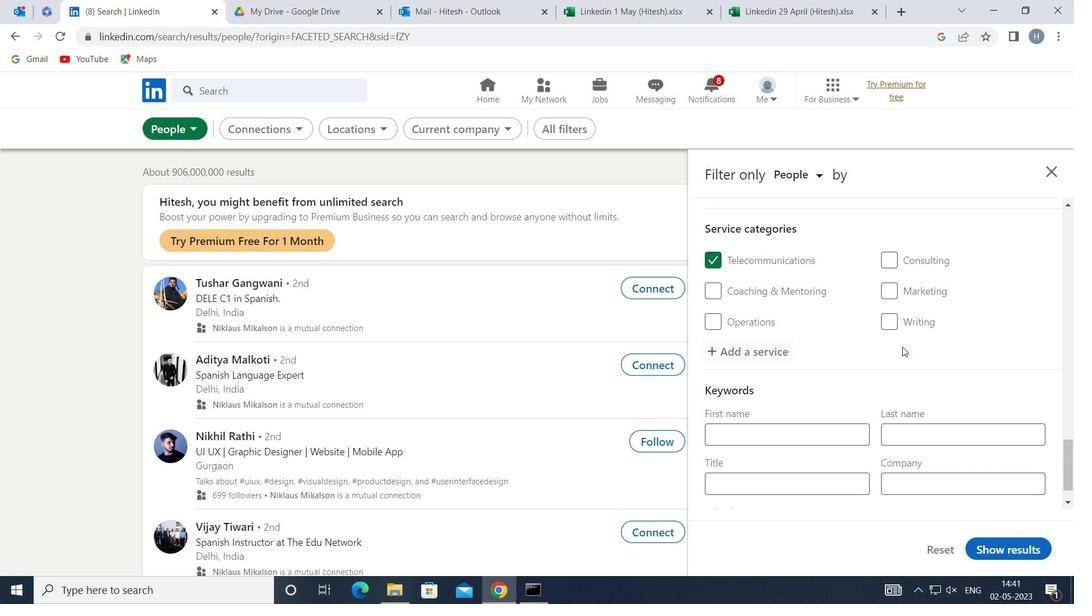 
Action: Mouse moved to (903, 348)
Screenshot: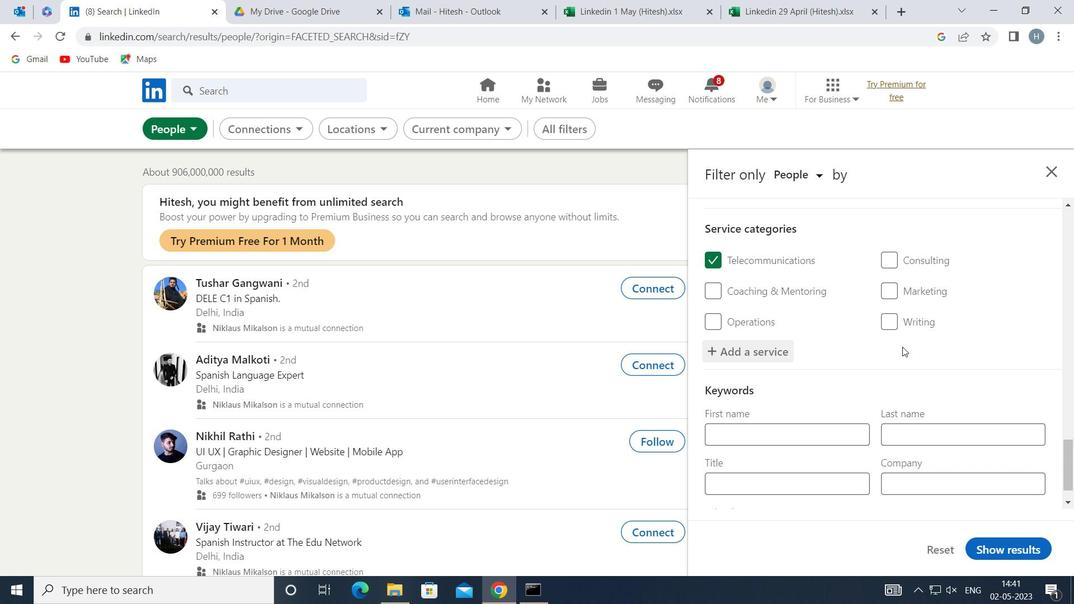 
Action: Mouse scrolled (903, 348) with delta (0, 0)
Screenshot: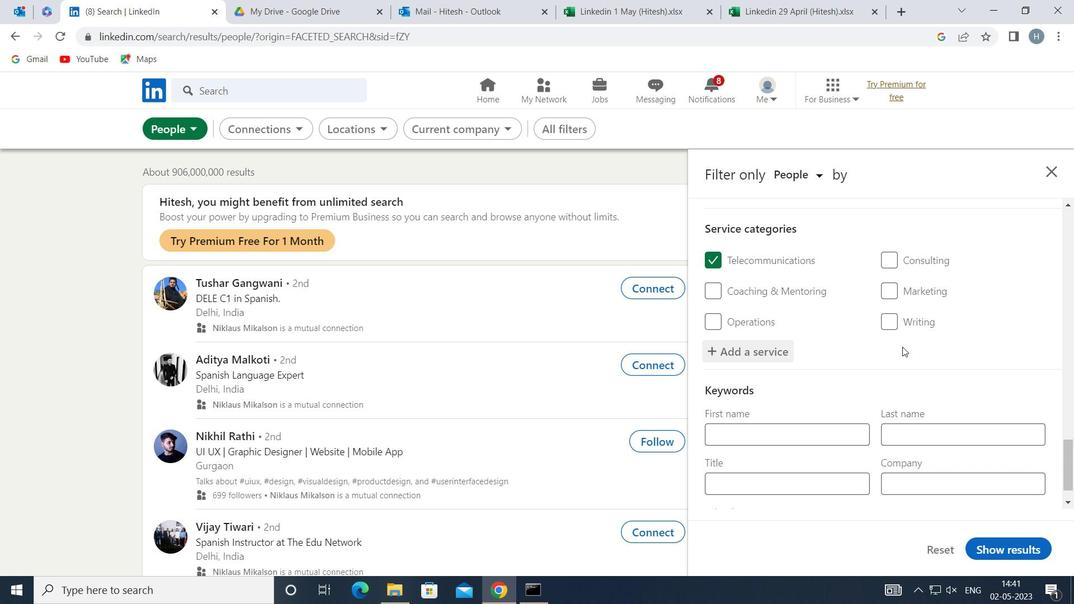 
Action: Mouse moved to (902, 352)
Screenshot: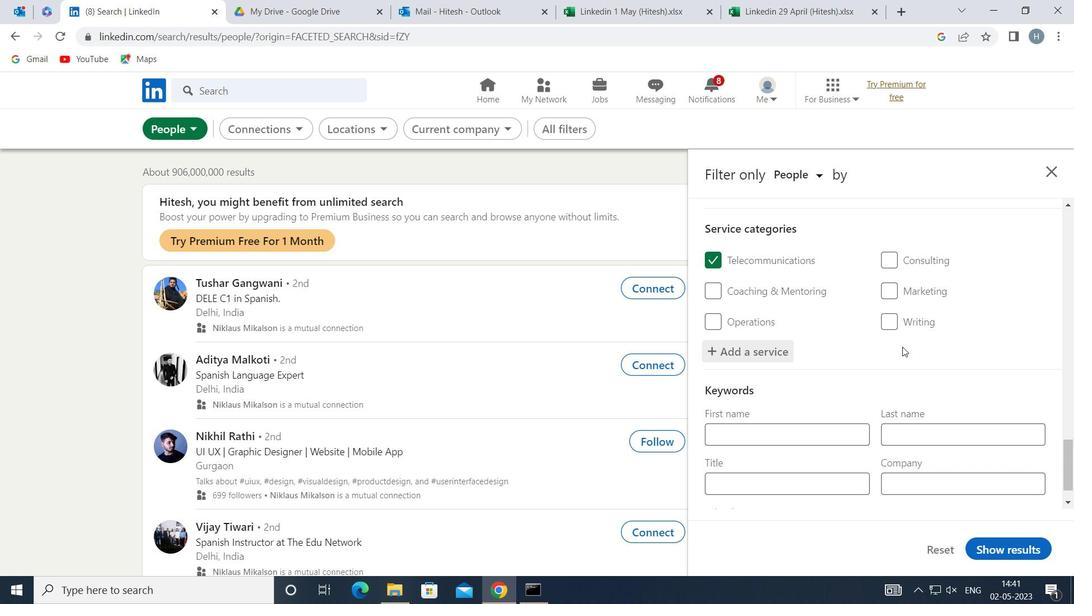 
Action: Mouse scrolled (902, 352) with delta (0, 0)
Screenshot: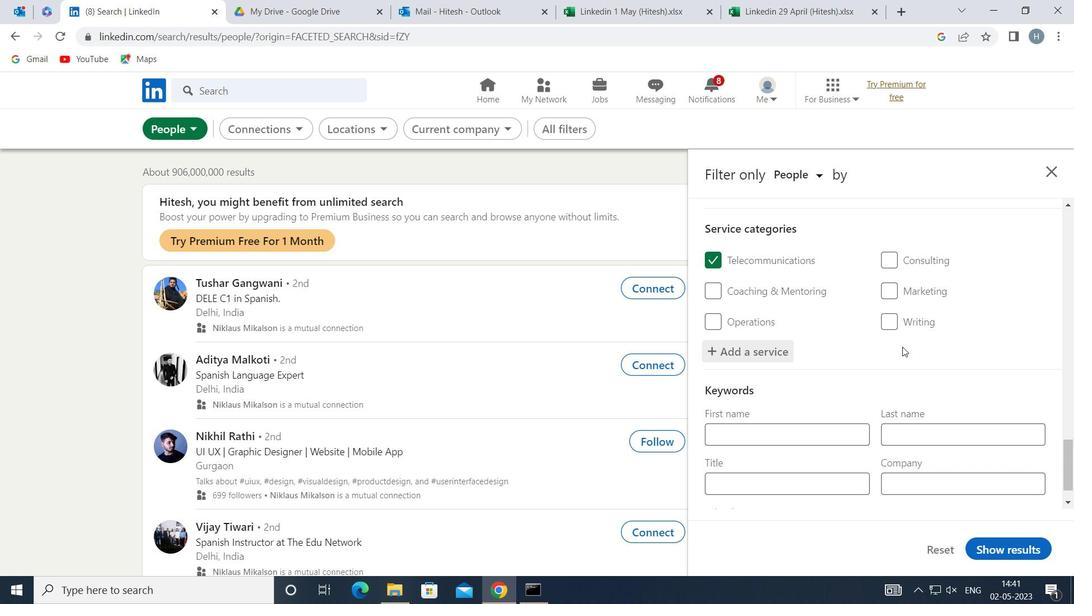 
Action: Mouse moved to (851, 447)
Screenshot: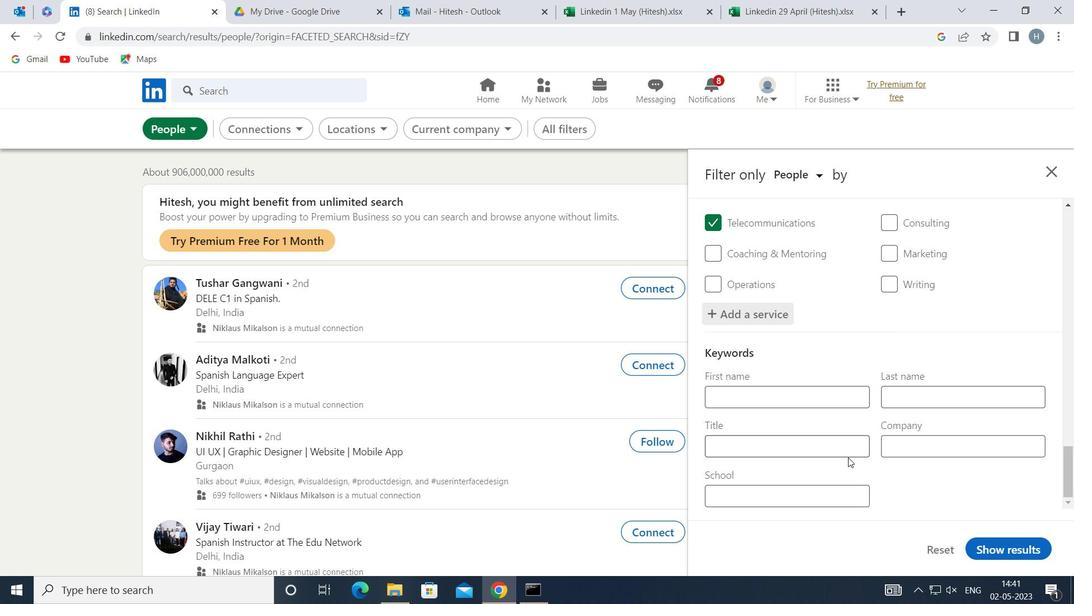 
Action: Mouse pressed left at (851, 447)
Screenshot: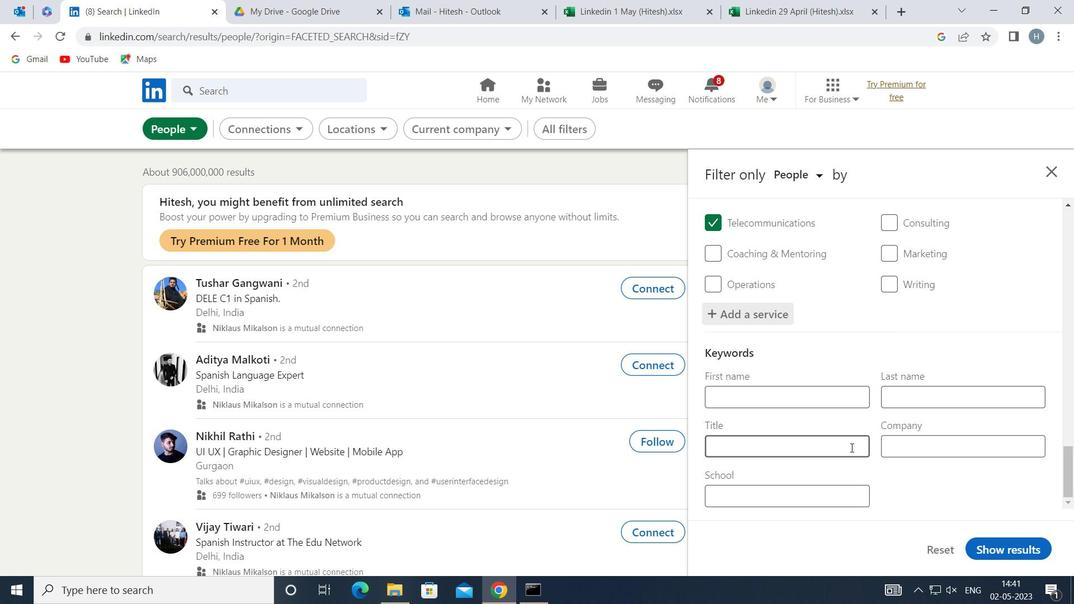 
Action: Key pressed <Key.shift>ROOFER
Screenshot: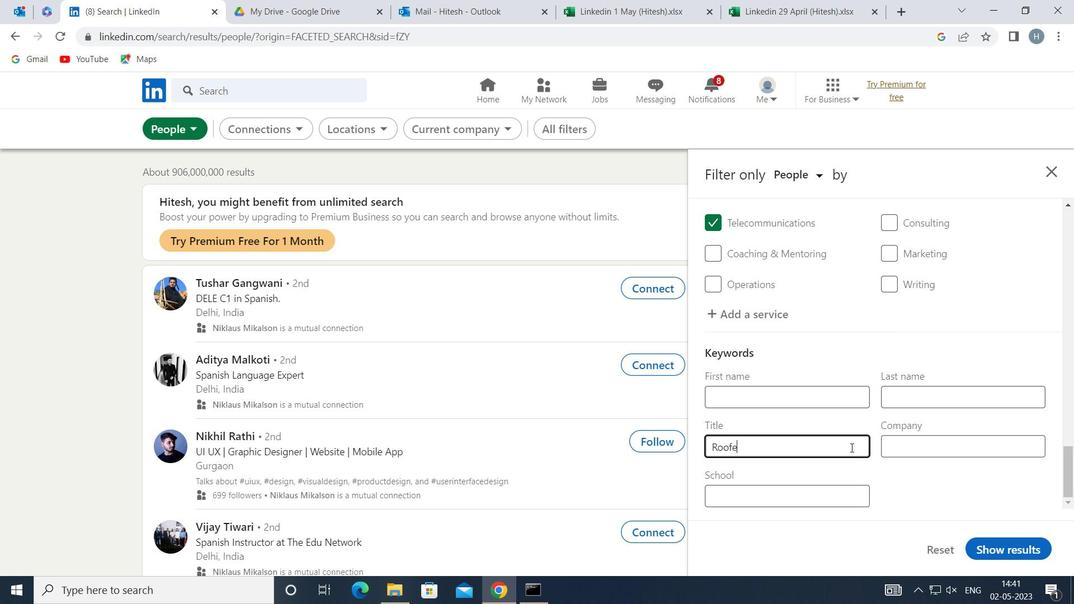 
Action: Mouse moved to (1020, 546)
Screenshot: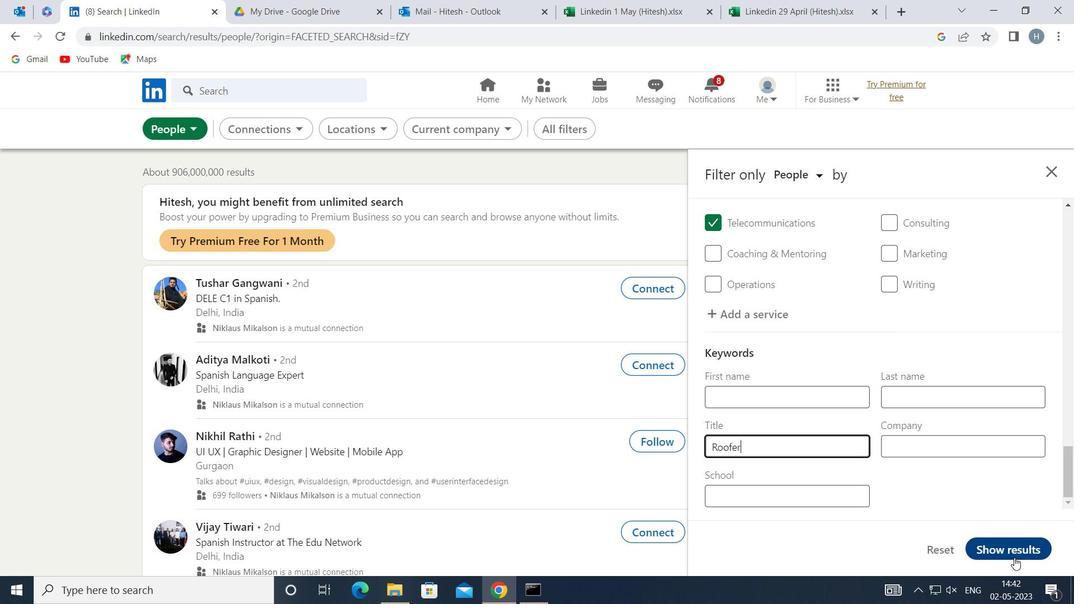 
Action: Mouse pressed left at (1020, 546)
Screenshot: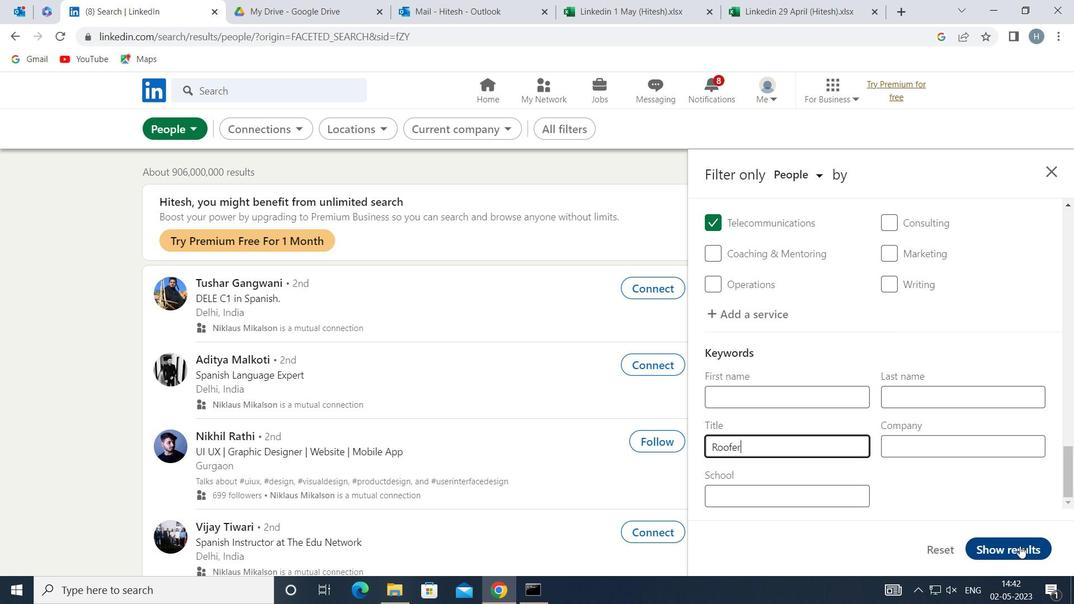 
Action: Mouse moved to (750, 413)
Screenshot: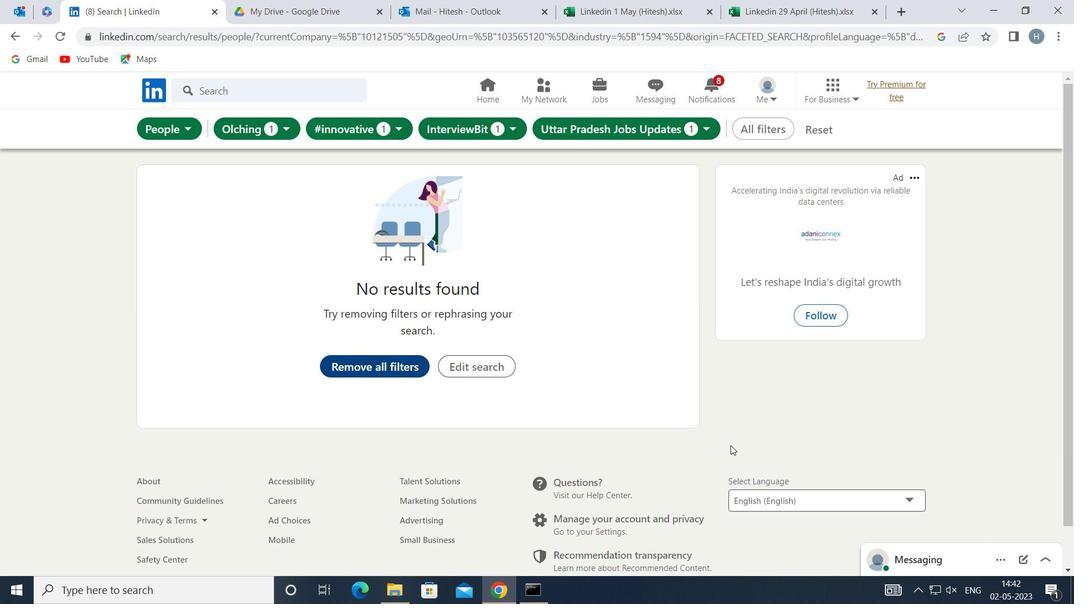 
